 Task: Create new invoice with Date Opened :30-Apr-23, Select Customer: Hard Eight BBQ, Terms: Payment Term 2. Make invoice entry for item-1 with Date: 30-Apr-23, Description: Sour Patch Kids Gummies, Action: Material, Income Account: Income:Sales, Quantity: 1, Unit Price: 6.25, Discount $: 0.55. Make entry for item-2 with Date: 30-Apr-23, Description: Talenti Confetti Cookie Gelato Layers_x000D_
, Action: Material, Income Account: Income:Sales, Quantity: 3, Unit Price: 9.5, Discount $: 1.55. Make entry for item-3 with Date: 30-Apr-23, Description: Gold Emblem 100% Arabica Premium Ground Coffee Colombian, Action: Material, Income Account: Income:Sales, Quantity: 2, Unit Price: 10.5, Discount $: 2.05. Write Notes: 'Looking forward to serving you again.'. Post Invoice with Post Date: 30-Apr-23, Post to Accounts: Assets:Accounts Receivable. Pay / Process Payment with Transaction Date: 15-May-23, Amount: 51.6, Transfer Account: Checking Account. Print Invoice, display notes by going to Option, then go to Display Tab and check 'Invoice Notes'.
Action: Mouse moved to (315, 29)
Screenshot: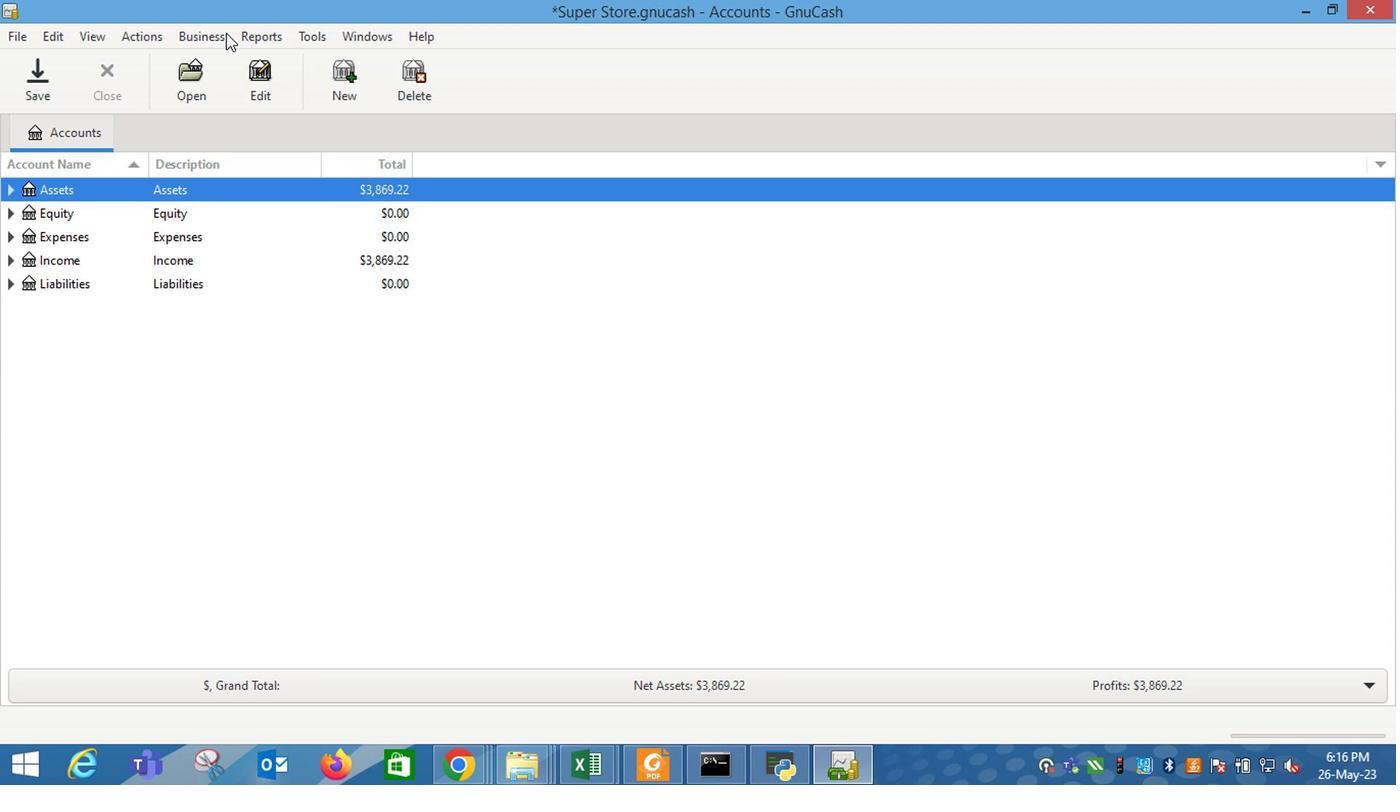 
Action: Mouse pressed left at (315, 29)
Screenshot: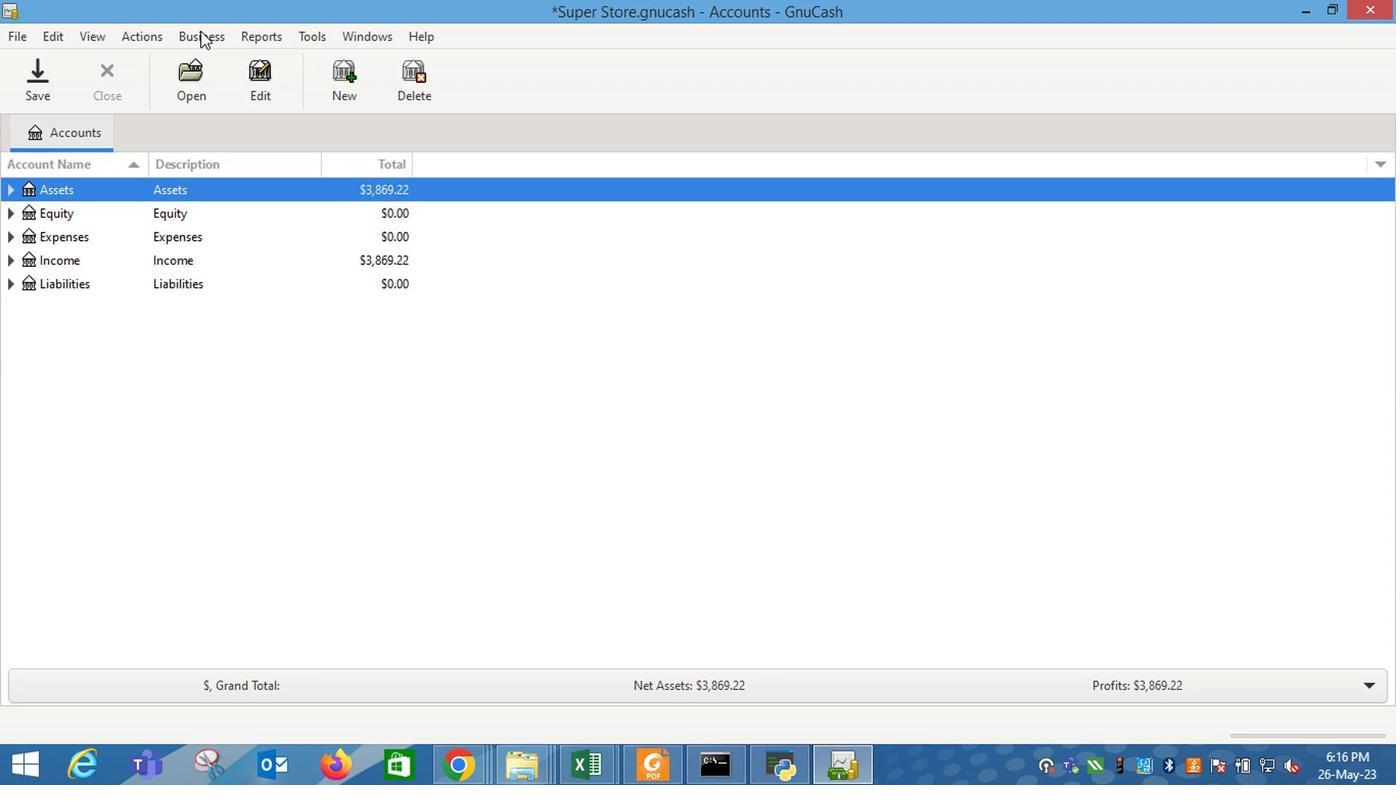 
Action: Mouse moved to (526, 140)
Screenshot: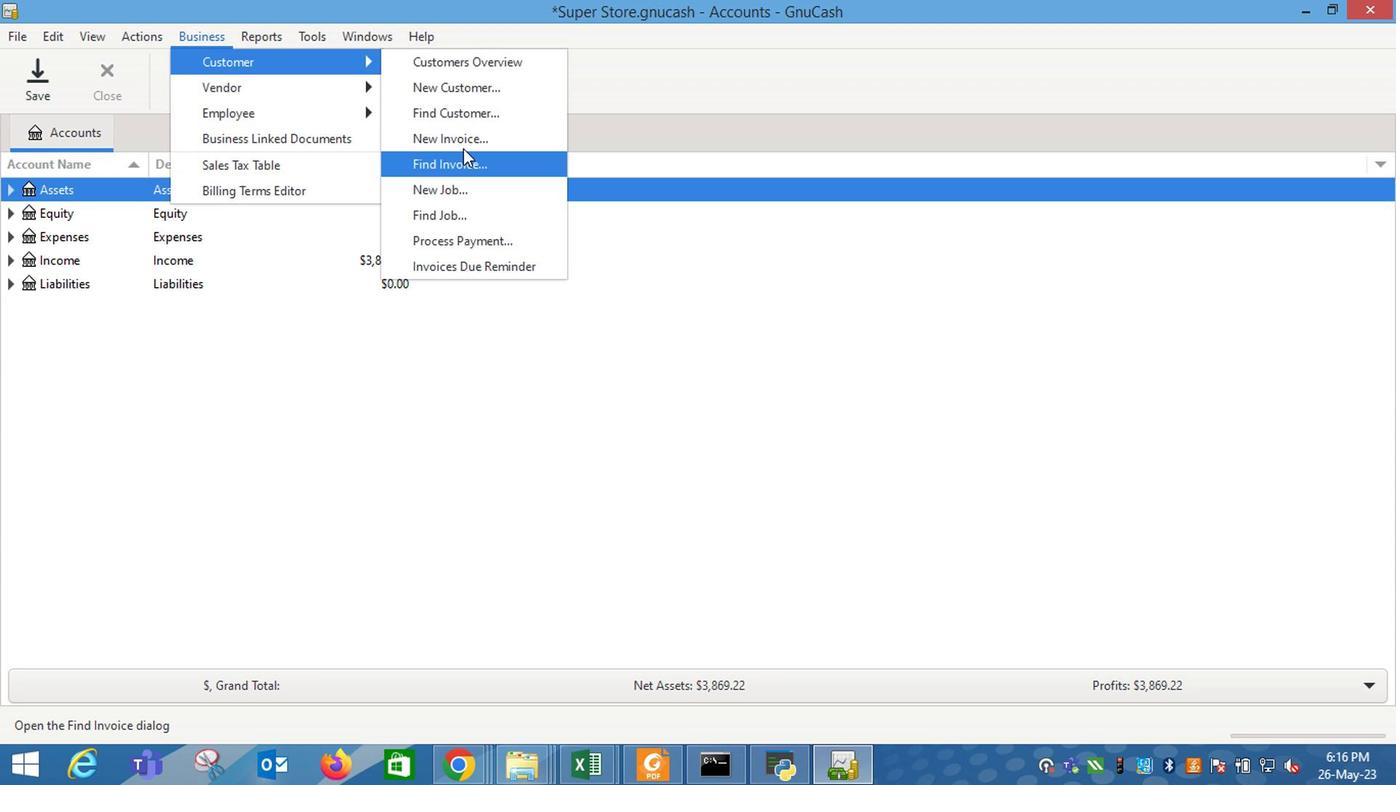 
Action: Mouse pressed left at (526, 140)
Screenshot: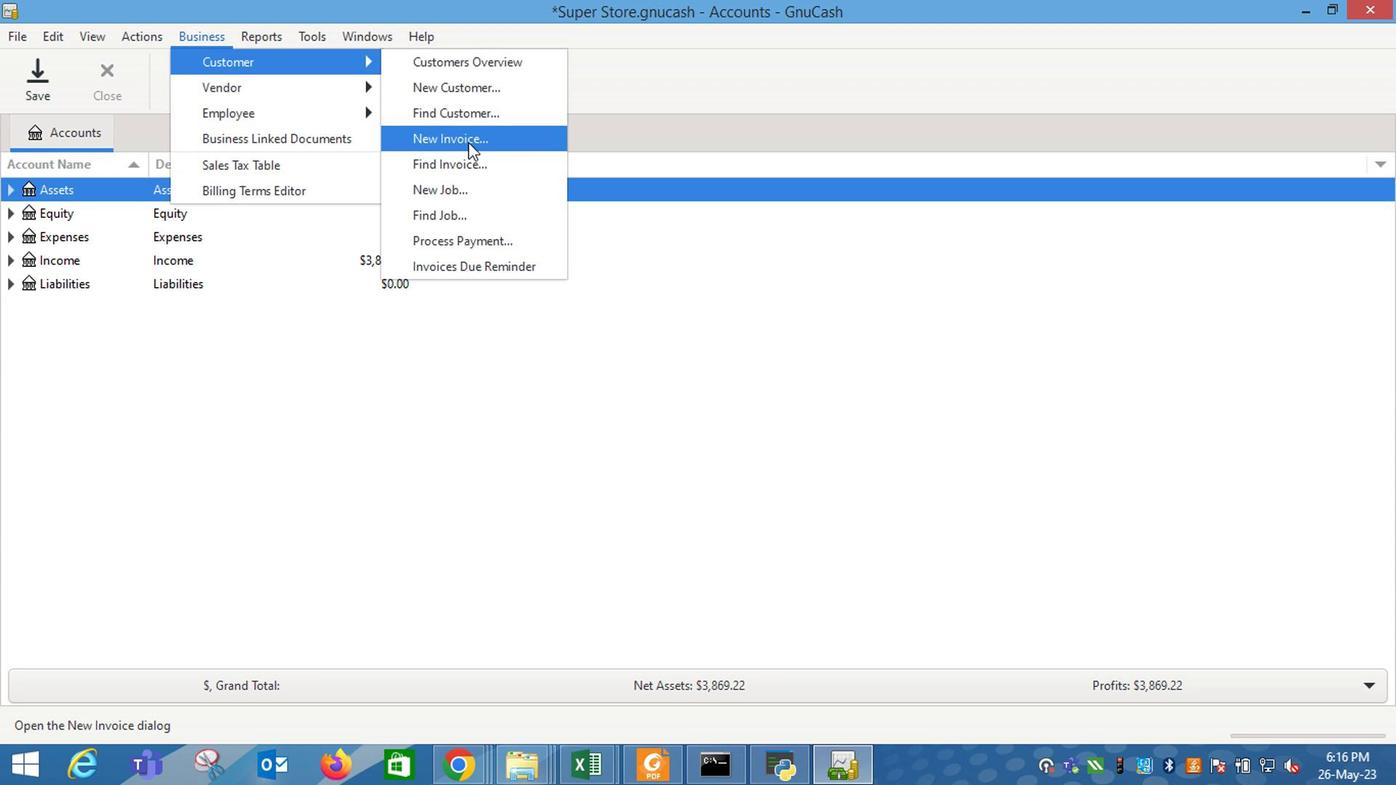 
Action: Mouse moved to (821, 310)
Screenshot: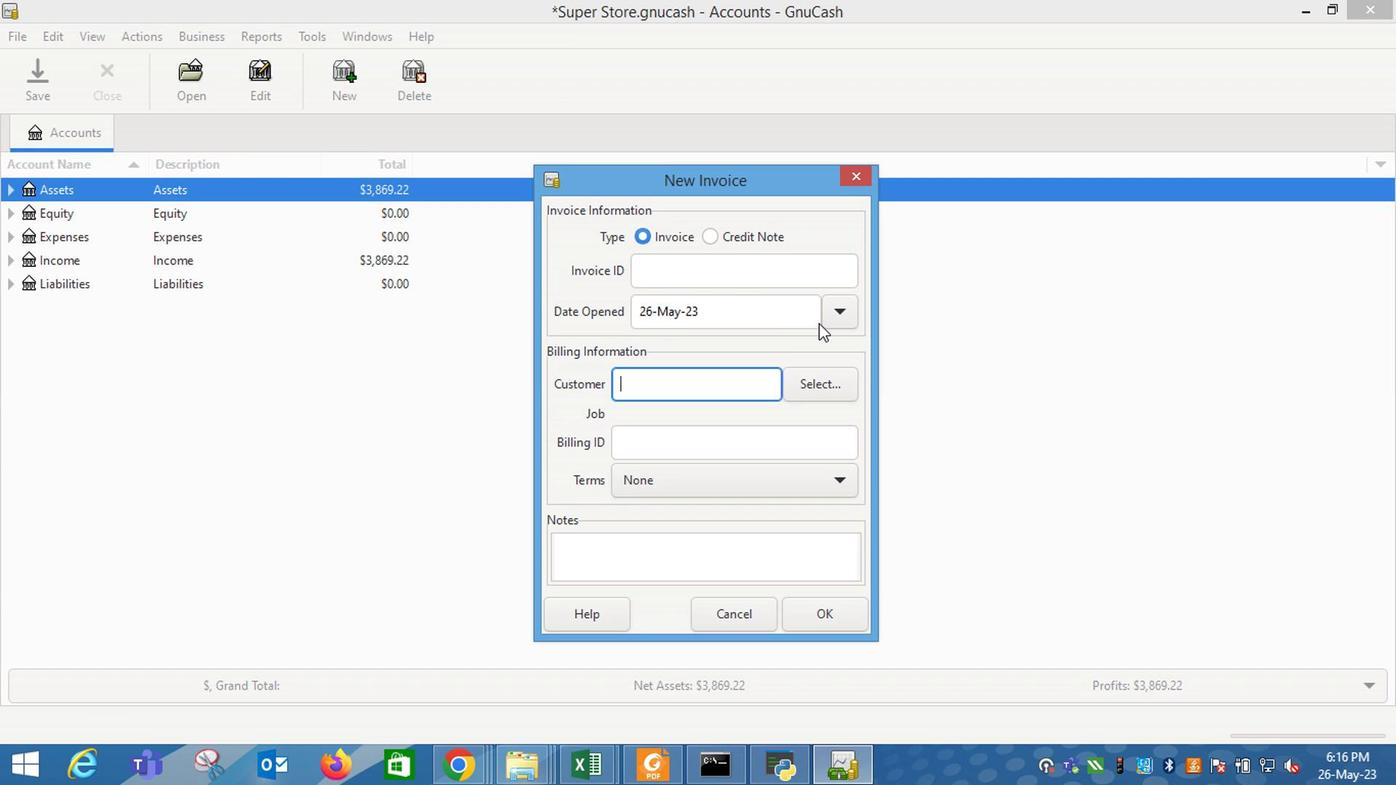 
Action: Mouse pressed left at (821, 310)
Screenshot: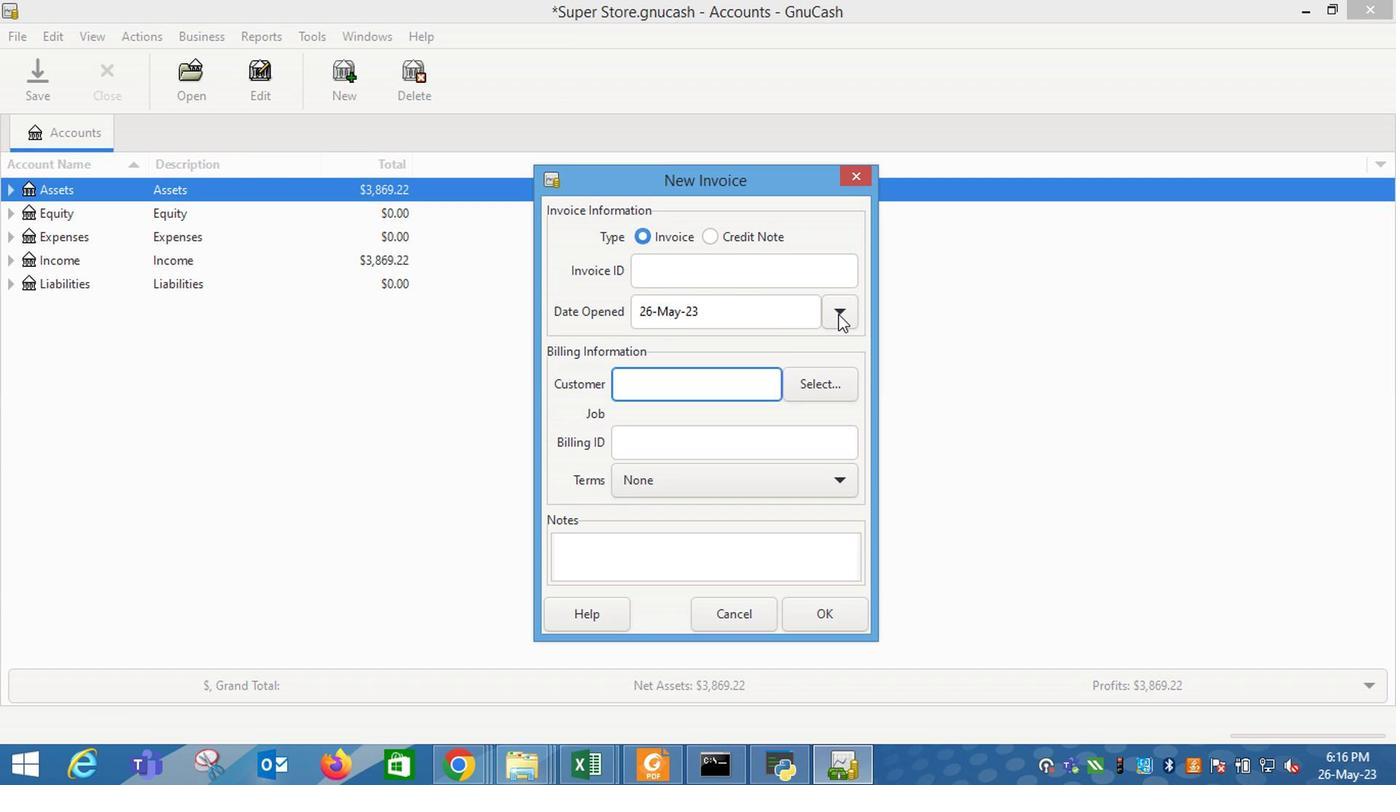 
Action: Mouse moved to (695, 341)
Screenshot: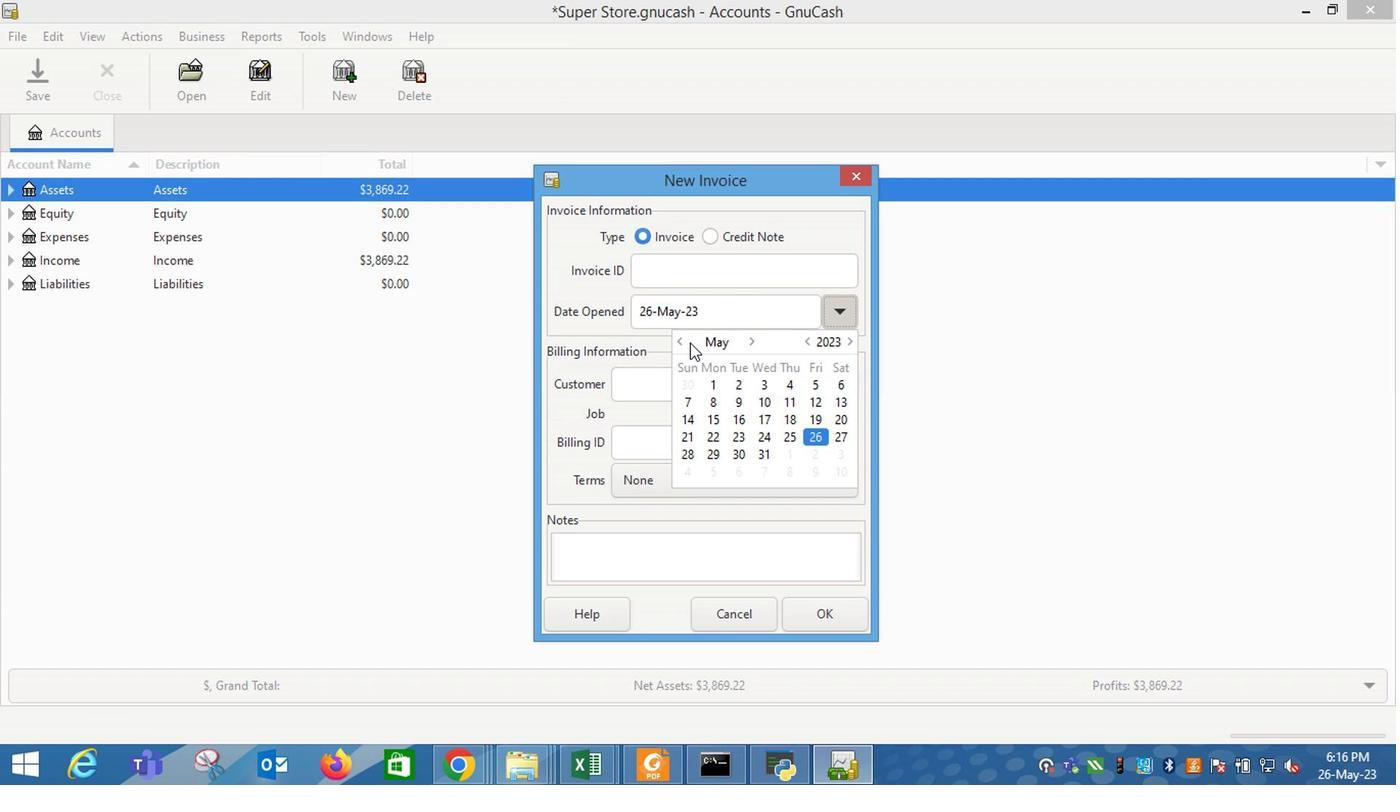 
Action: Mouse pressed left at (695, 341)
Screenshot: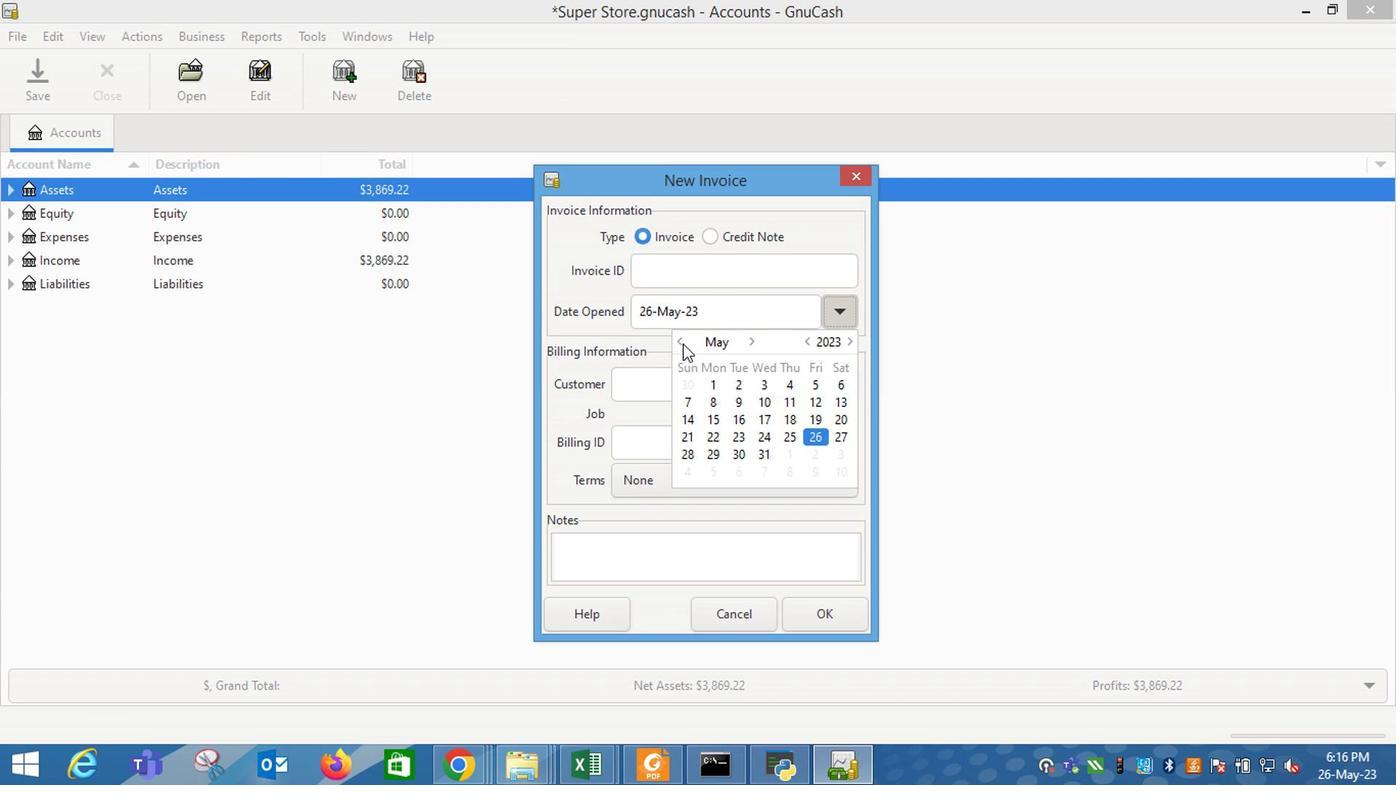 
Action: Mouse moved to (695, 466)
Screenshot: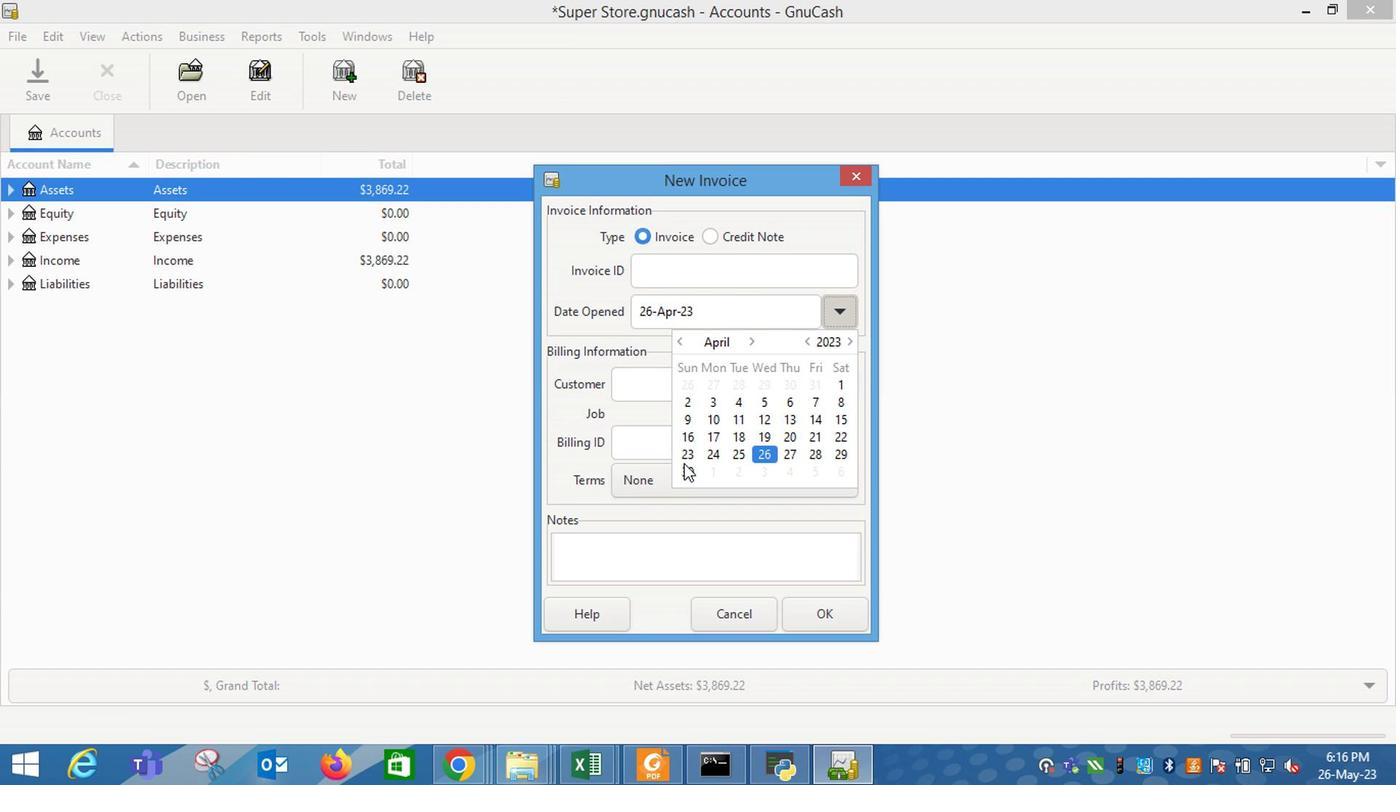 
Action: Mouse pressed left at (695, 466)
Screenshot: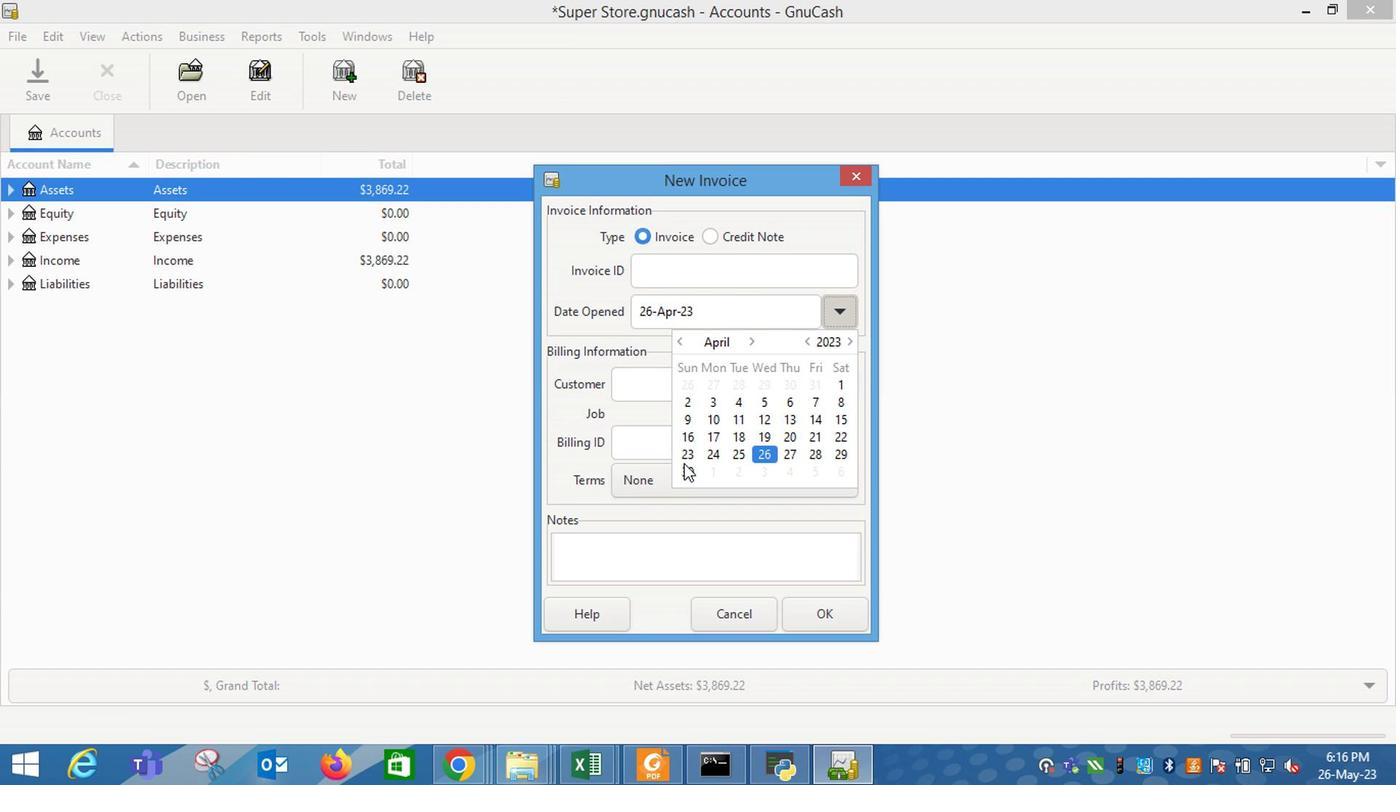
Action: Mouse moved to (652, 379)
Screenshot: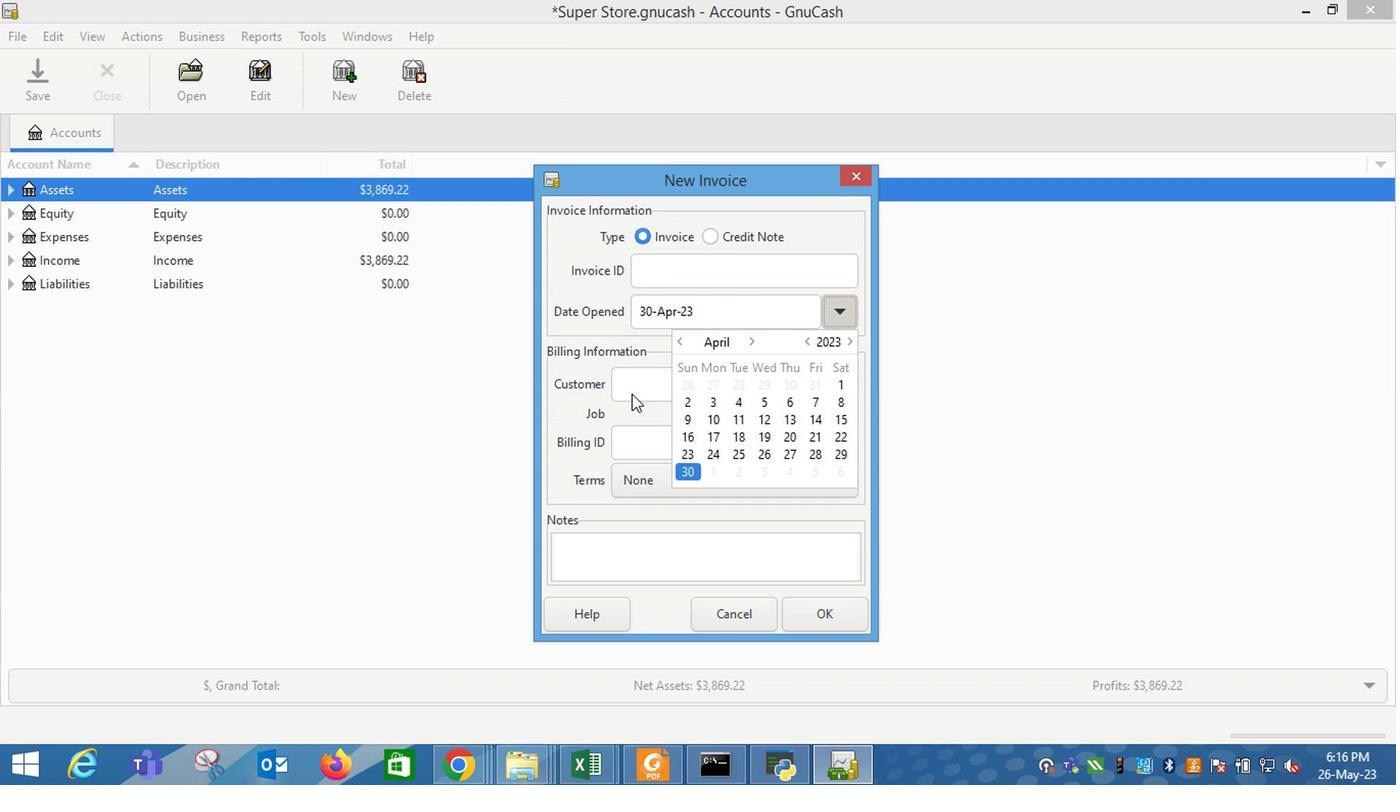 
Action: Mouse pressed left at (652, 379)
Screenshot: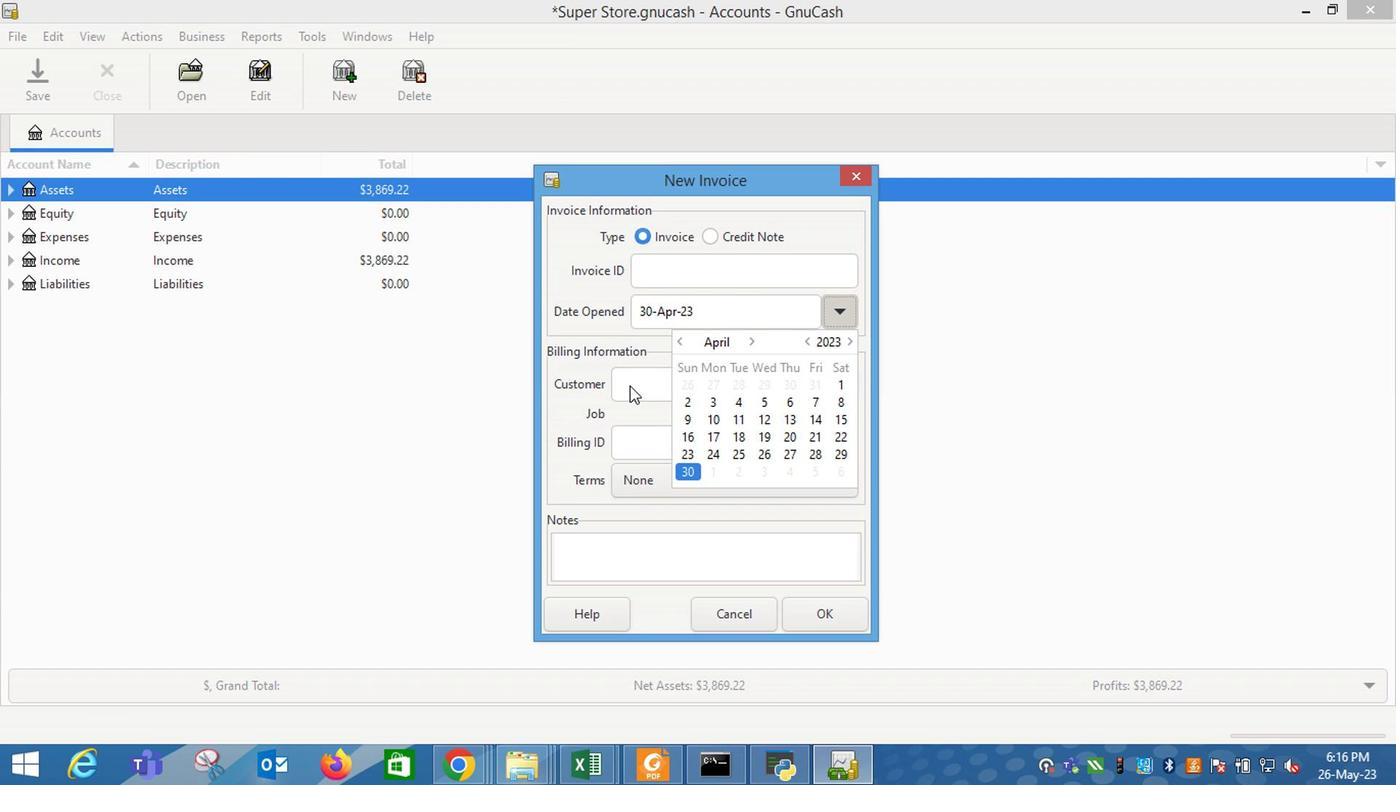 
Action: Mouse moved to (692, 389)
Screenshot: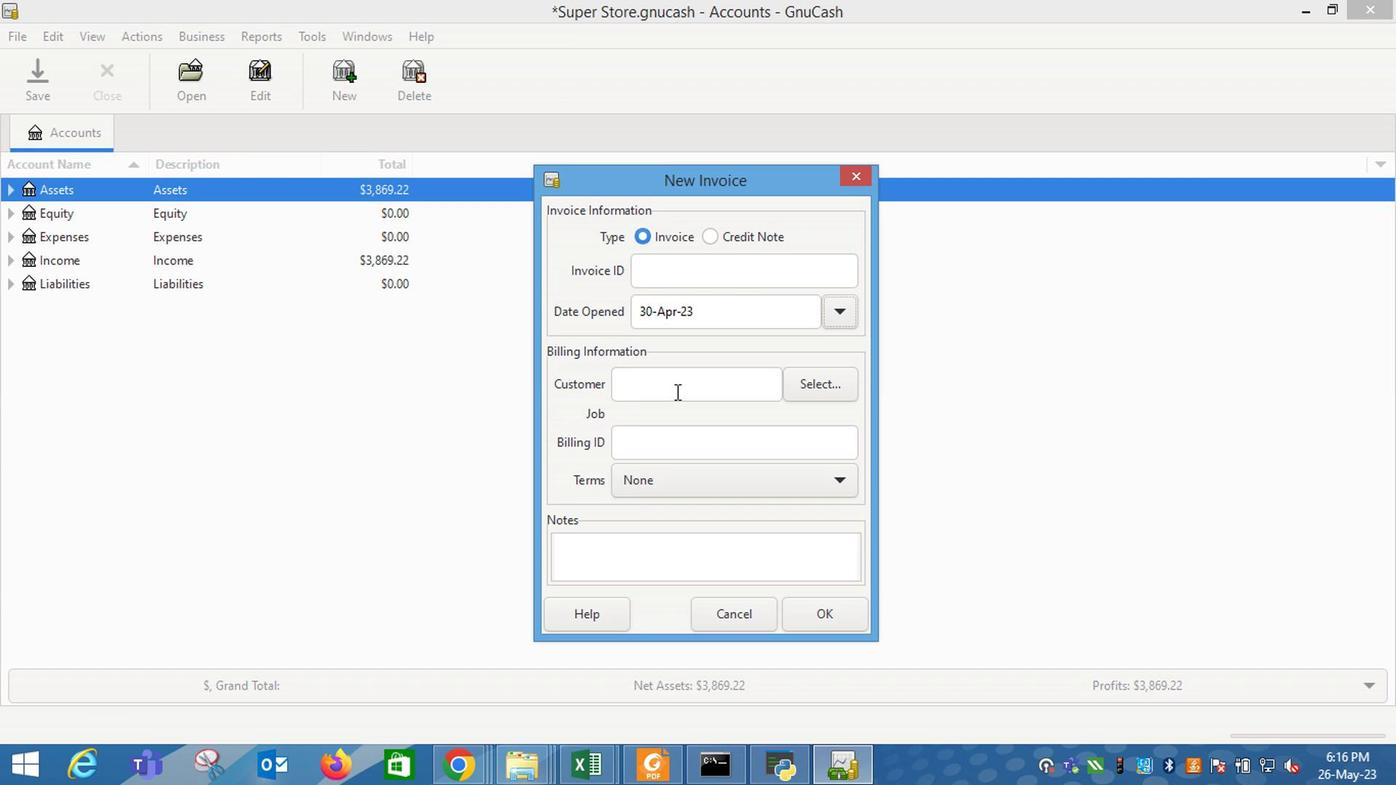 
Action: Mouse pressed left at (692, 389)
Screenshot: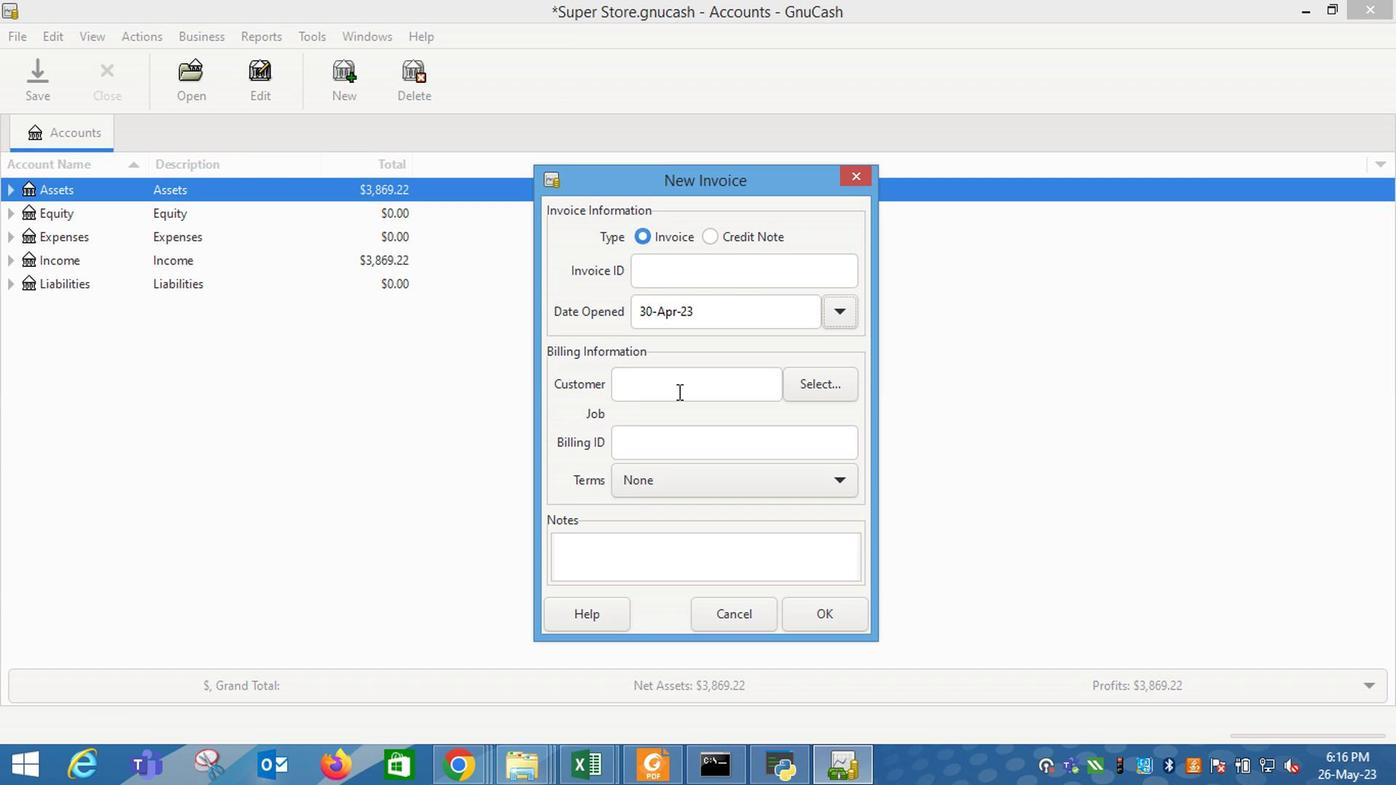 
Action: Mouse moved to (691, 388)
Screenshot: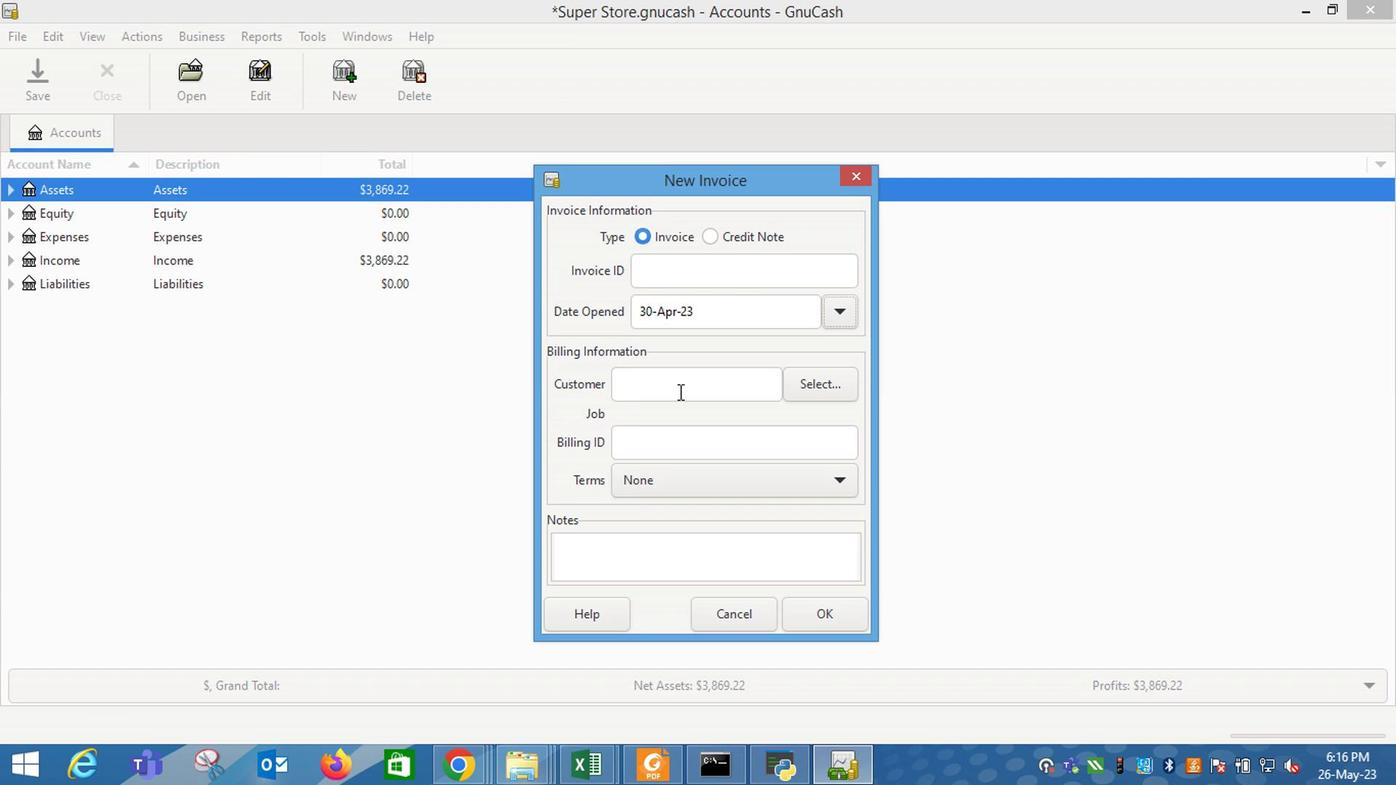 
Action: Key pressed <Key.shift_r>Hard
Screenshot: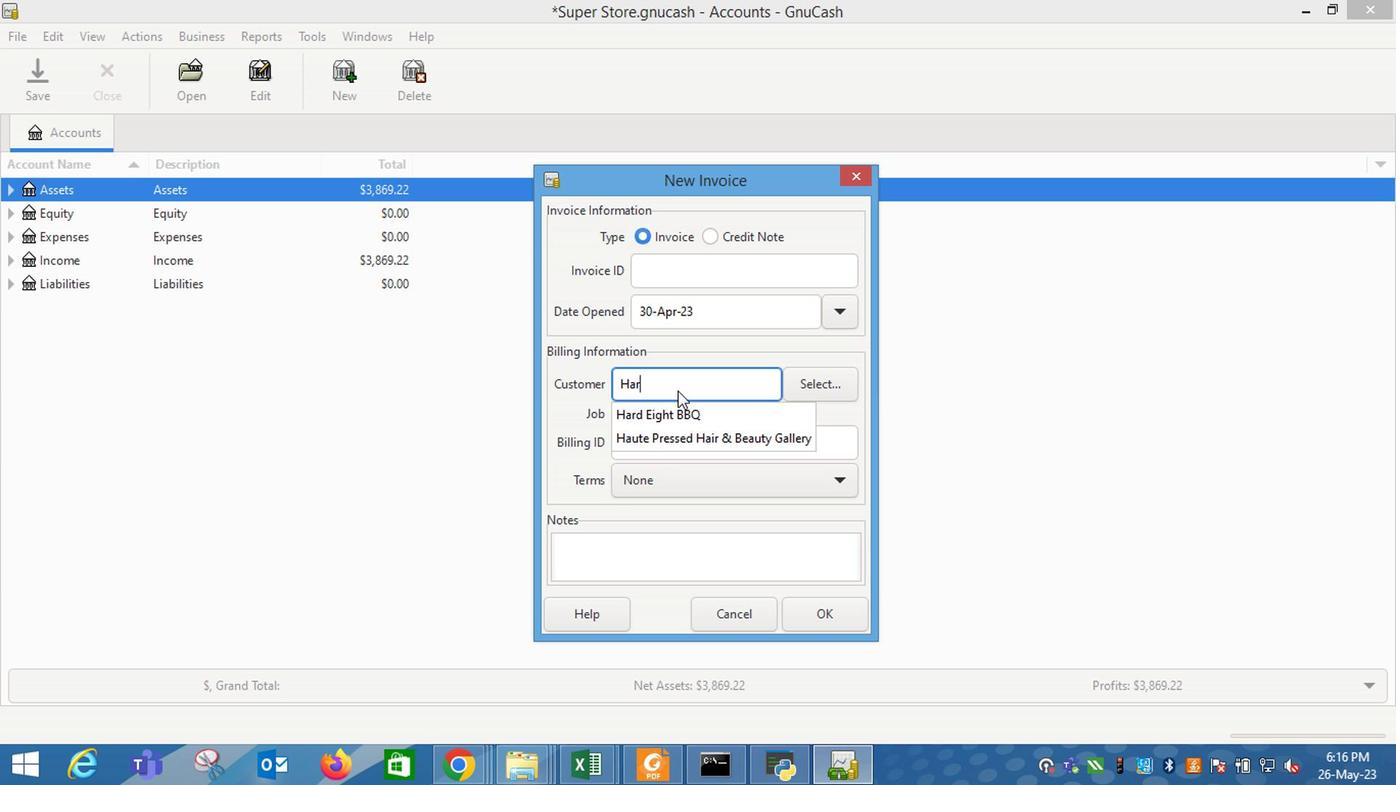 
Action: Mouse moved to (665, 406)
Screenshot: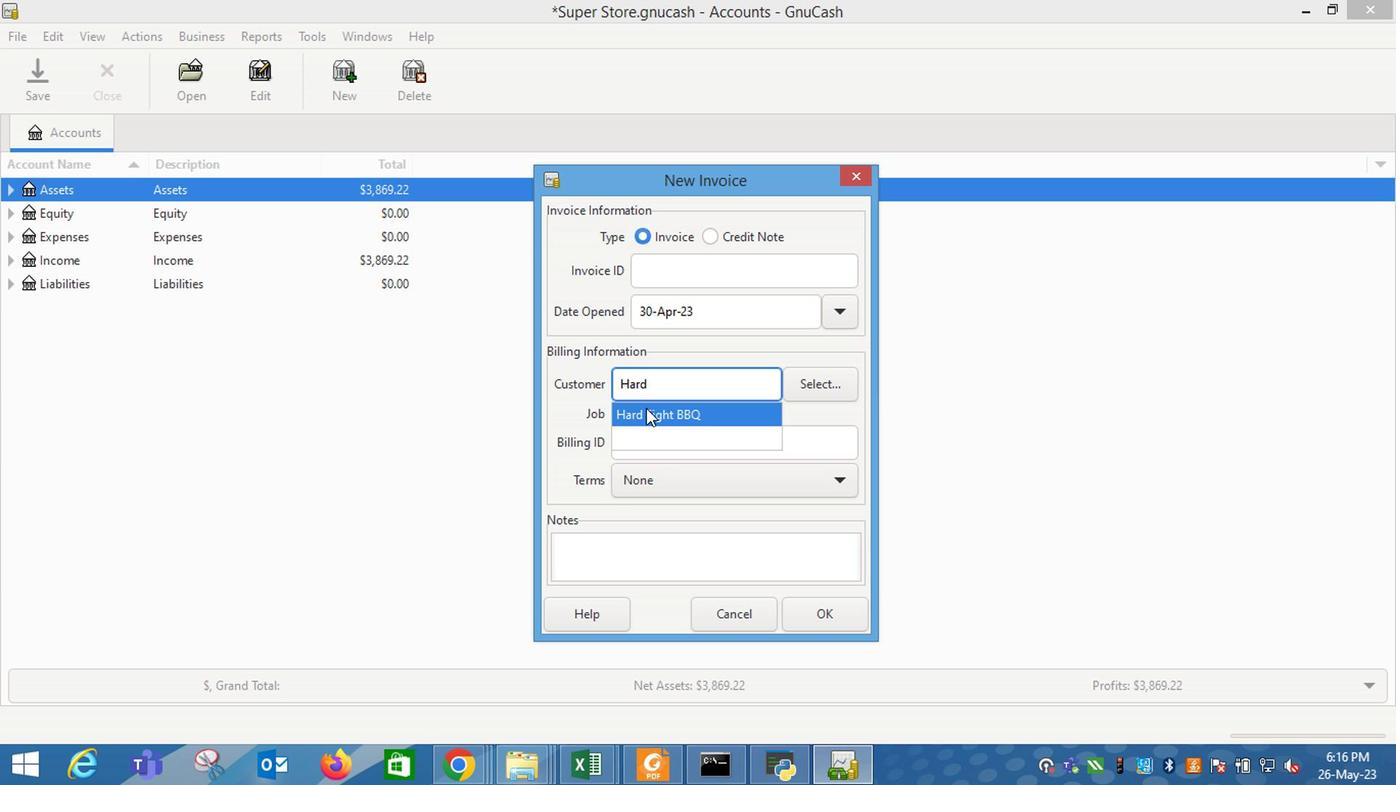 
Action: Mouse pressed left at (665, 406)
Screenshot: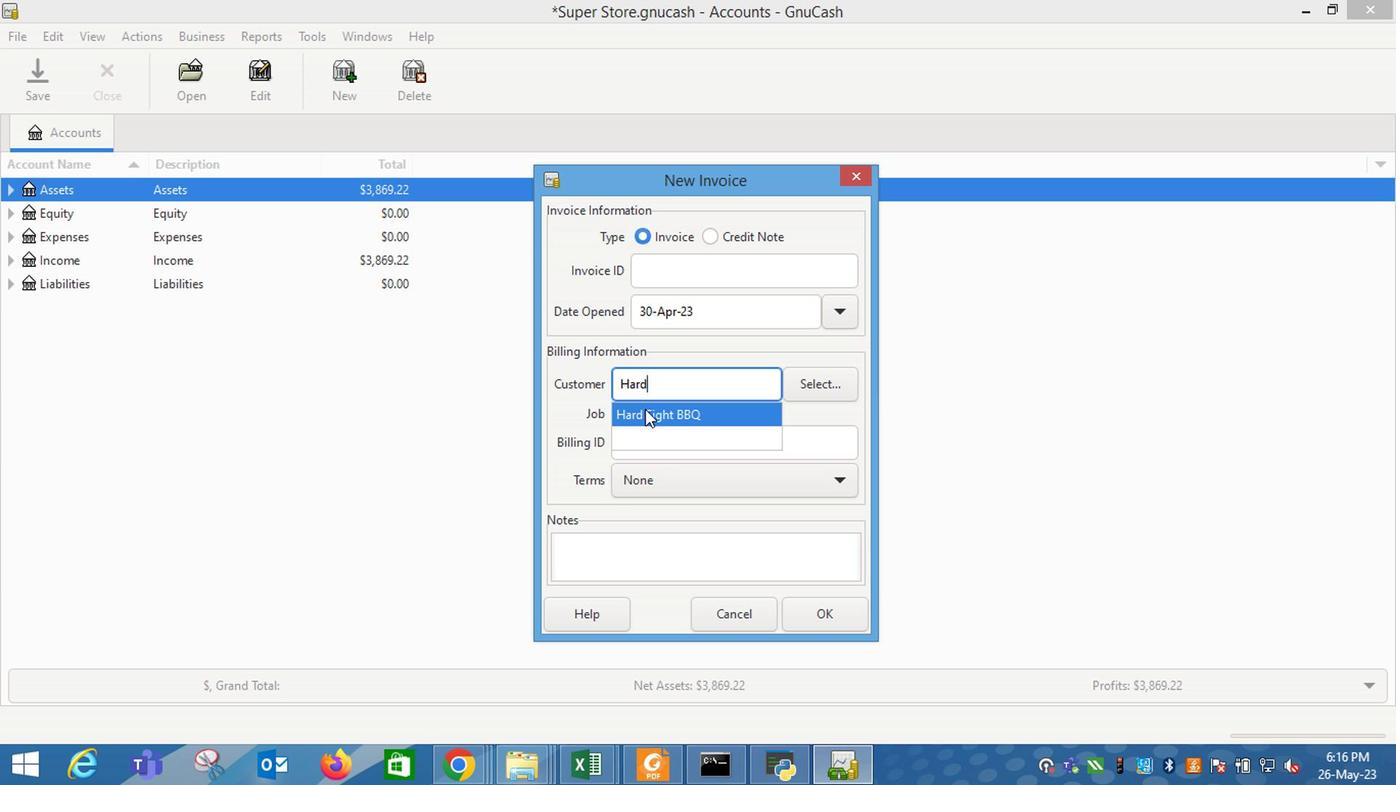 
Action: Mouse moved to (673, 504)
Screenshot: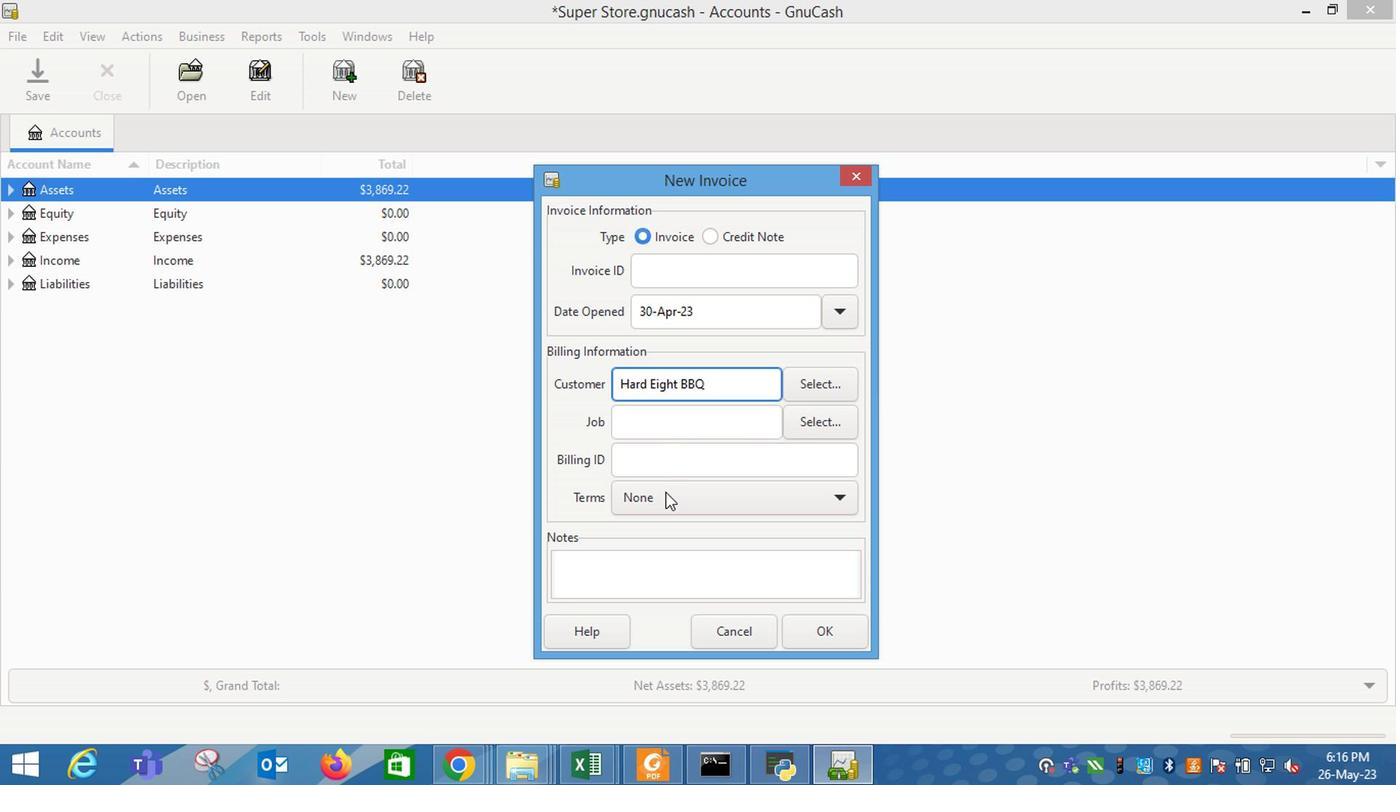 
Action: Mouse pressed left at (673, 504)
Screenshot: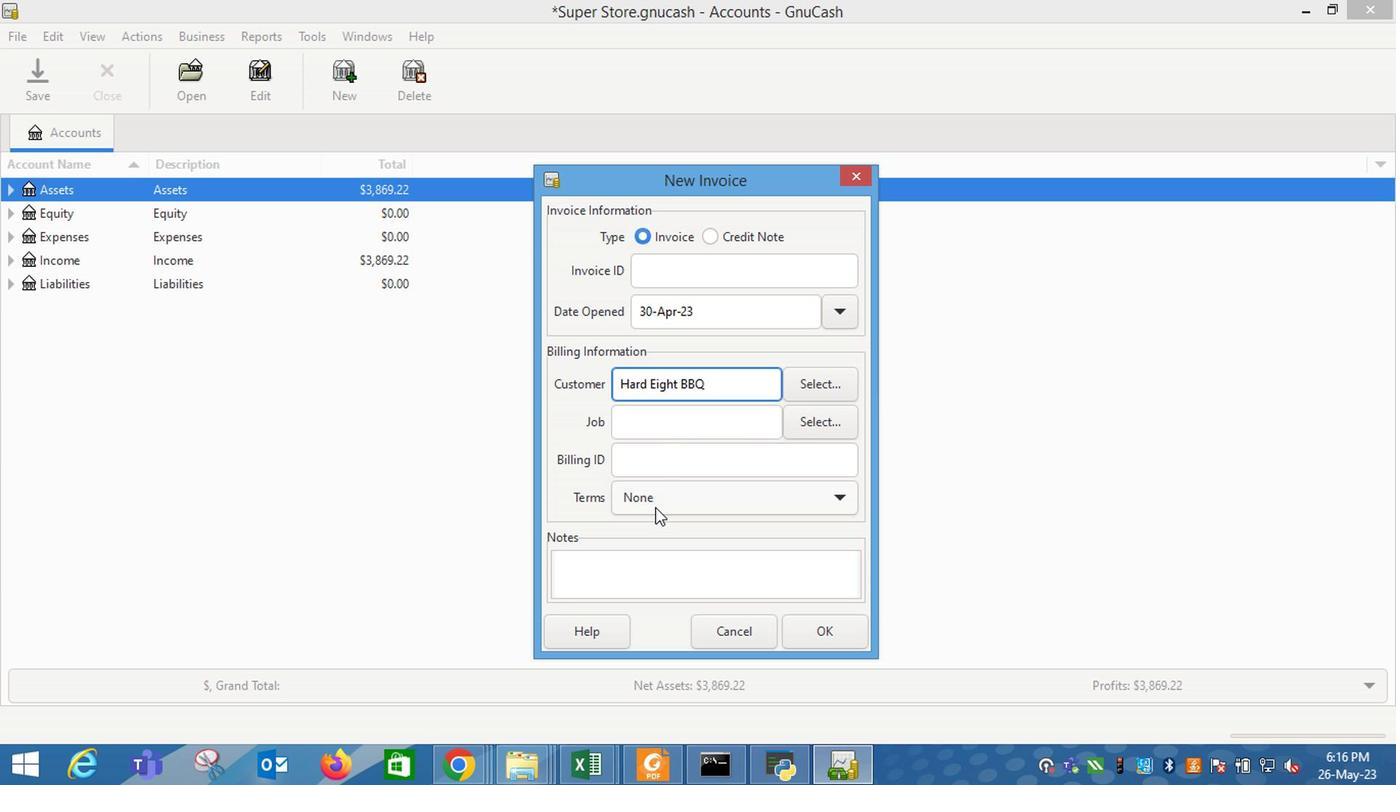 
Action: Mouse moved to (683, 552)
Screenshot: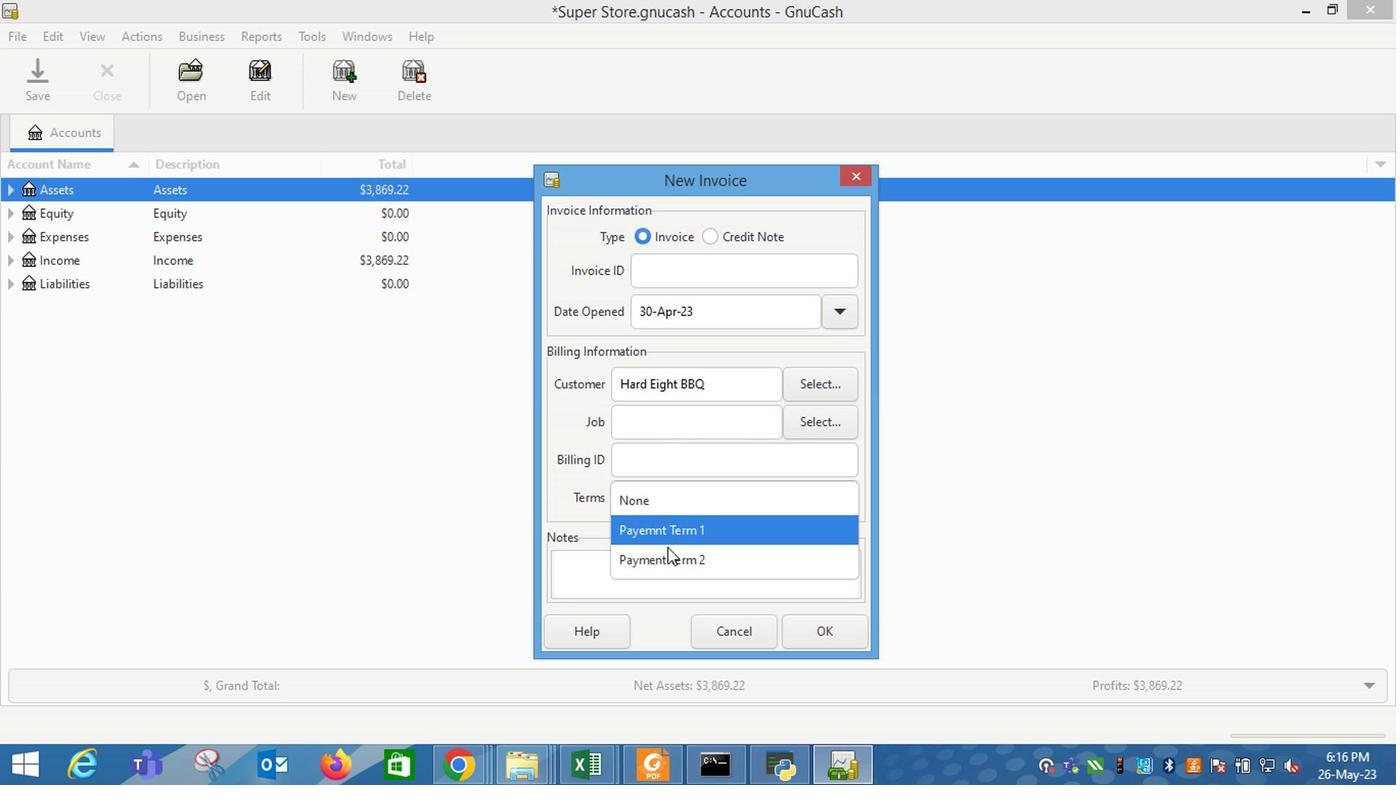 
Action: Mouse pressed left at (683, 552)
Screenshot: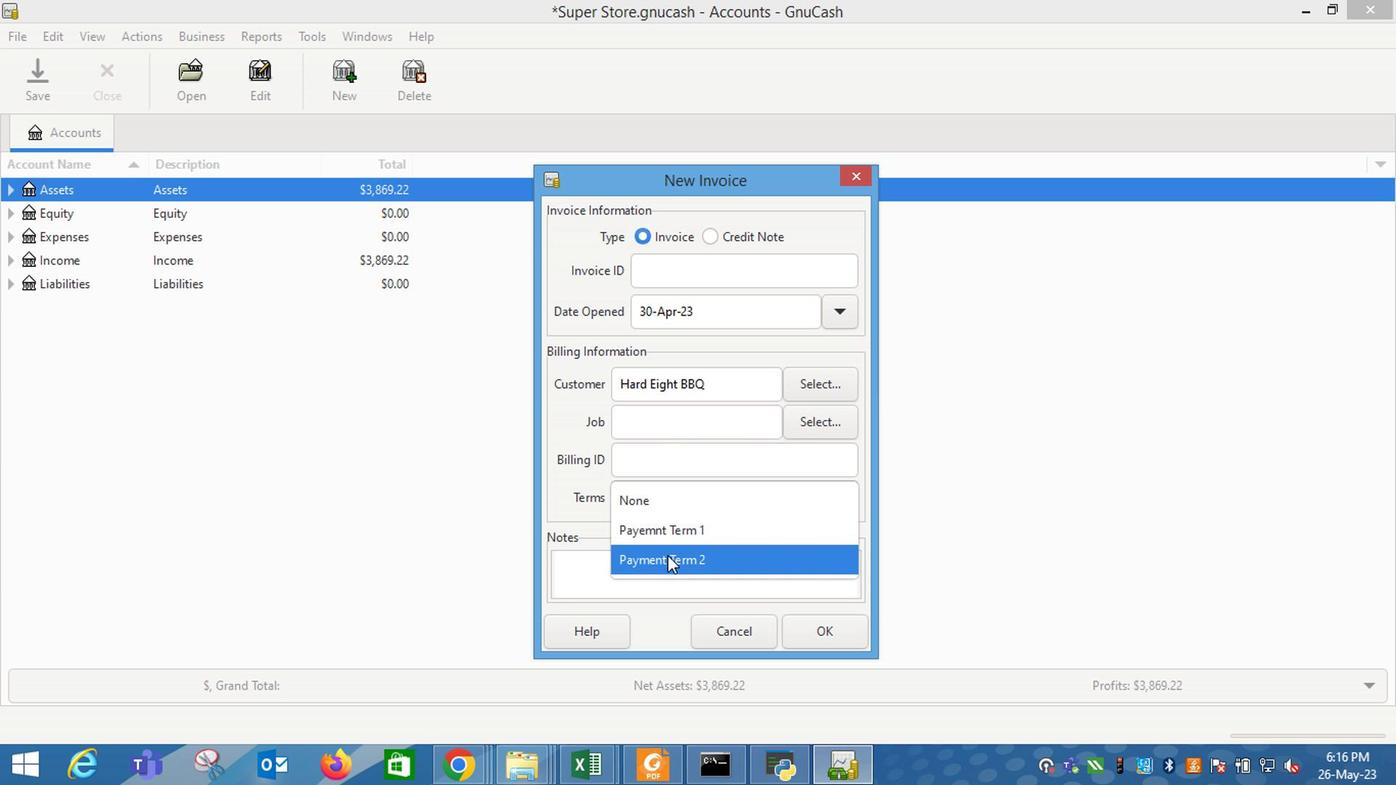 
Action: Mouse moved to (798, 627)
Screenshot: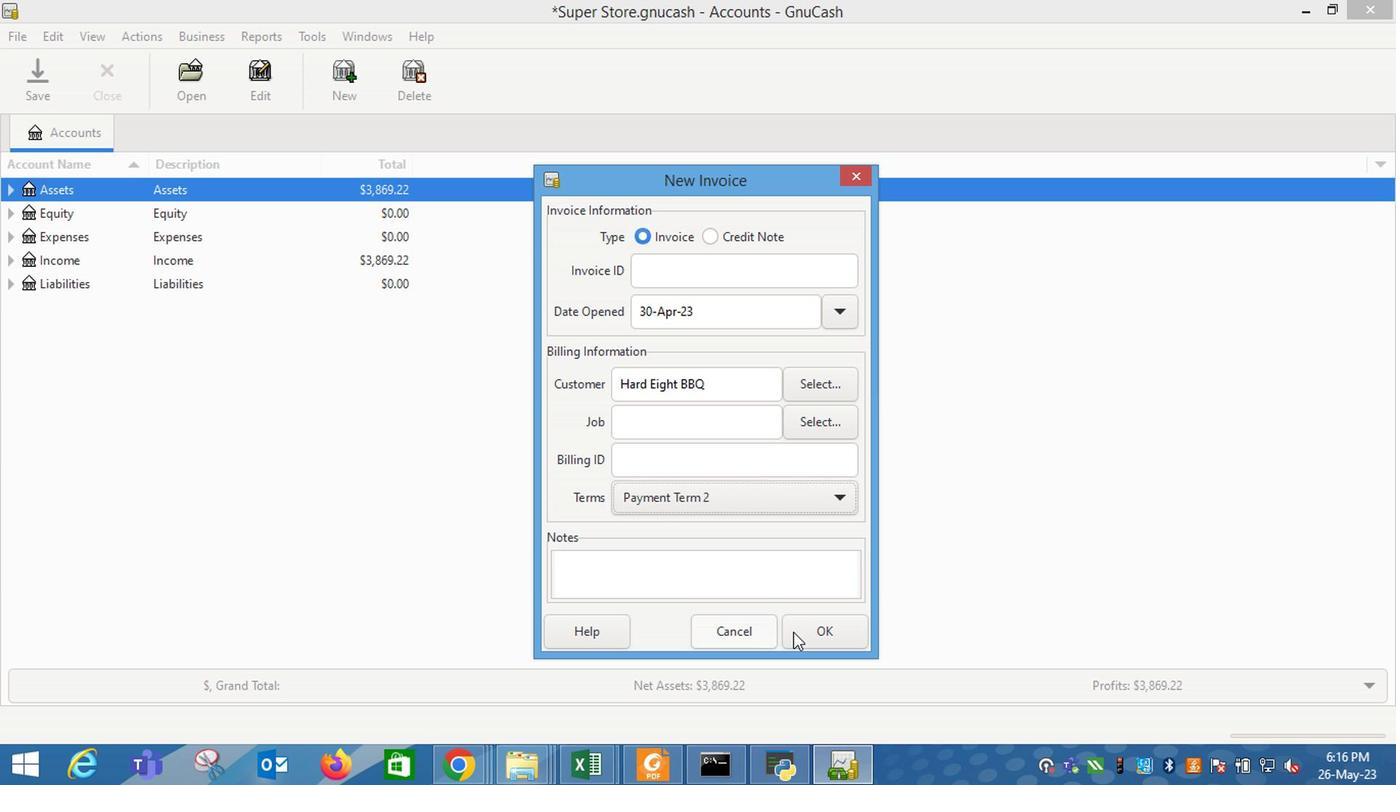 
Action: Mouse pressed left at (798, 627)
Screenshot: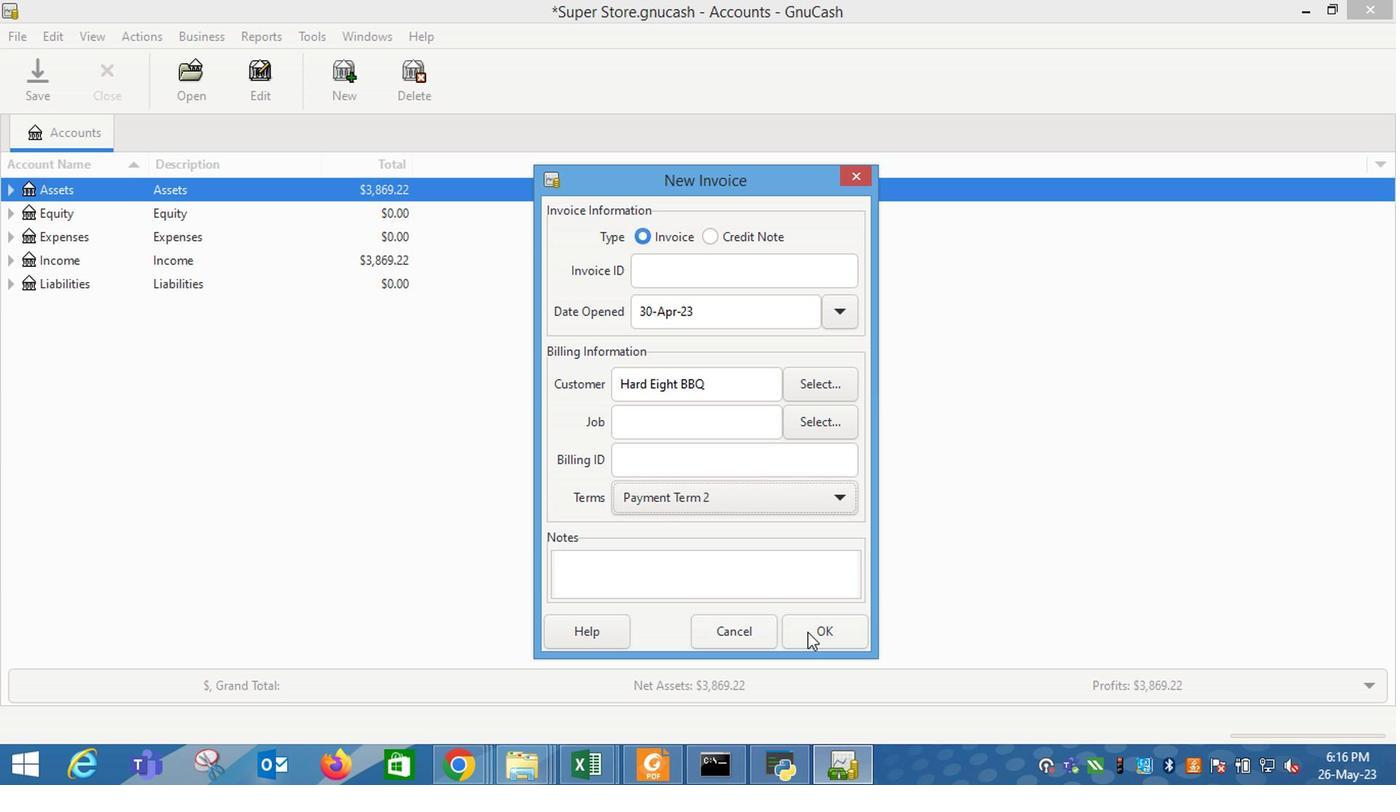 
Action: Mouse moved to (232, 393)
Screenshot: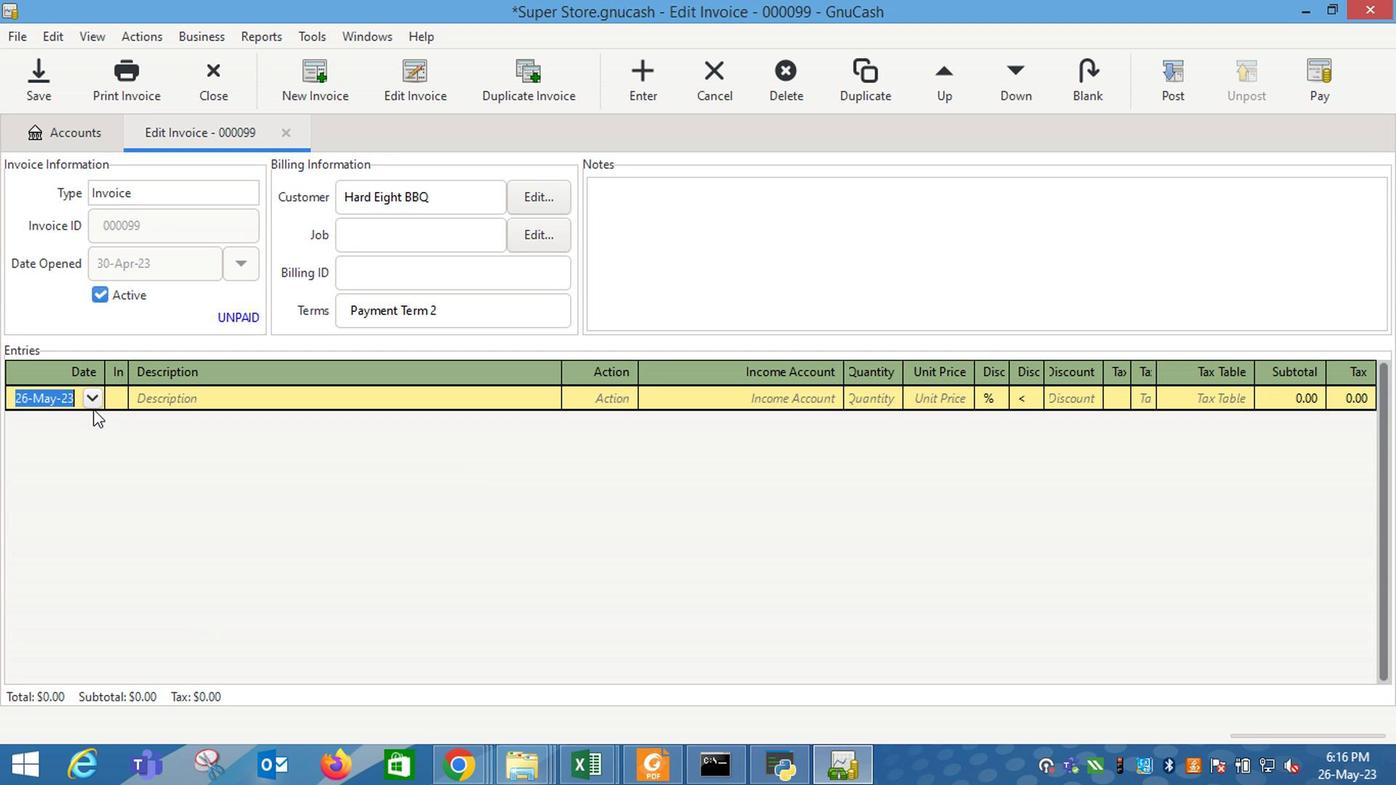 
Action: Mouse pressed left at (232, 393)
Screenshot: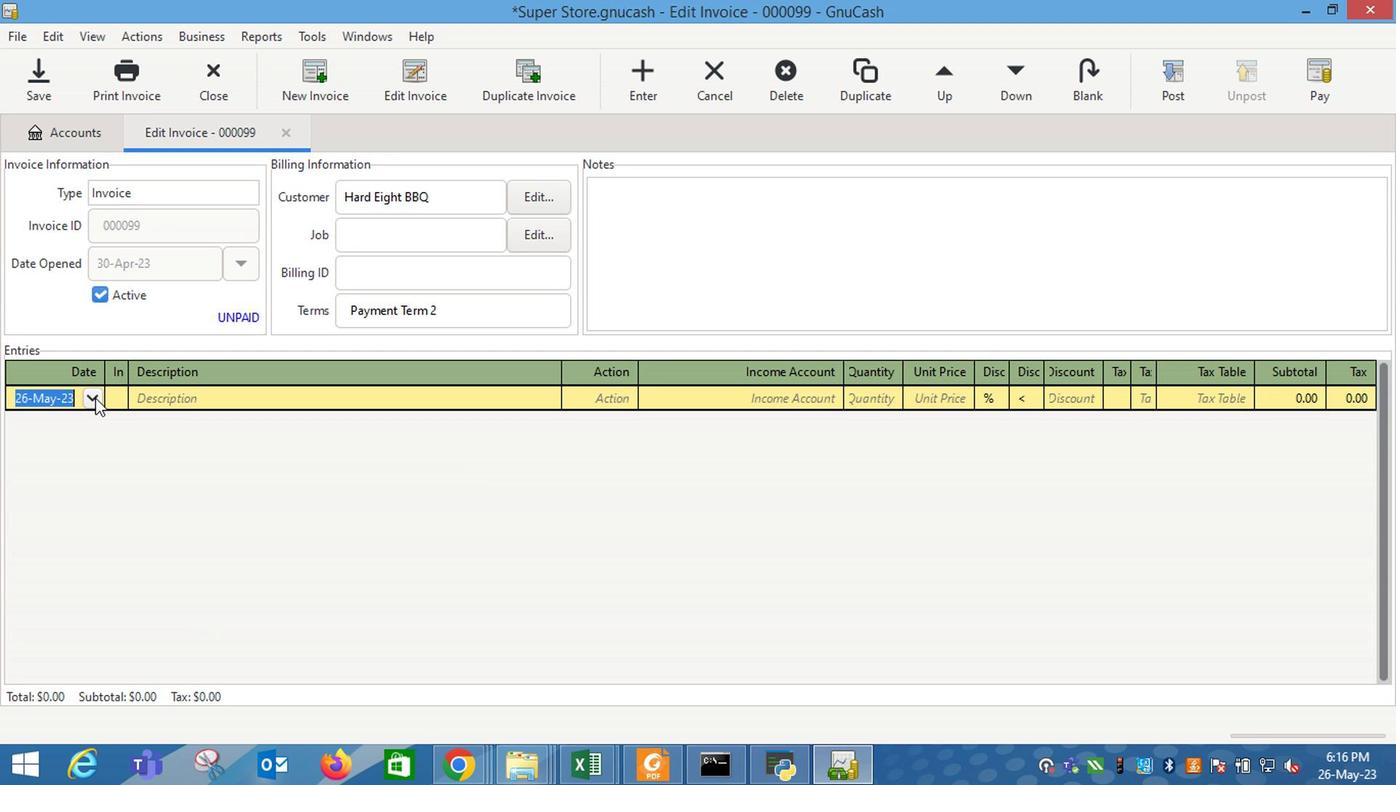 
Action: Mouse moved to (168, 420)
Screenshot: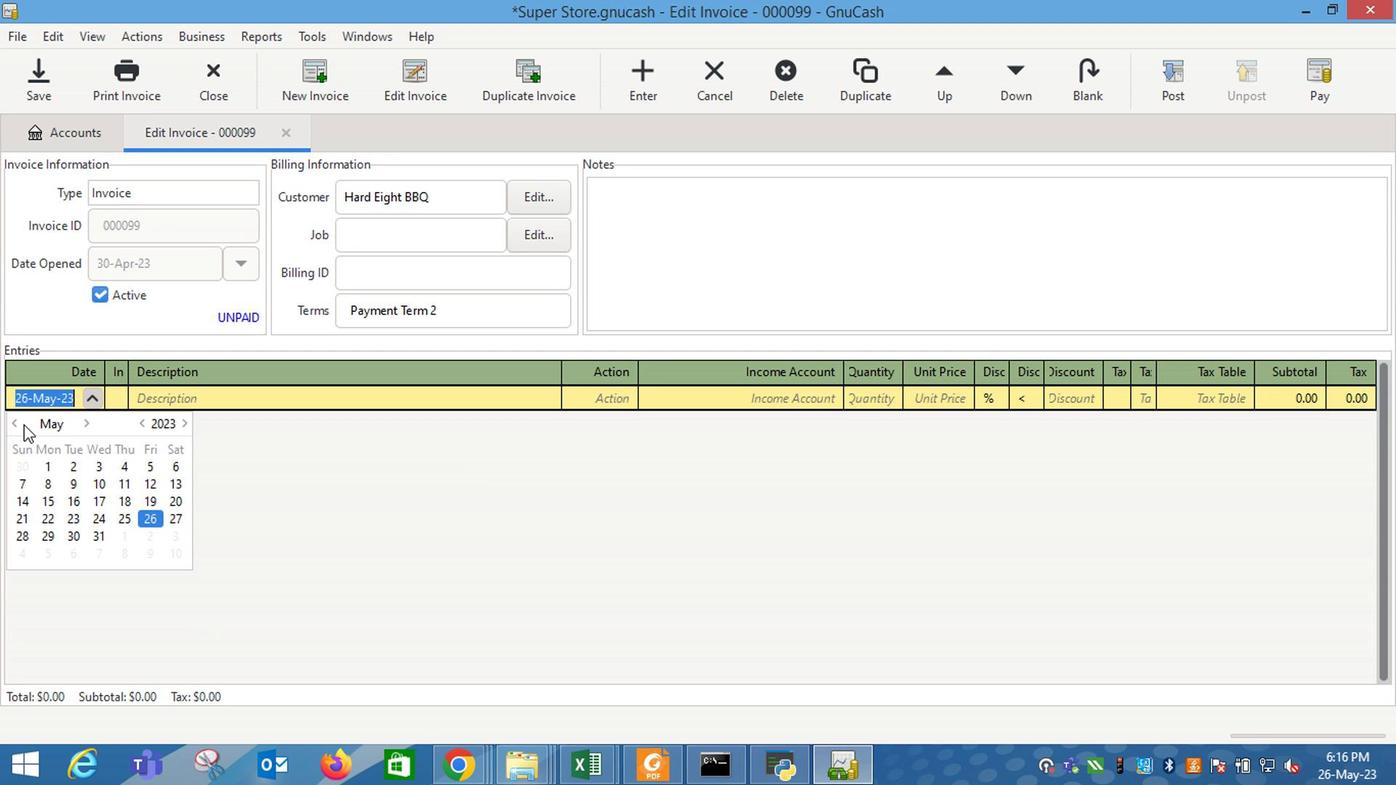 
Action: Mouse pressed left at (168, 420)
Screenshot: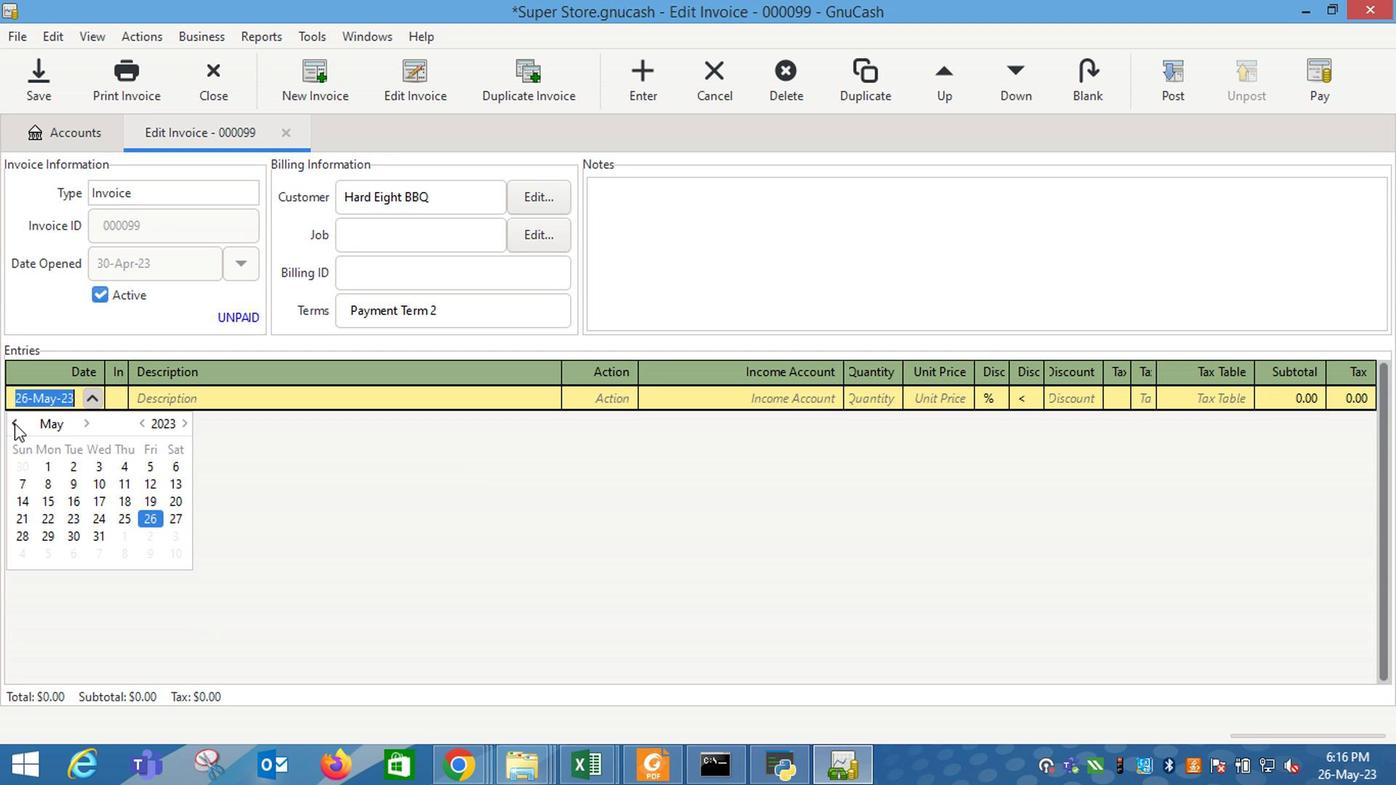 
Action: Mouse moved to (176, 555)
Screenshot: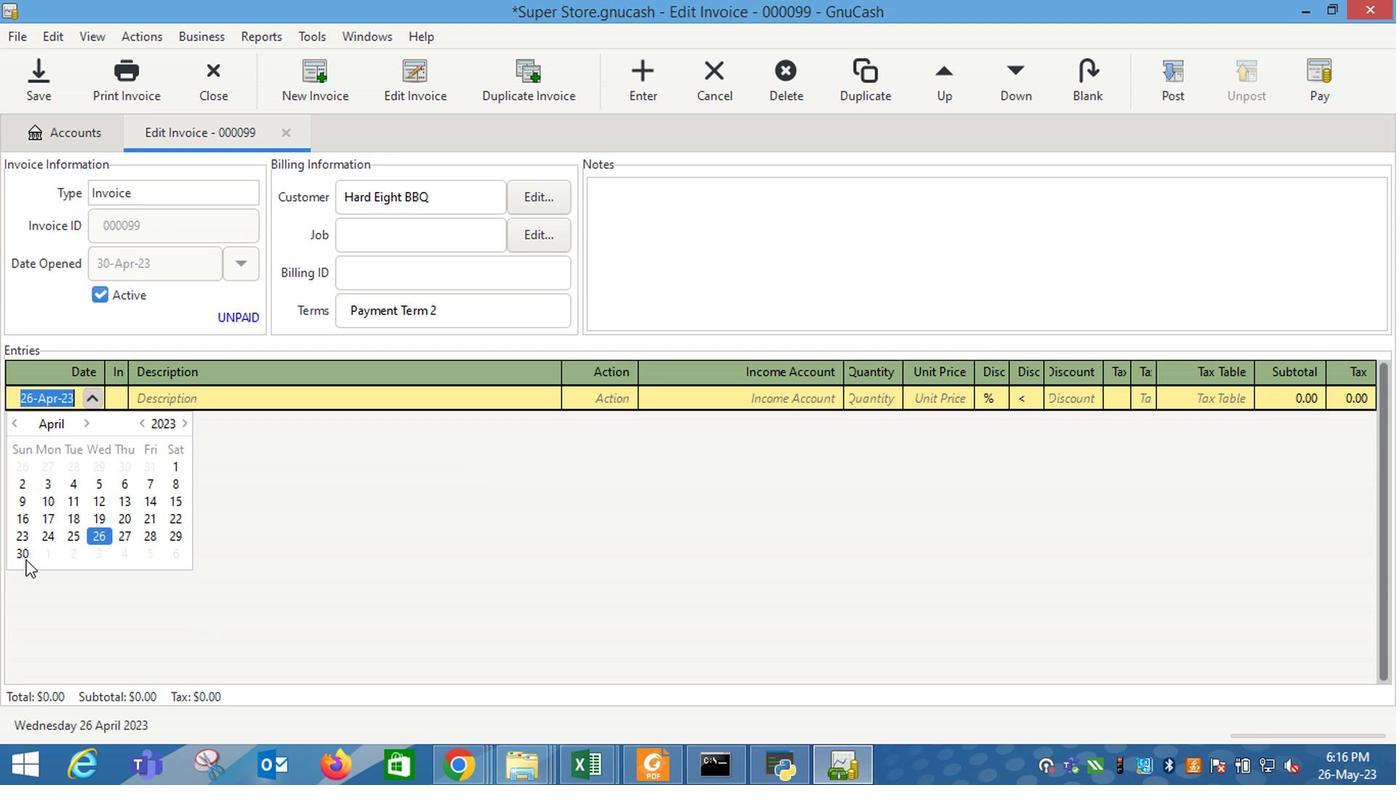 
Action: Mouse pressed left at (176, 555)
Screenshot: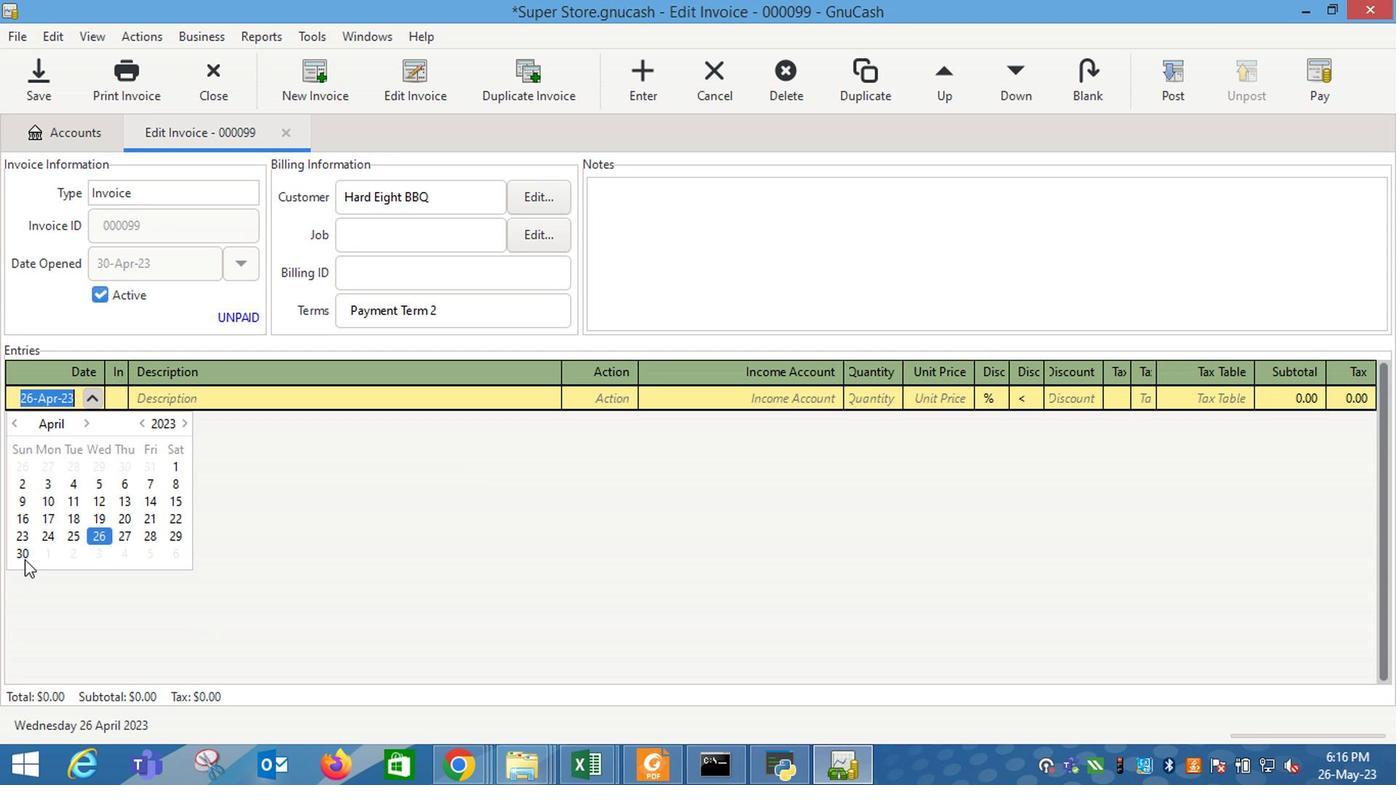 
Action: Mouse moved to (175, 555)
Screenshot: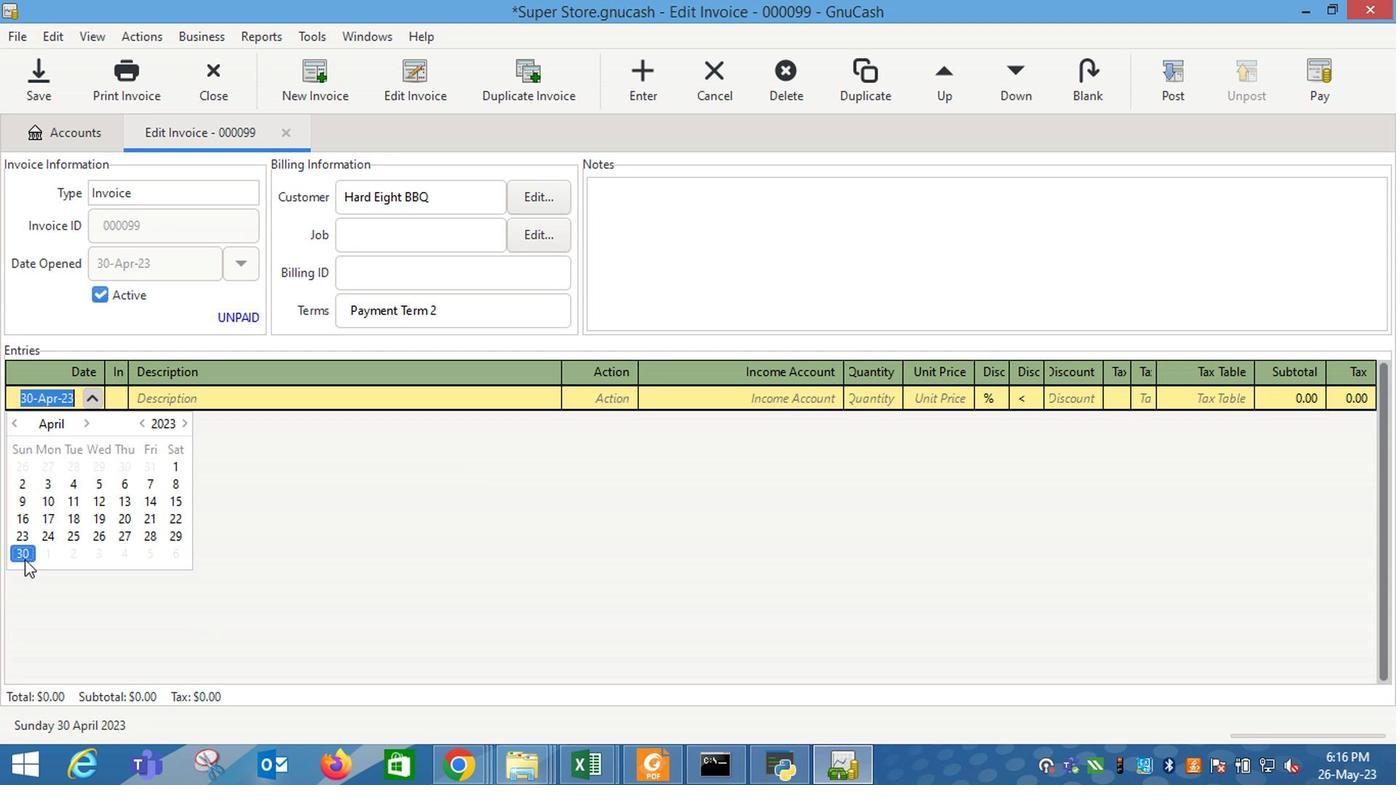 
Action: Key pressed <Key.tab><Key.shift_r>Sour<Key.space><Key.shift_r>Patch<Key.space><Key.shift_r>Kids<Key.space><Key.shift_r>Gummies<Key.tab>m<Key.tab>i<Key.down><Key.down><Key.down><Key.tab>1<Key.tab>6.25<Key.tab>0.55
Screenshot: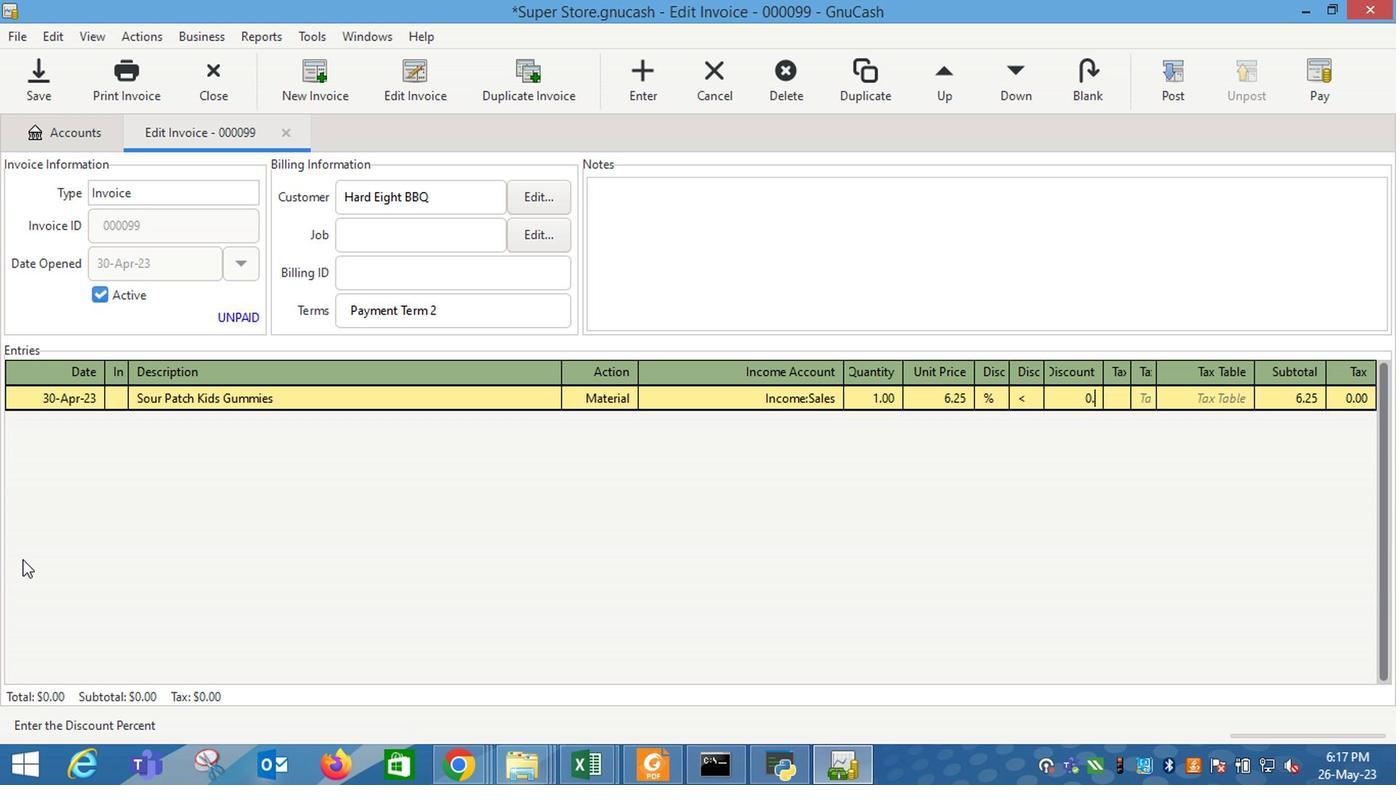 
Action: Mouse moved to (933, 400)
Screenshot: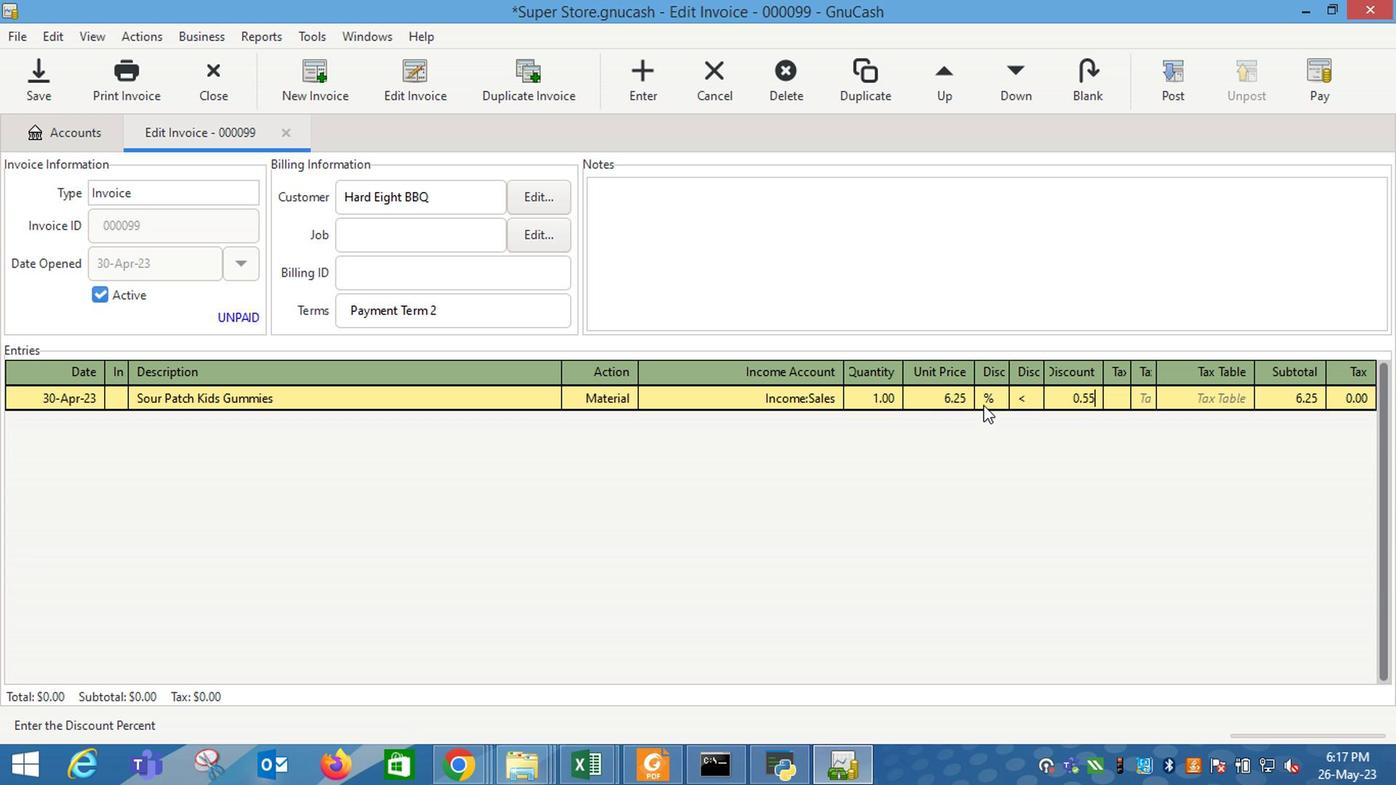 
Action: Mouse pressed left at (933, 400)
Screenshot: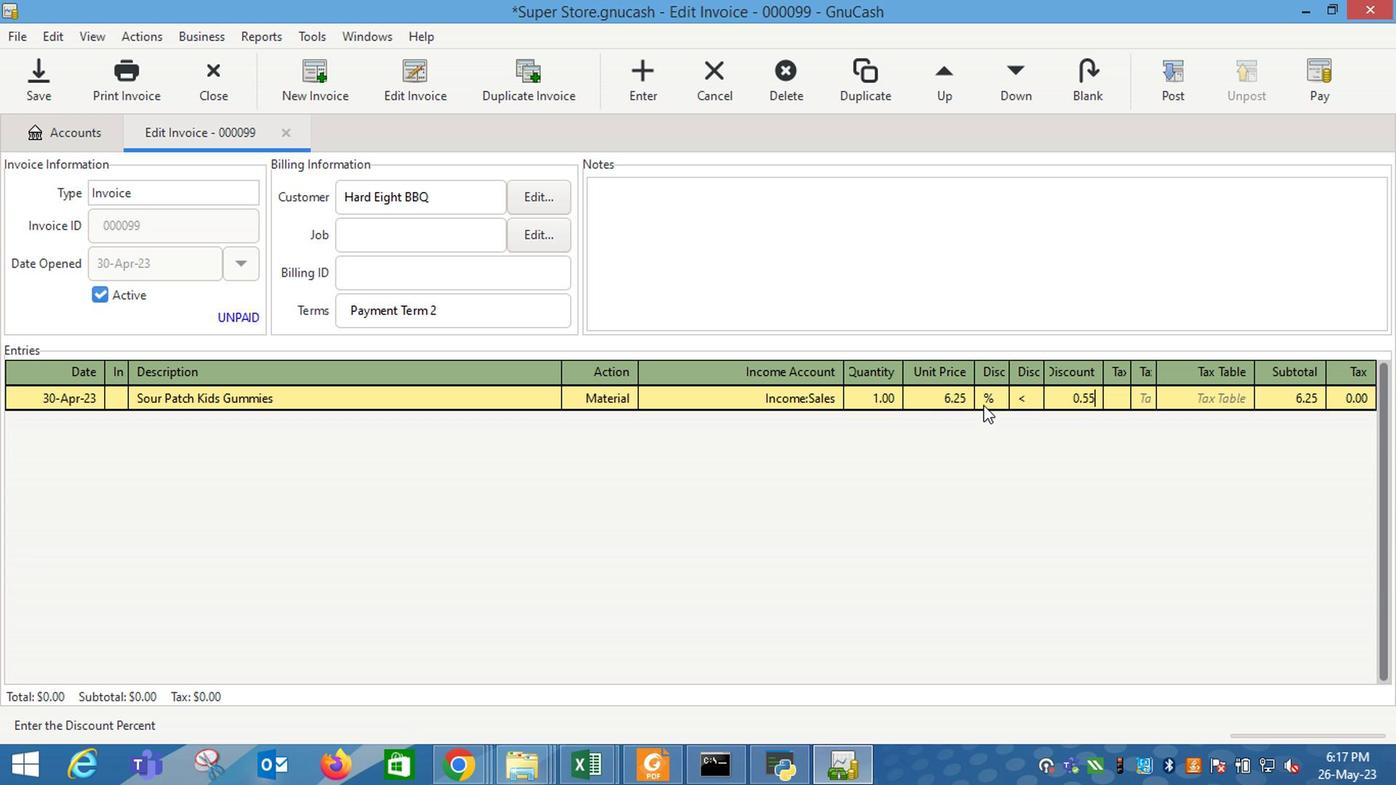 
Action: Mouse moved to (956, 393)
Screenshot: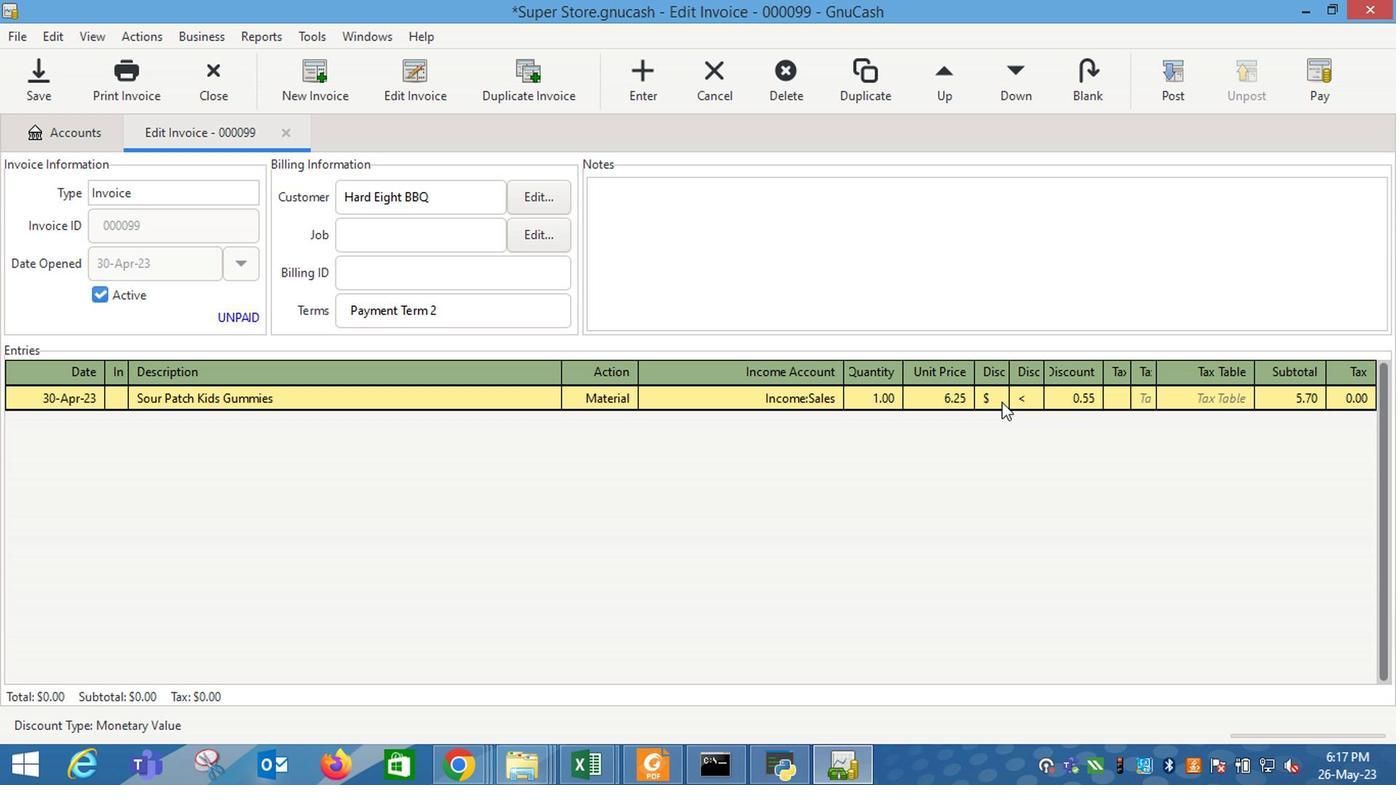 
Action: Mouse pressed left at (956, 393)
Screenshot: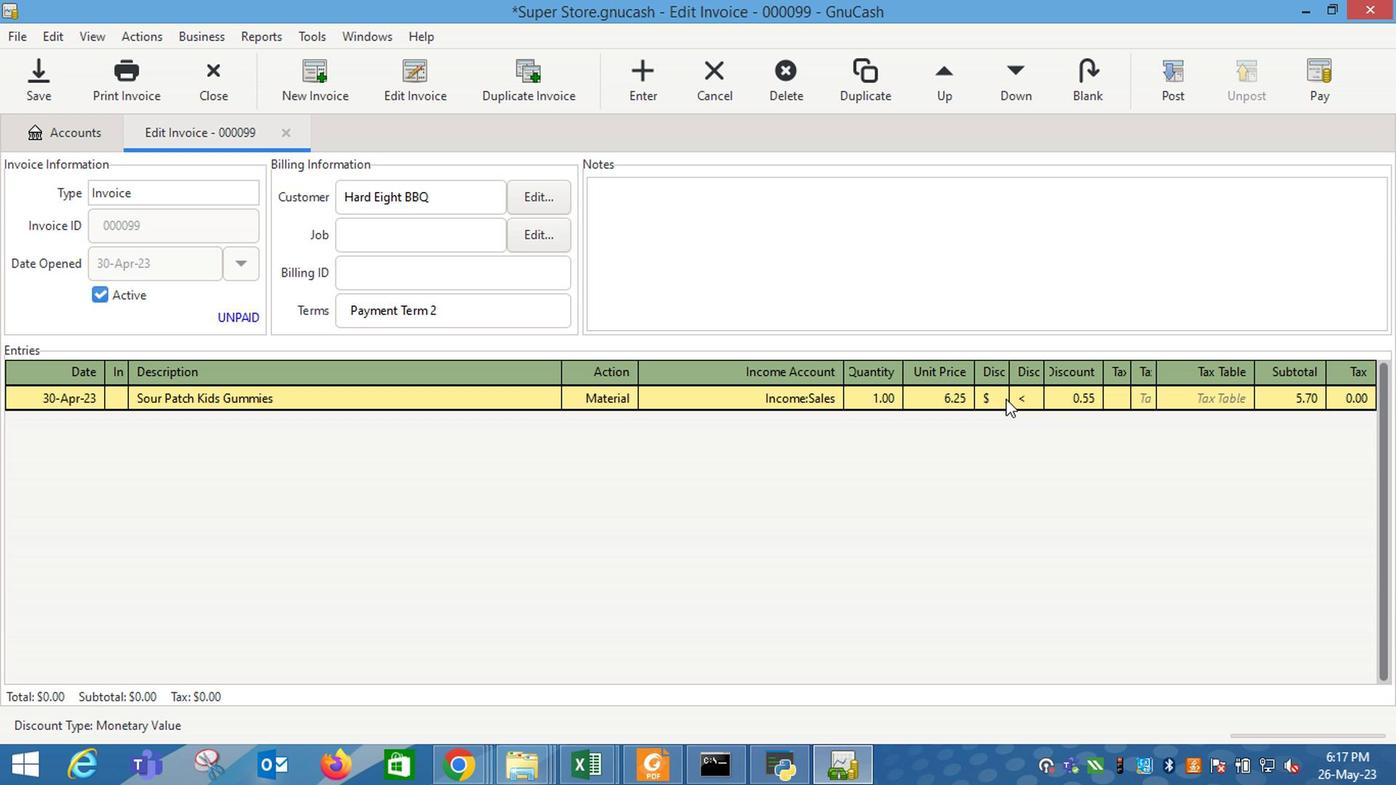 
Action: Mouse moved to (1023, 398)
Screenshot: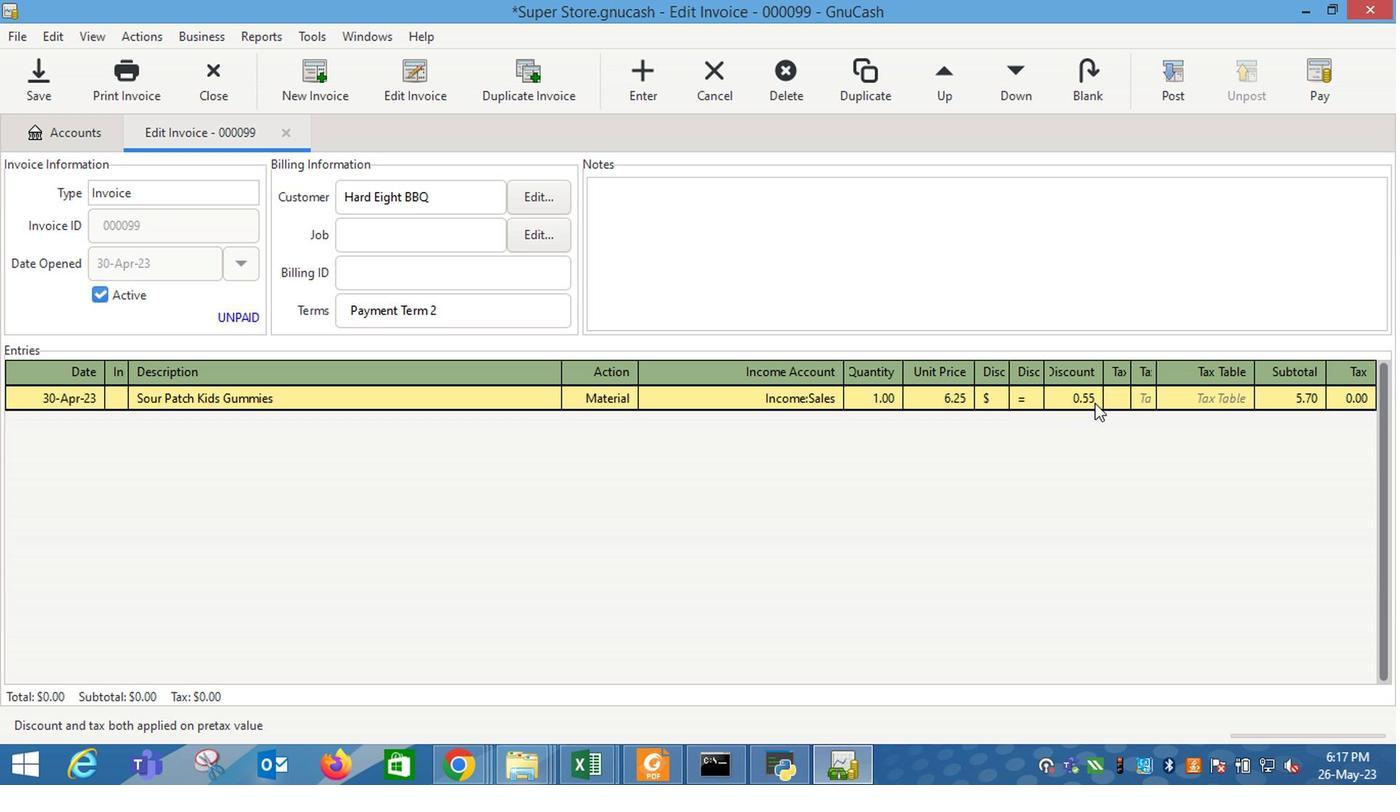 
Action: Mouse pressed left at (1023, 398)
Screenshot: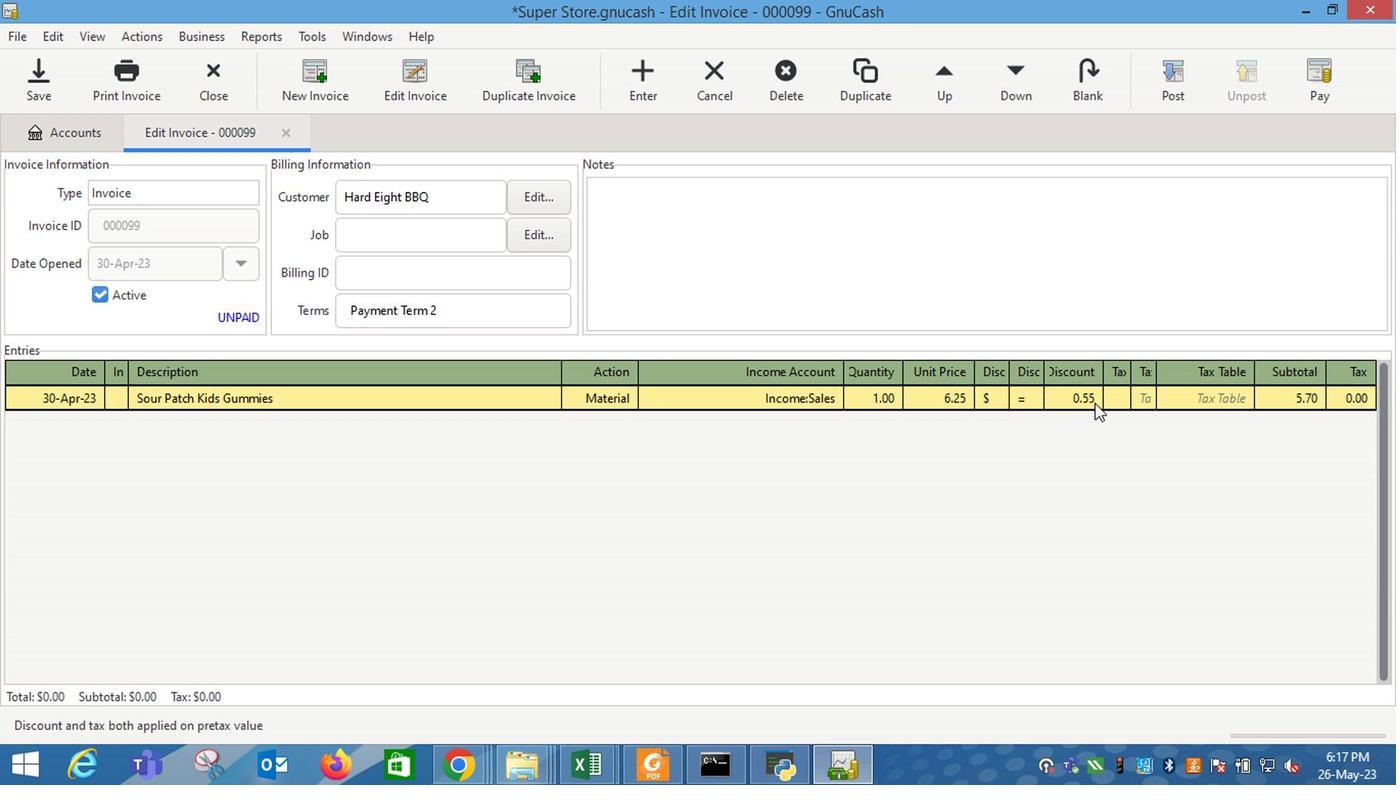 
Action: Mouse moved to (1036, 503)
Screenshot: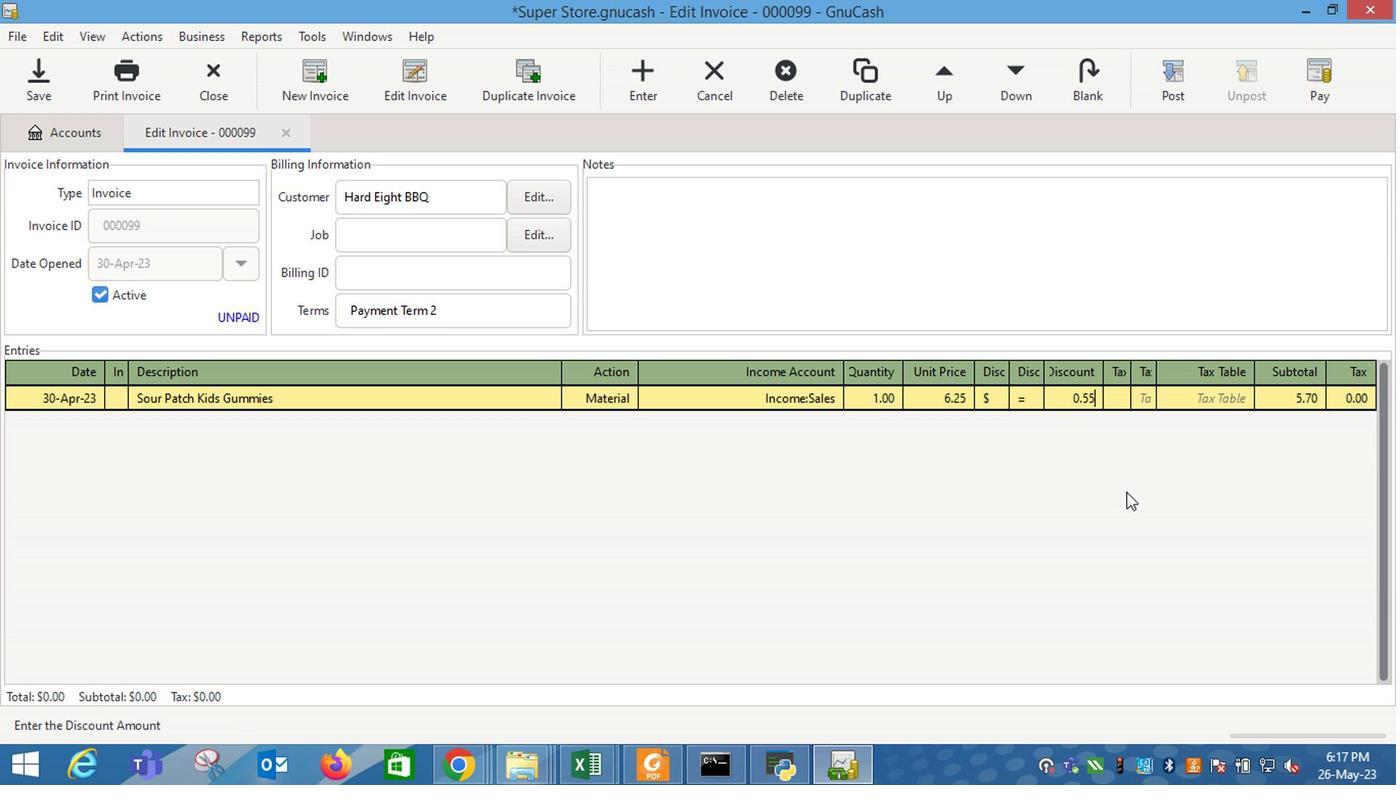 
Action: Key pressed <Key.enter><Key.tab><Key.shift_r>Talenti<Key.space><Key.shift_r>Confetti<Key.space><Key.shift_r>Cookie<Key.space><Key.shift_r>Gelato<Key.space><Key.shift_r>Layers<Key.tab>m<Key.tab>i<Key.down><Key.down><Key.down><Key.tab>3<Key.tab>9.5<Key.tab>
Screenshot: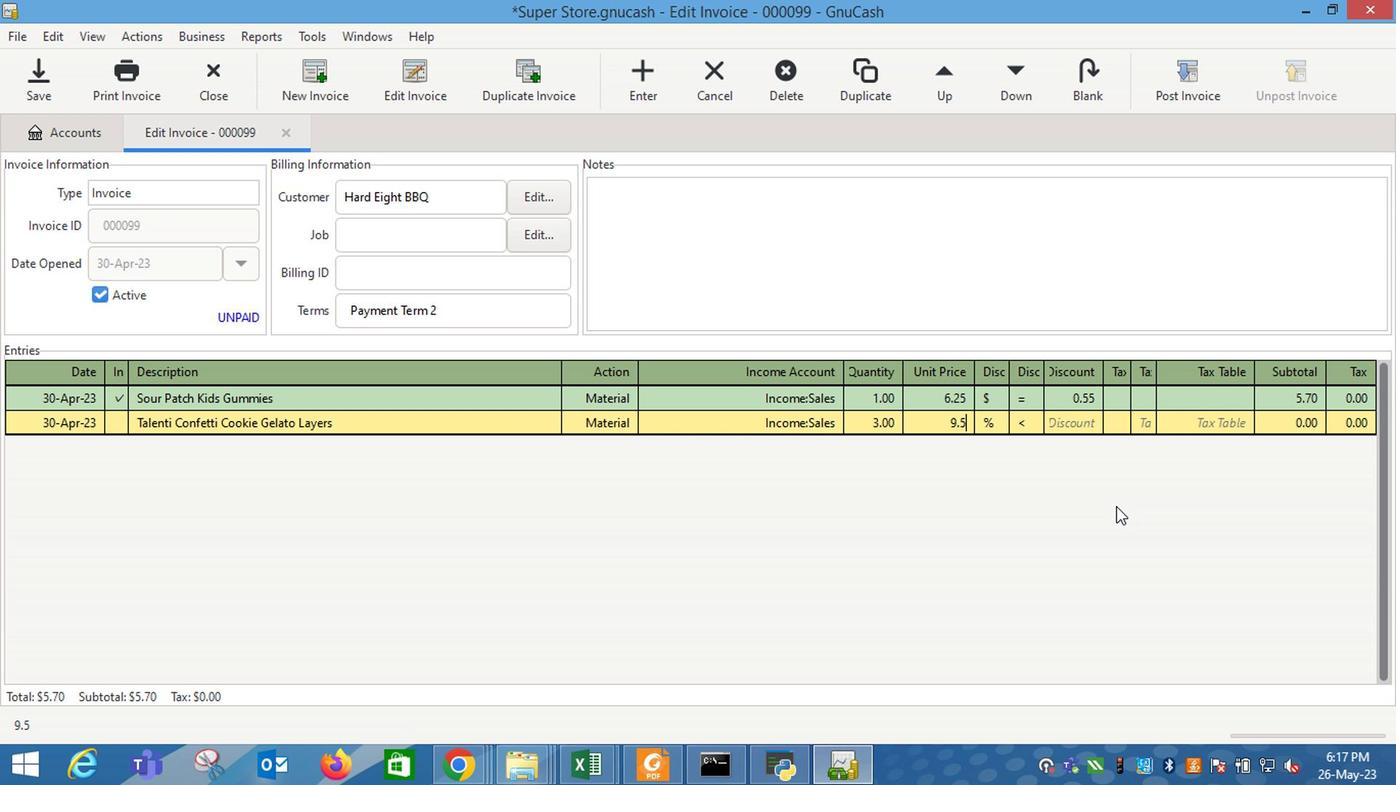 
Action: Mouse moved to (940, 422)
Screenshot: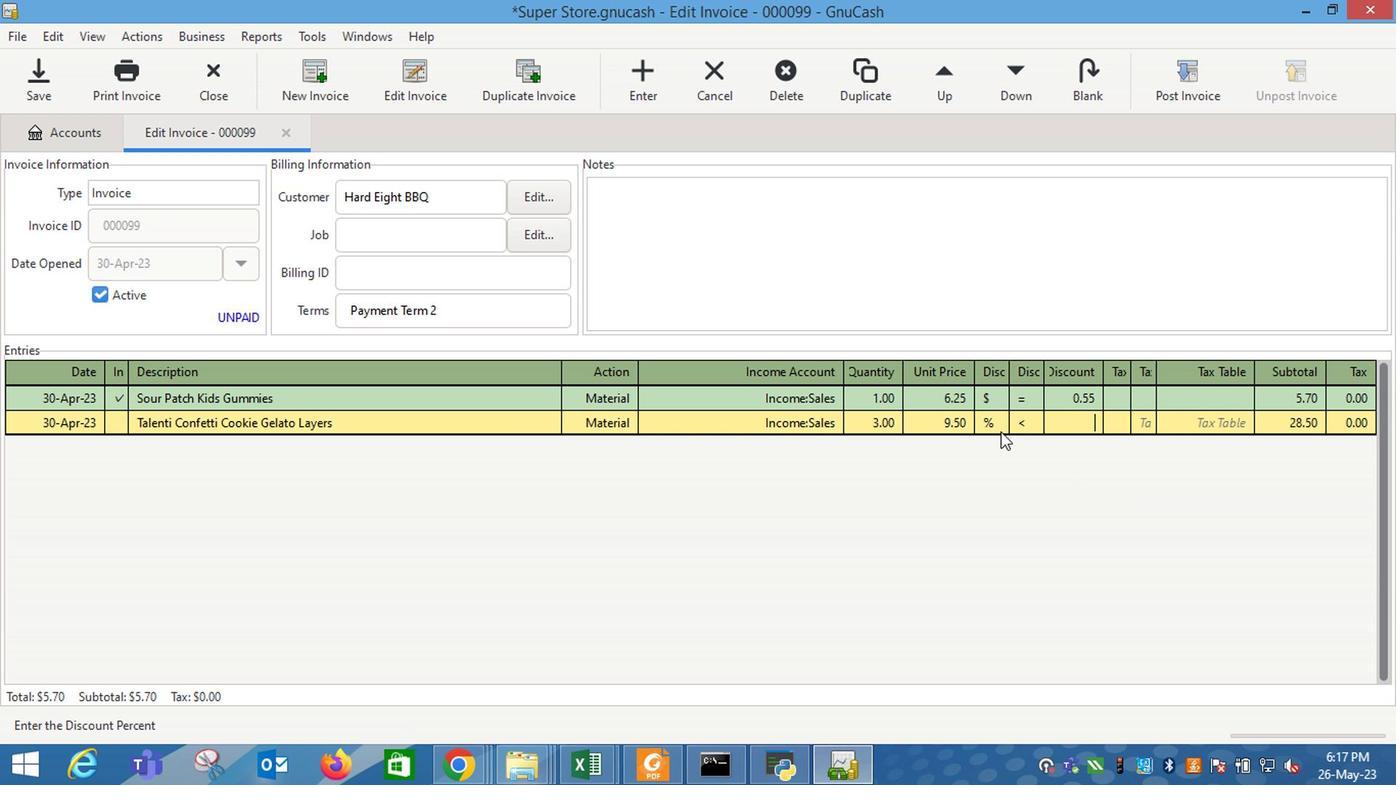 
Action: Mouse pressed left at (940, 422)
Screenshot: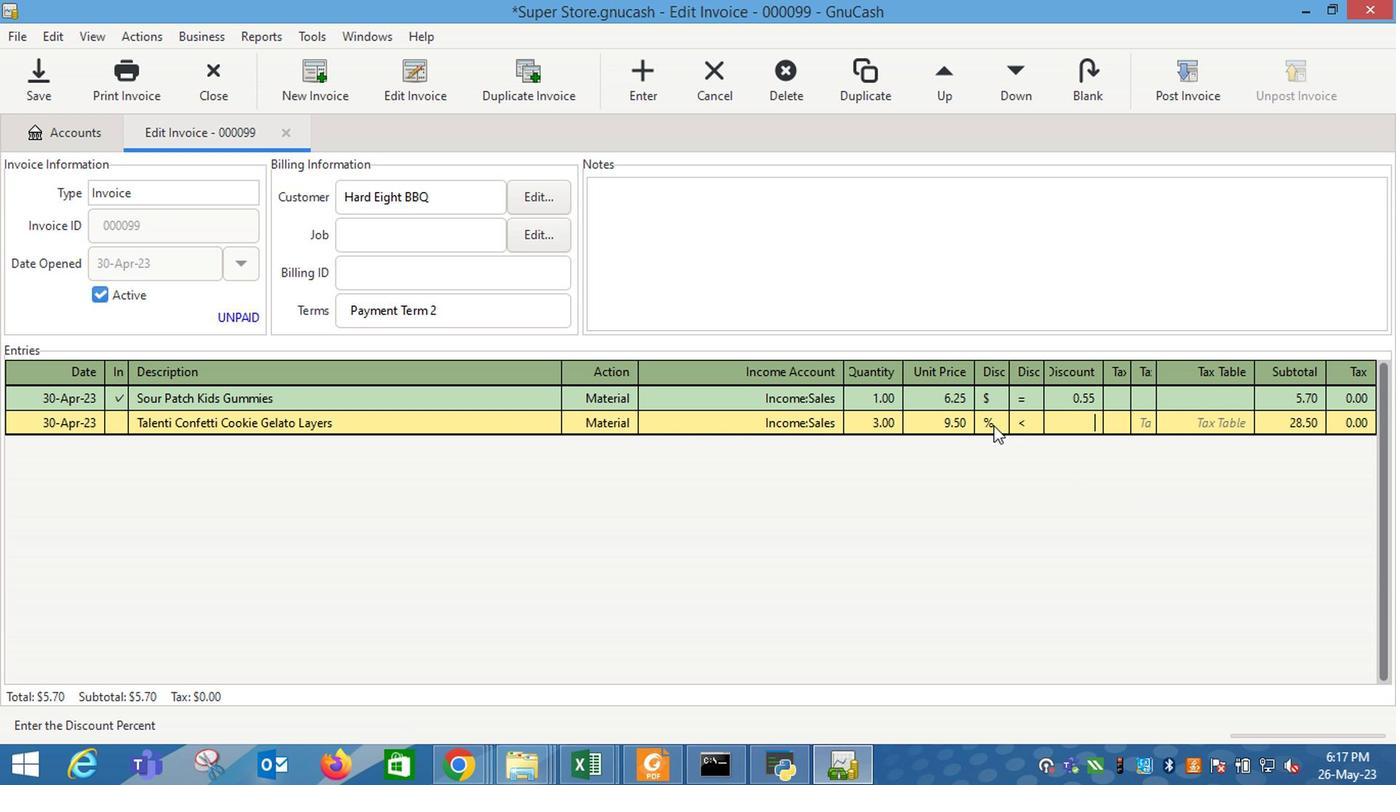 
Action: Mouse moved to (959, 420)
Screenshot: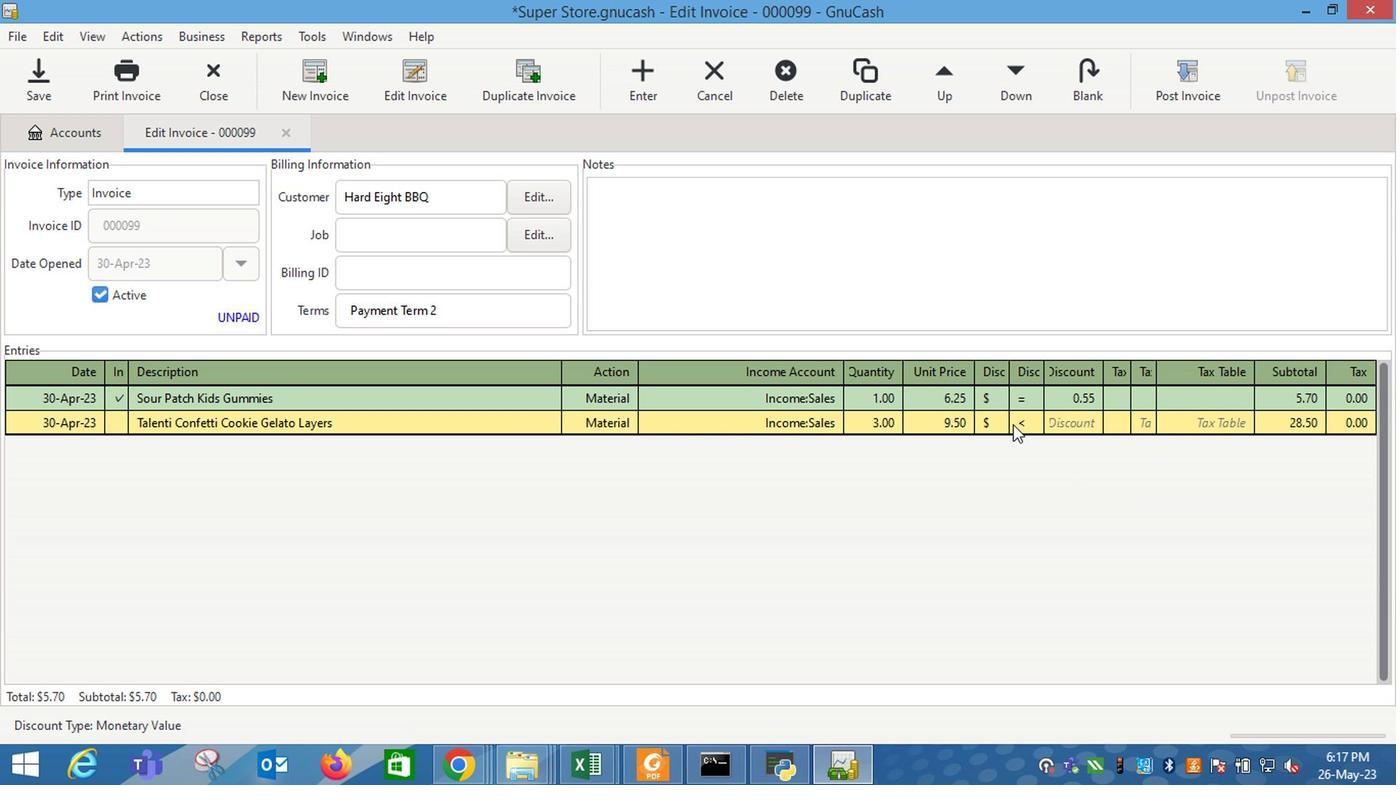 
Action: Mouse pressed left at (959, 420)
Screenshot: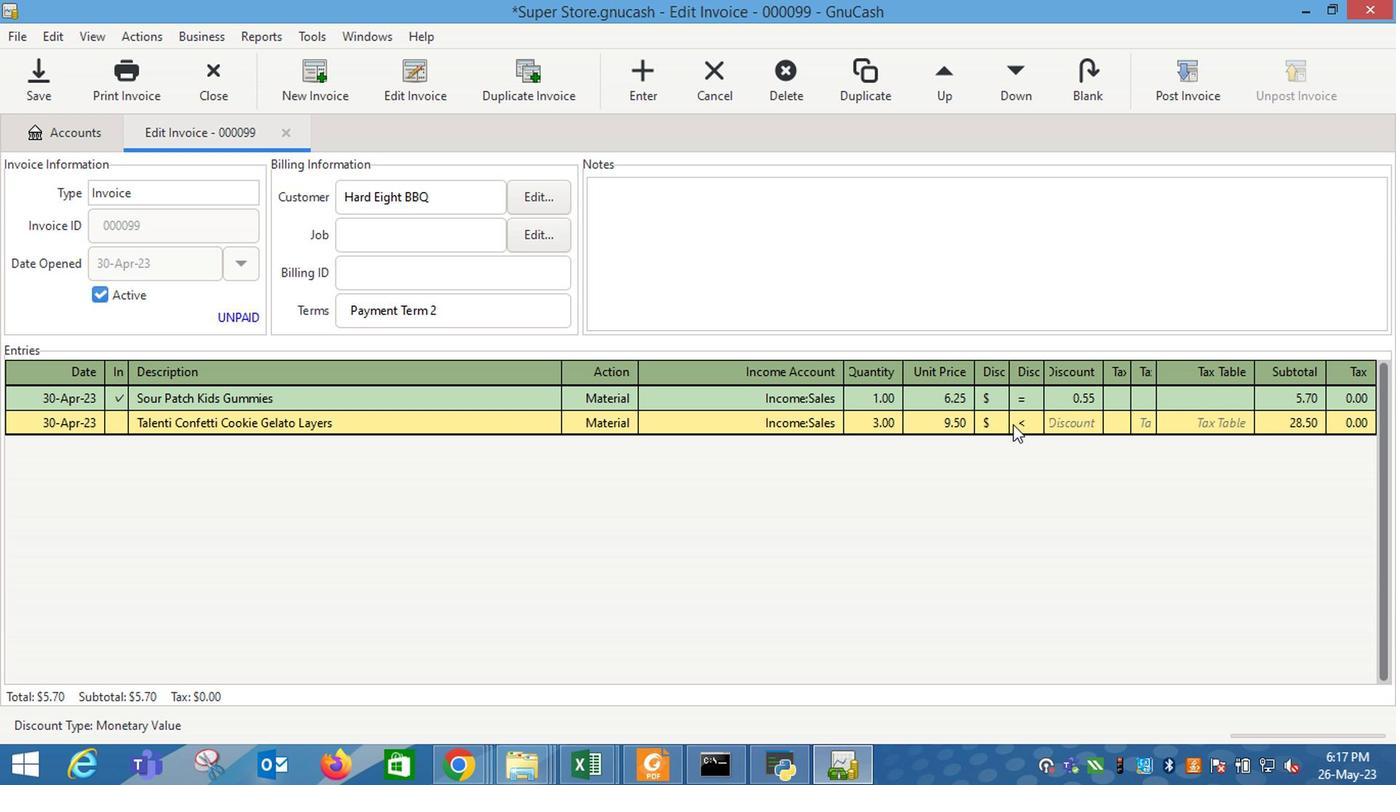
Action: Mouse moved to (997, 422)
Screenshot: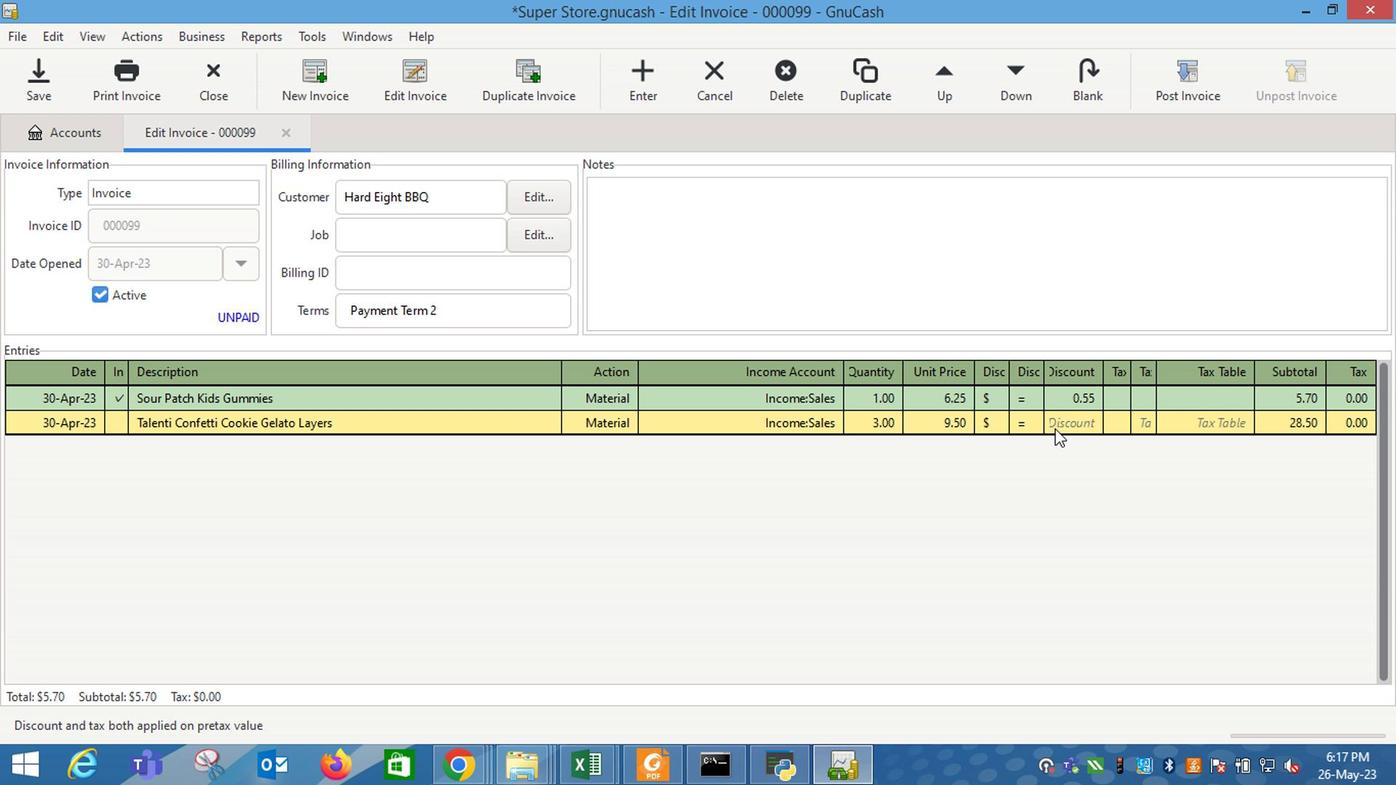 
Action: Mouse pressed left at (997, 422)
Screenshot: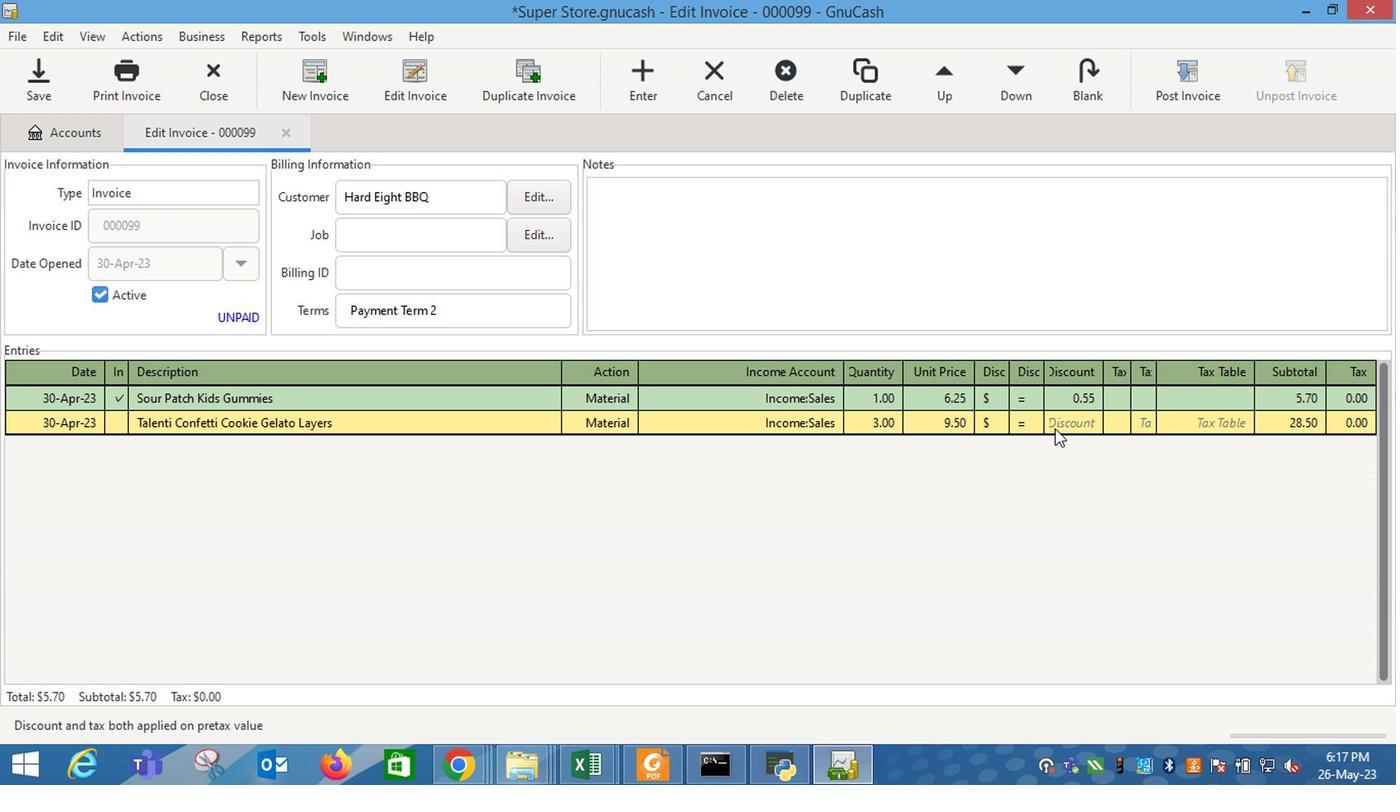 
Action: Key pressed 1.55<Key.enter><Key.tab><Key.shift_r>Gold<Key.space><Key.shift_r>Emblem<Key.space>100<Key.shift_r>%<Key.space><Key.shift_r>Arb<Key.backspace>abica<Key.space><Key.shift_r>Premium<Key.space><Key.shift_r>Ground<Key.space><Key.shift_r>Coffee<Key.space><Key.shift_r>Colombiam<Key.backspace>n<Key.tab>m<Key.tab>i<Key.down><Key.down><Key.down><Key.tab>2<Key.tab>10.5
Screenshot: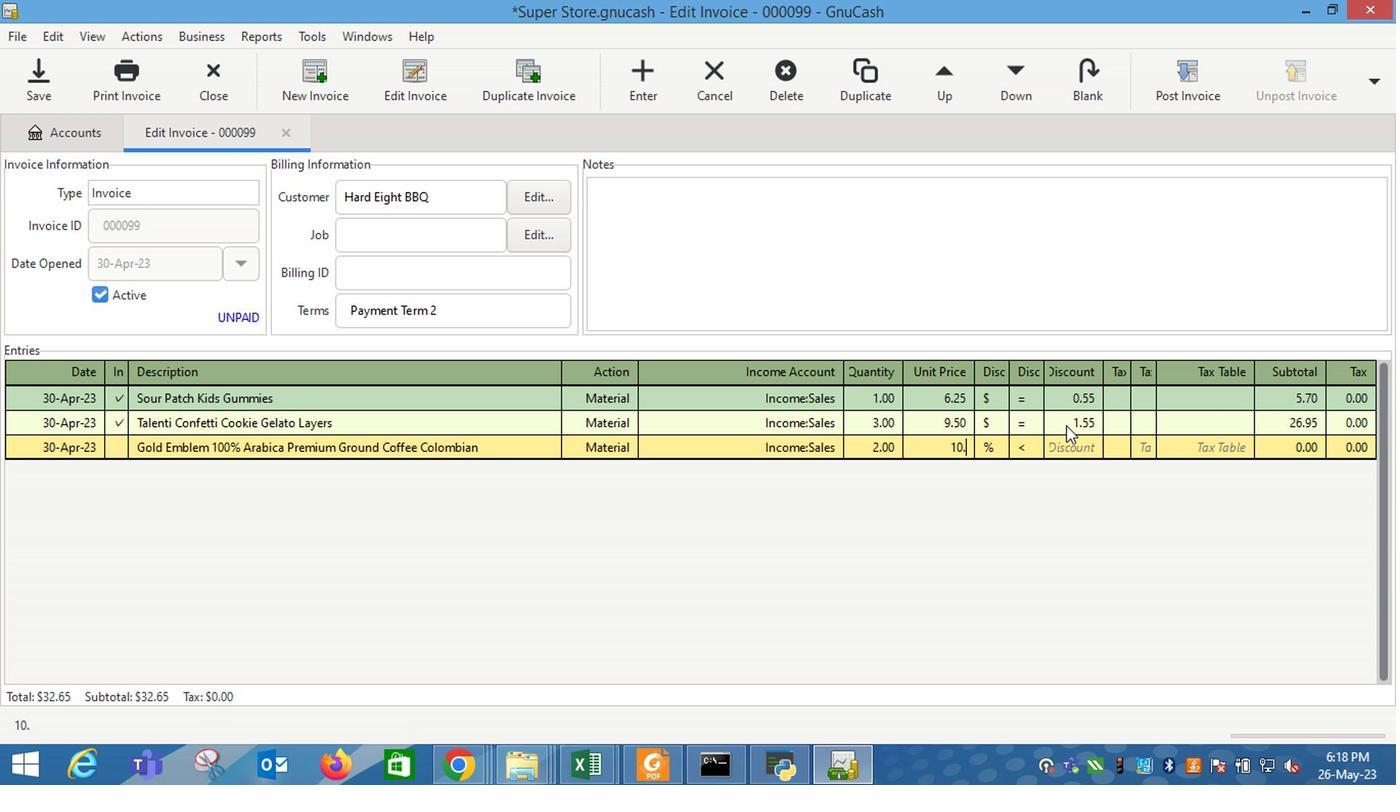 
Action: Mouse moved to (945, 445)
Screenshot: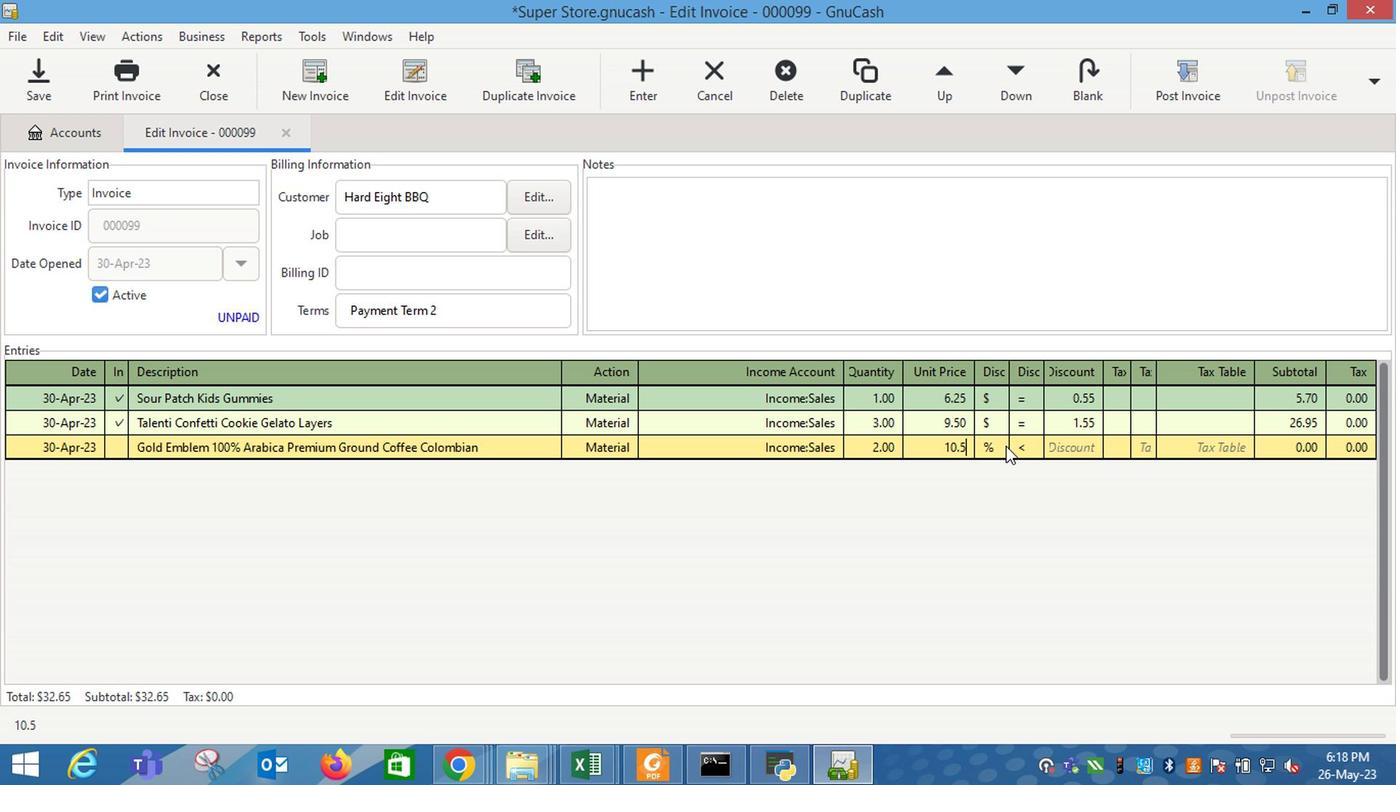 
Action: Mouse pressed left at (945, 445)
Screenshot: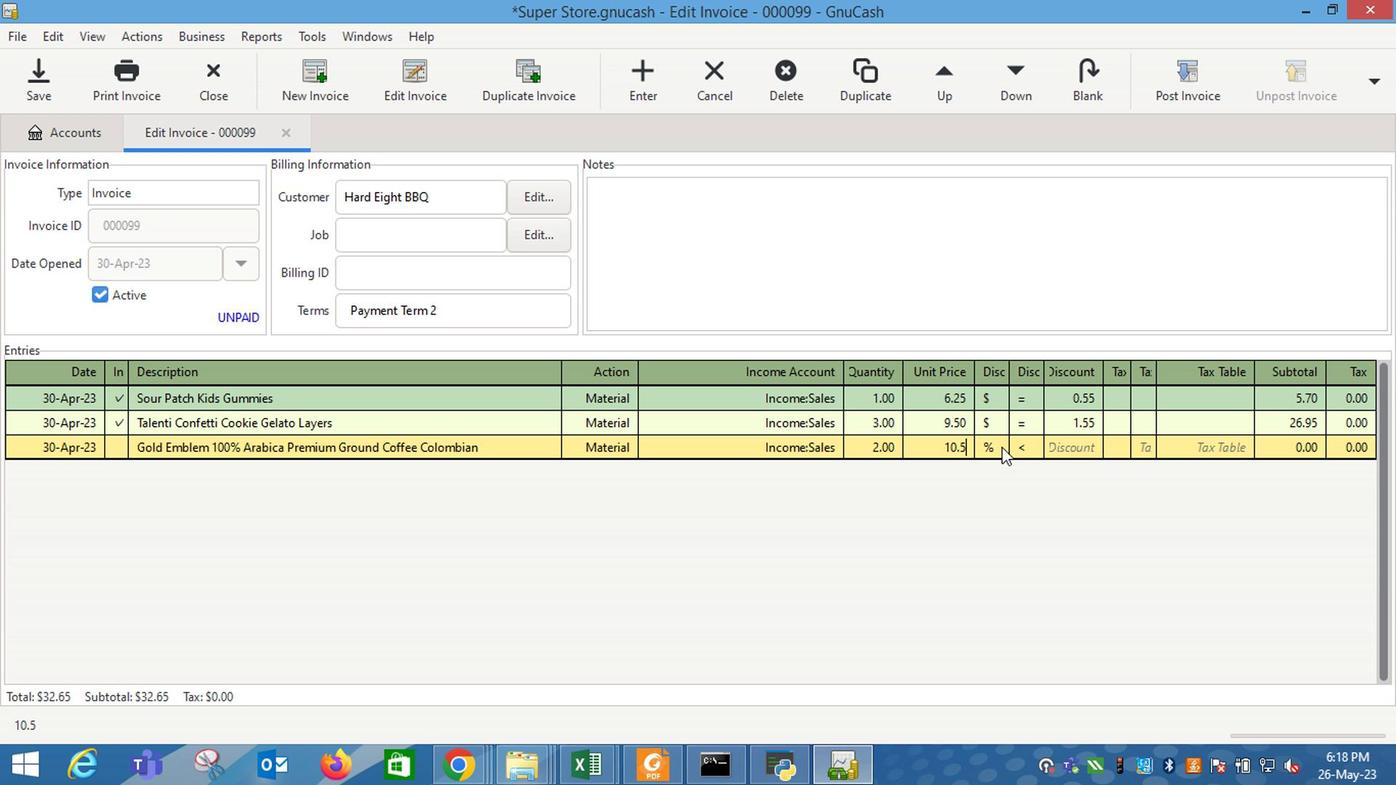 
Action: Mouse moved to (966, 447)
Screenshot: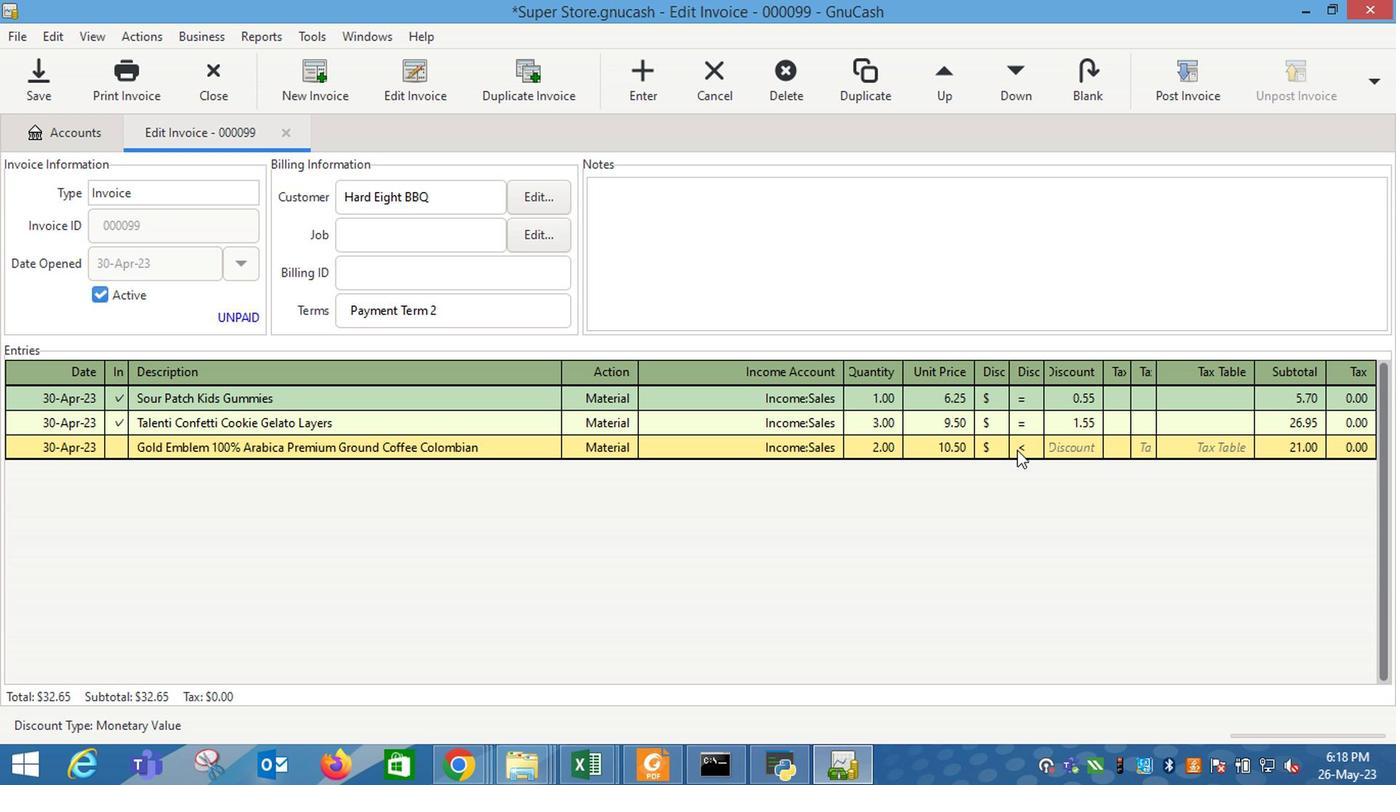 
Action: Mouse pressed left at (966, 447)
Screenshot: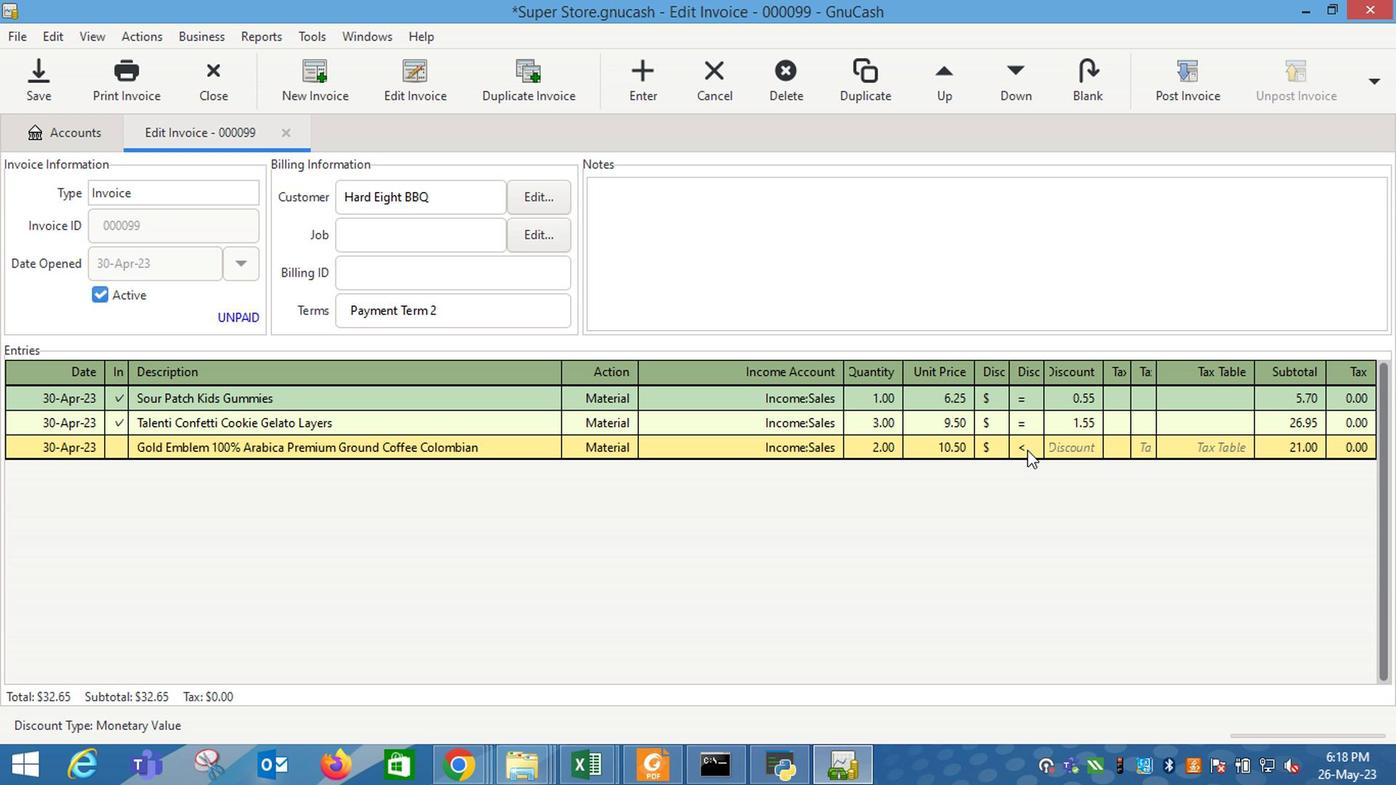 
Action: Mouse moved to (1009, 448)
Screenshot: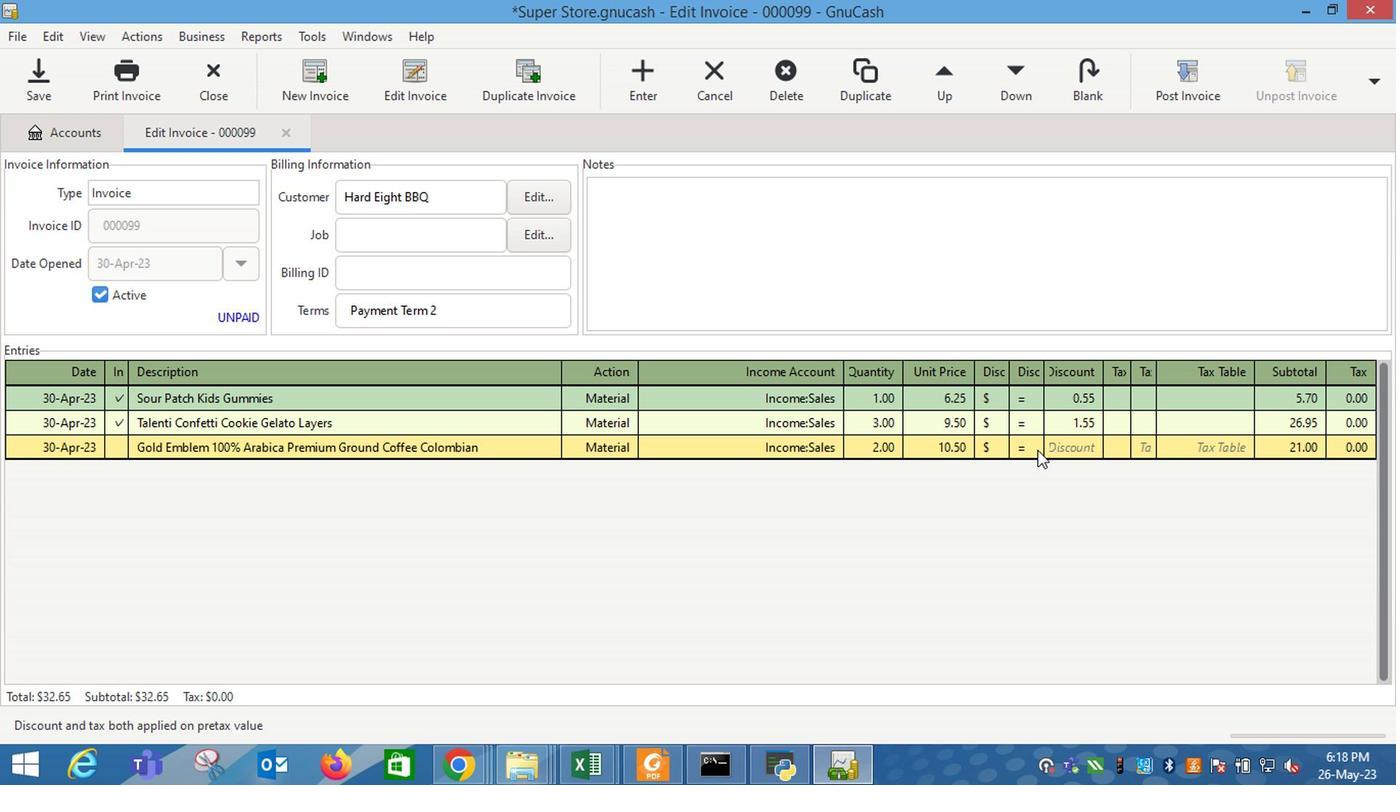 
Action: Mouse pressed left at (1009, 448)
Screenshot: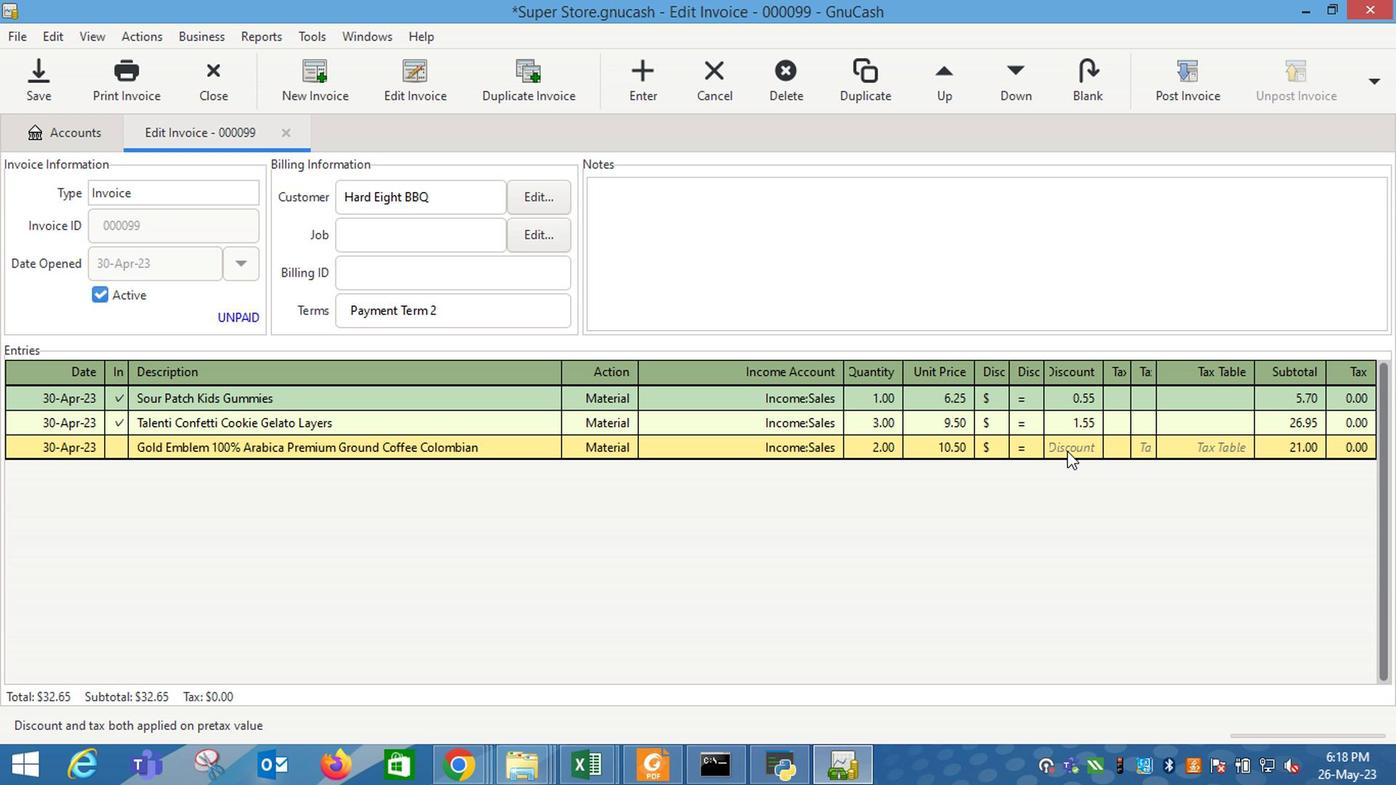 
Action: Key pressed 2.05<Key.enter>
Screenshot: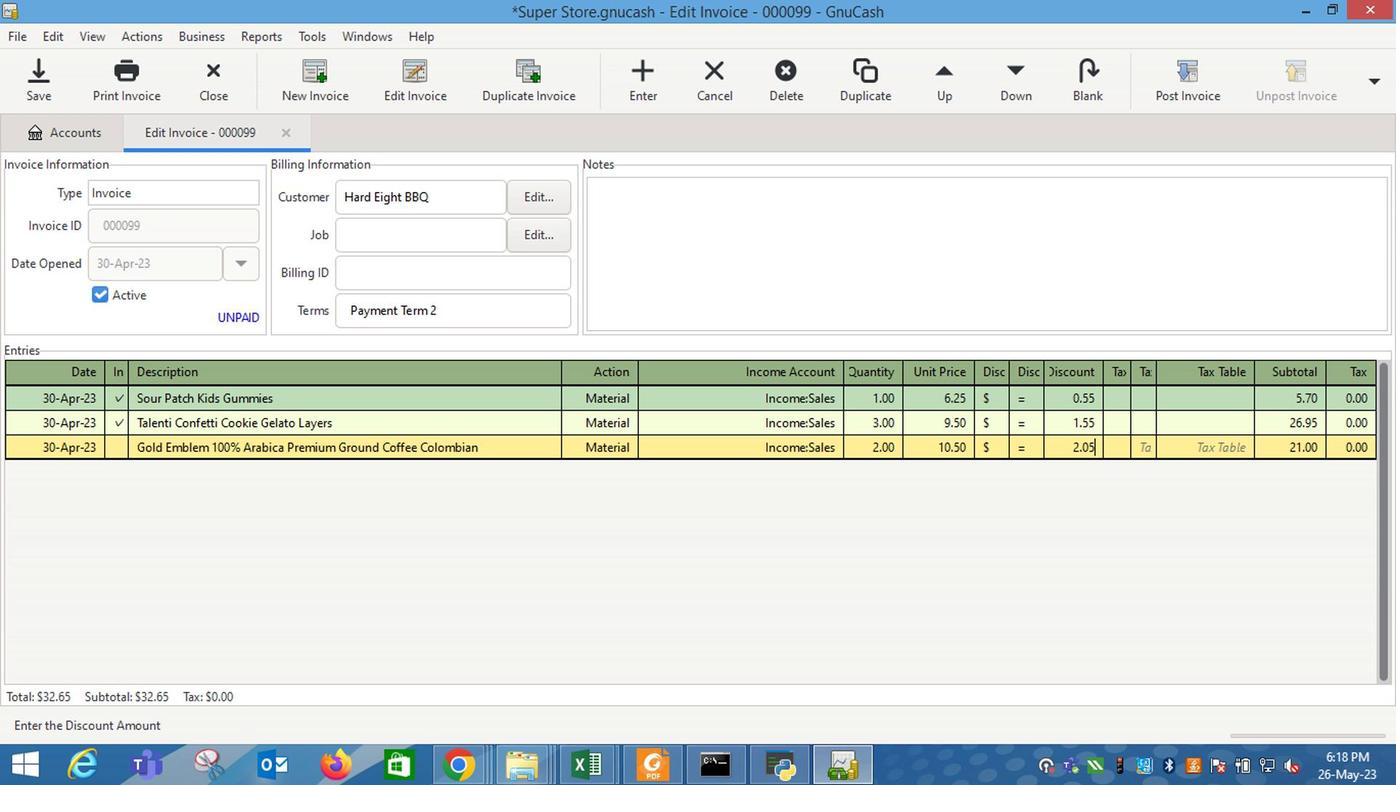 
Action: Mouse moved to (779, 245)
Screenshot: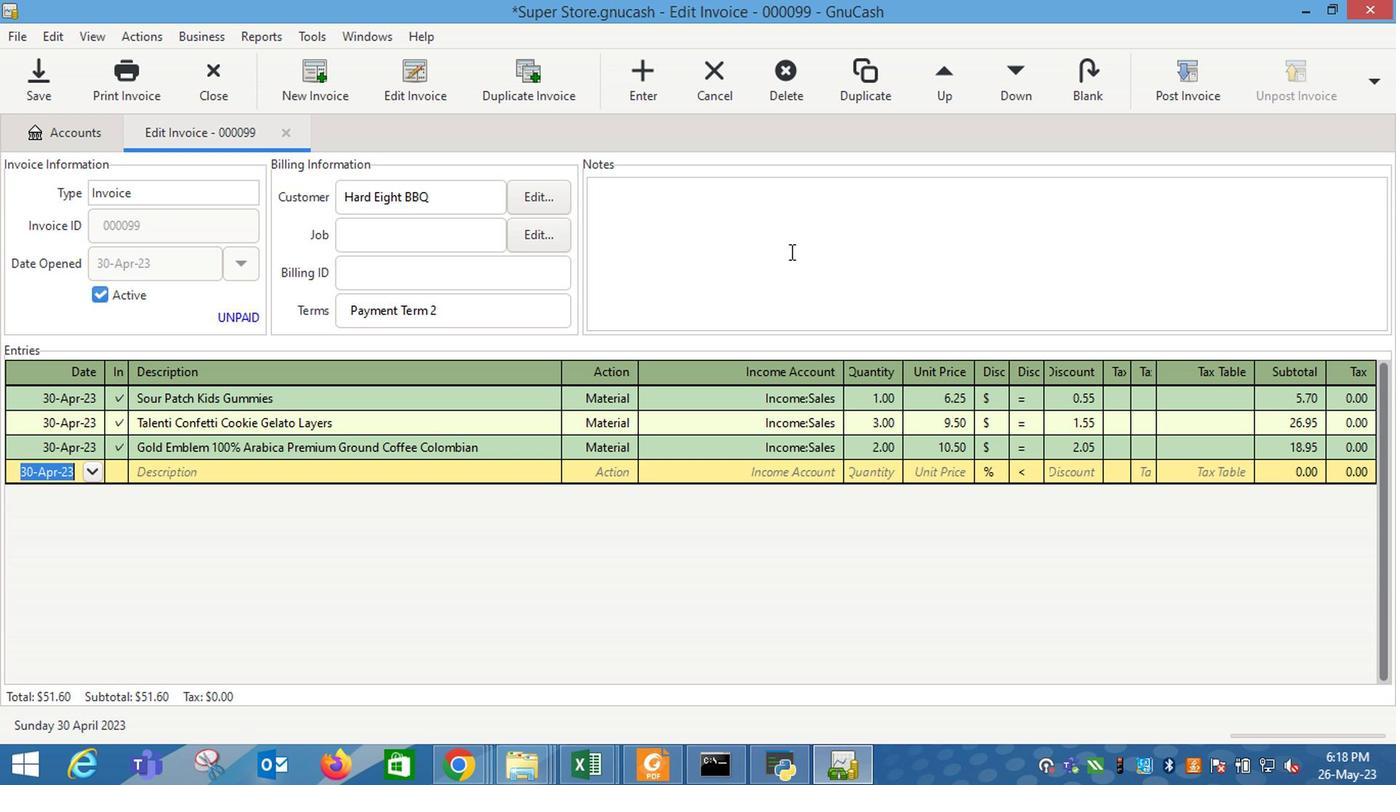 
Action: Mouse pressed left at (779, 245)
Screenshot: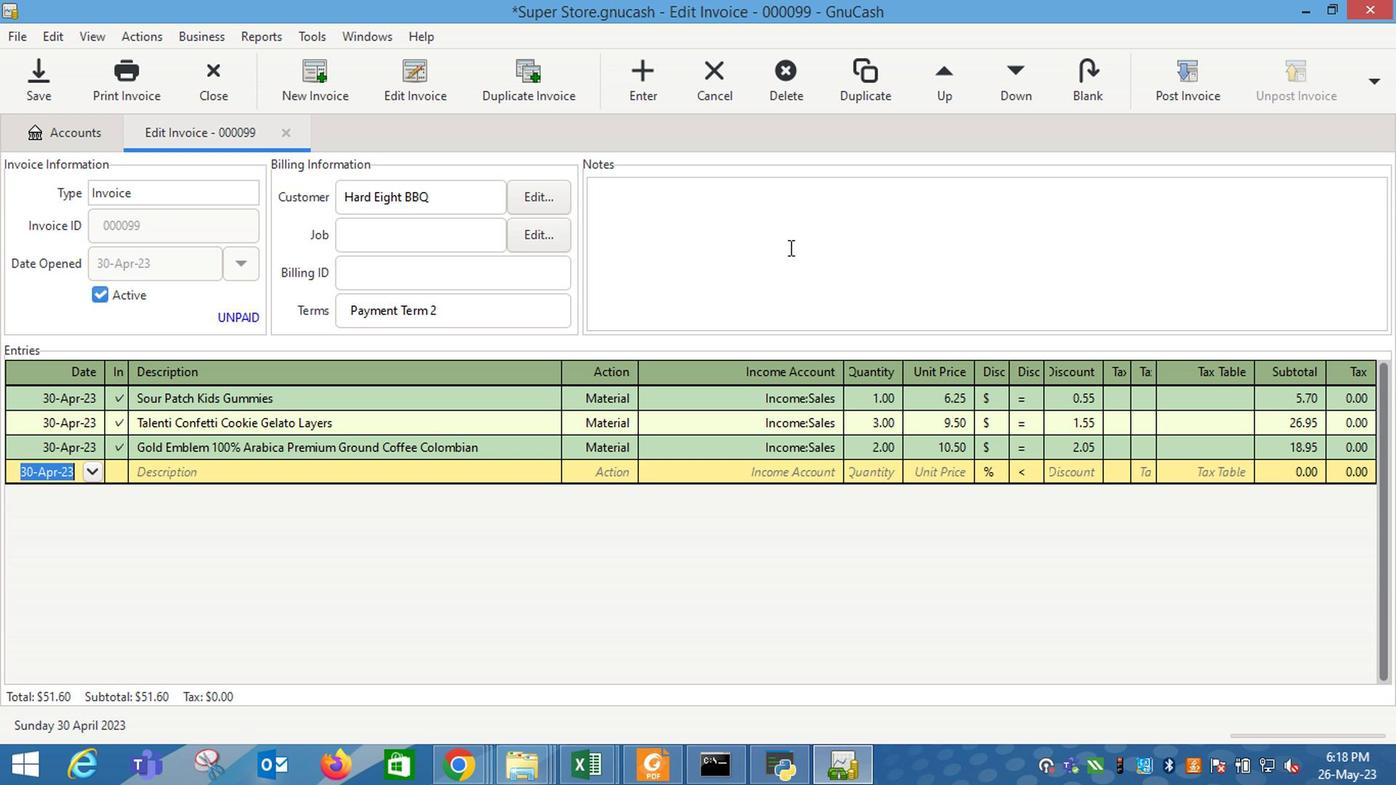 
Action: Key pressed <Key.shift_r>Looking<Key.space>forward<Key.space>to<Key.space>serving<Key.space>you<Key.space>again.
Screenshot: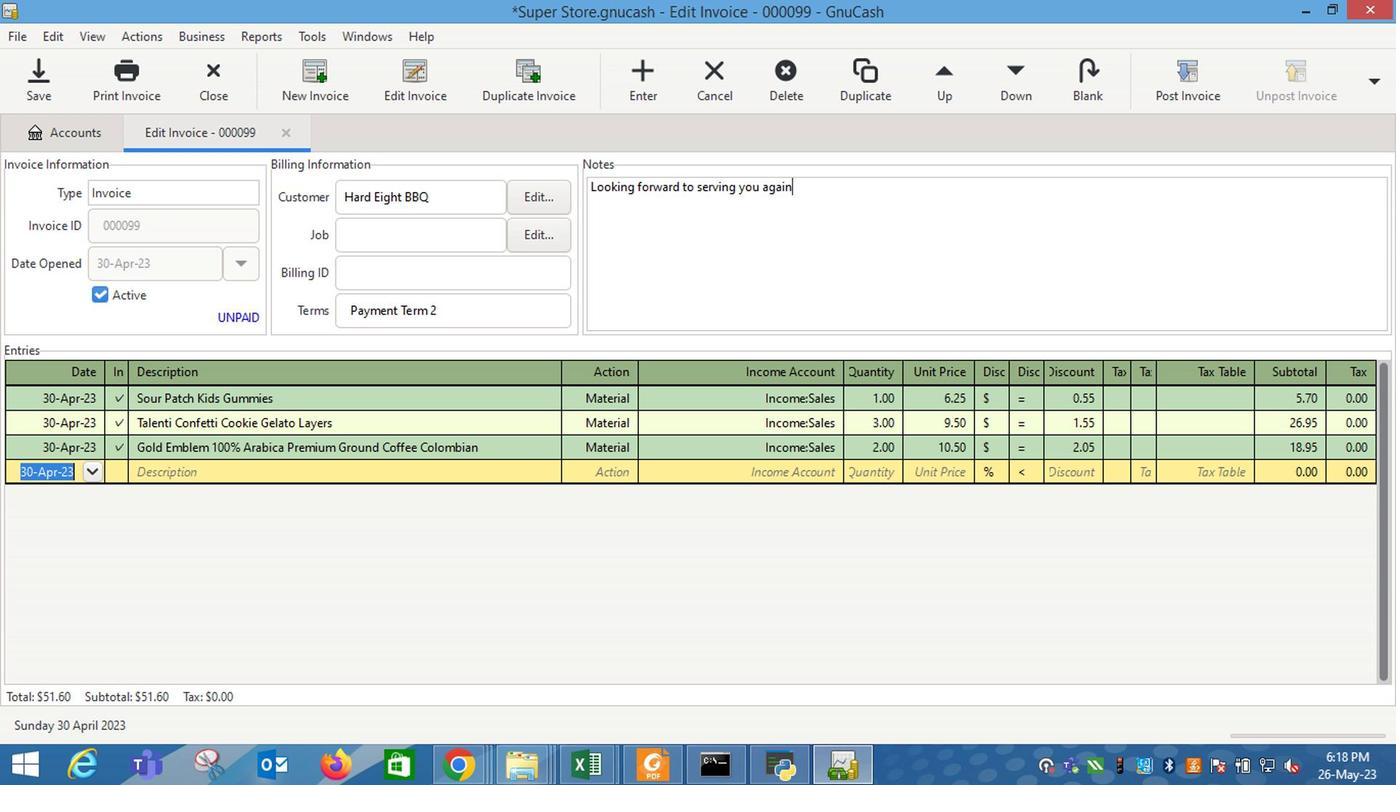 
Action: Mouse moved to (1094, 93)
Screenshot: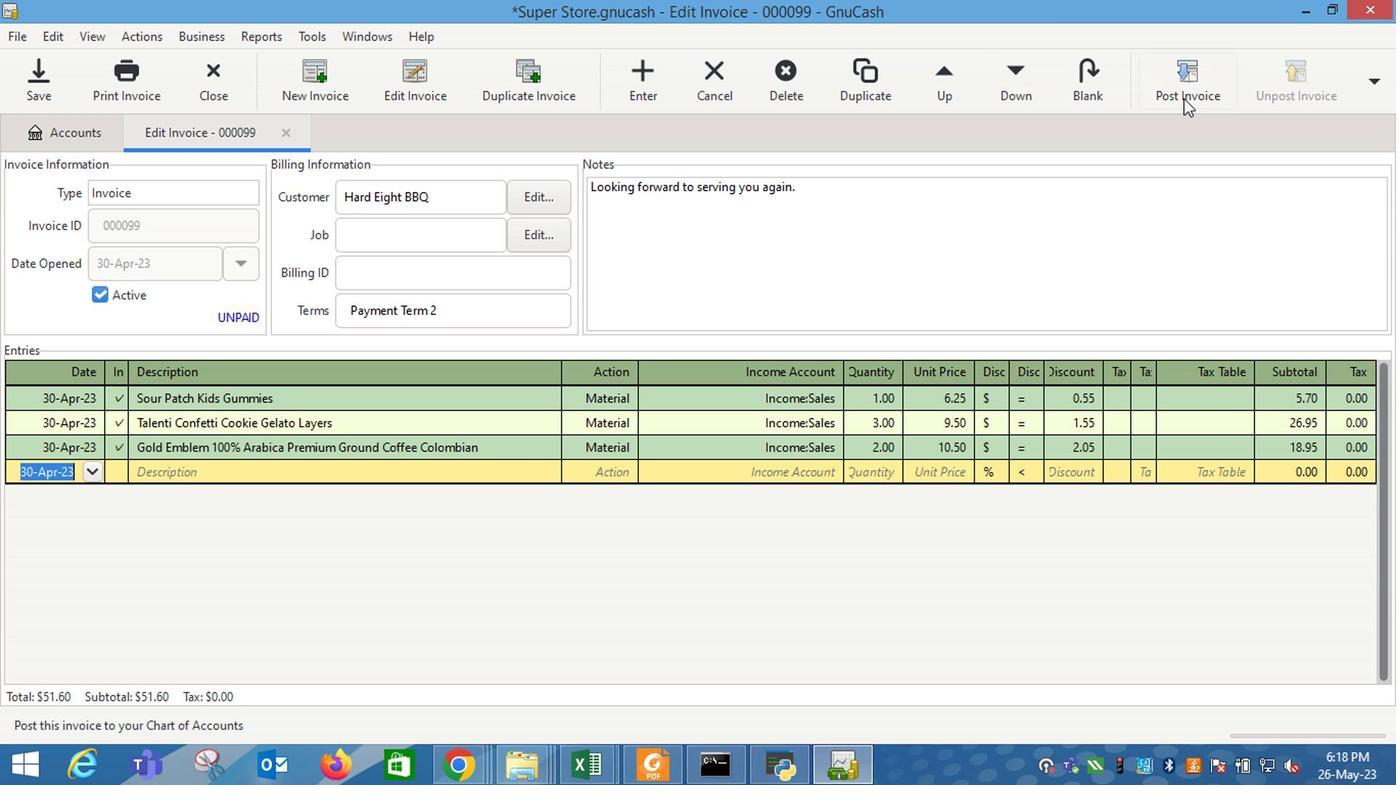 
Action: Mouse pressed left at (1094, 93)
Screenshot: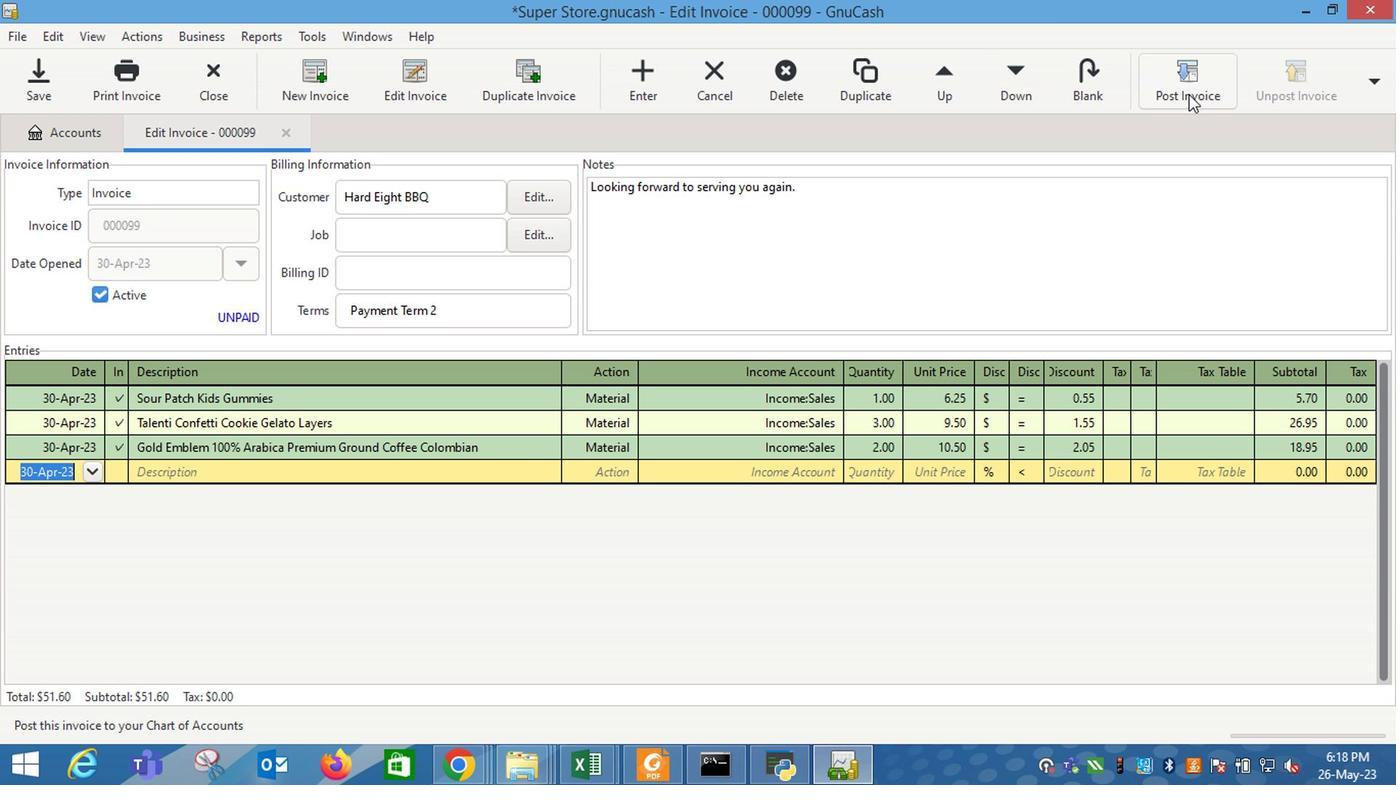 
Action: Mouse moved to (665, 272)
Screenshot: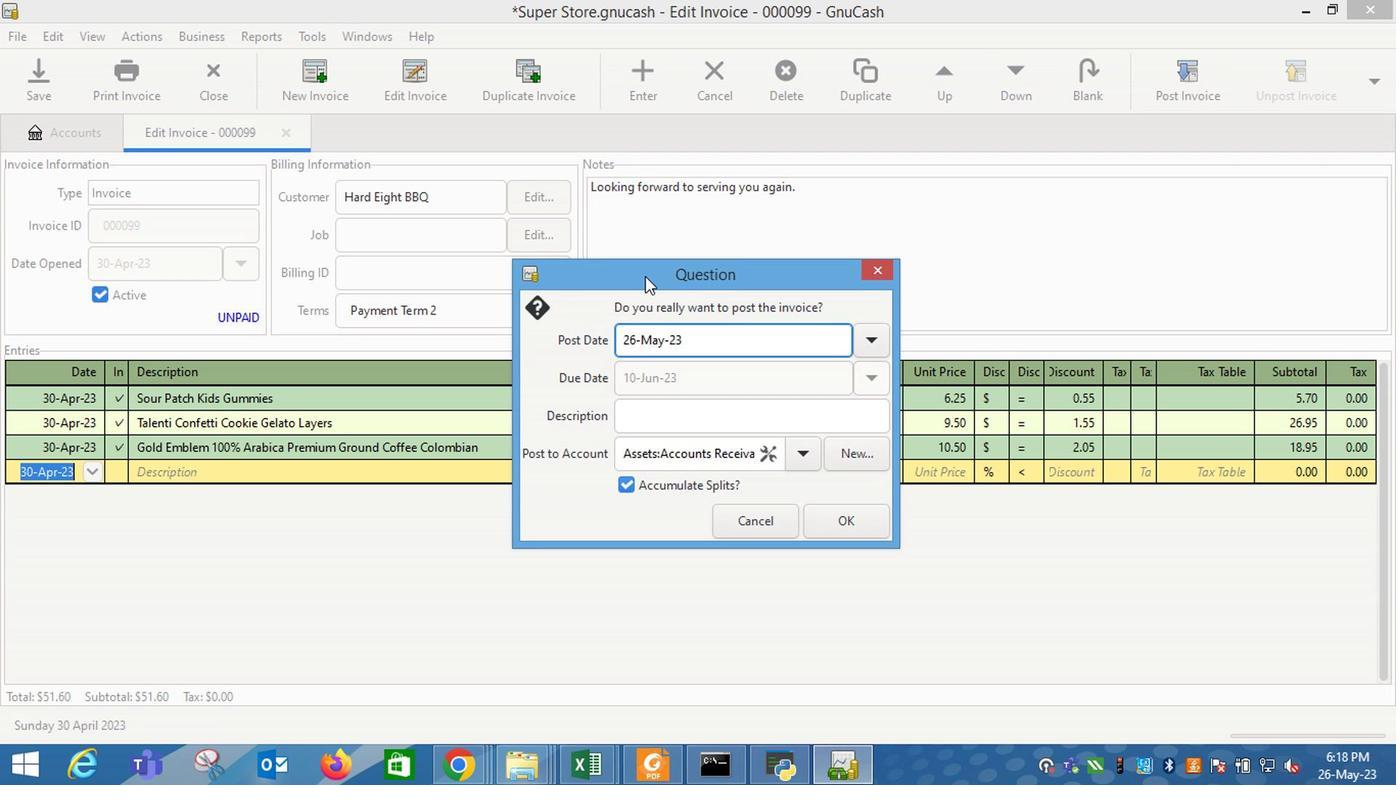 
Action: Mouse pressed left at (665, 272)
Screenshot: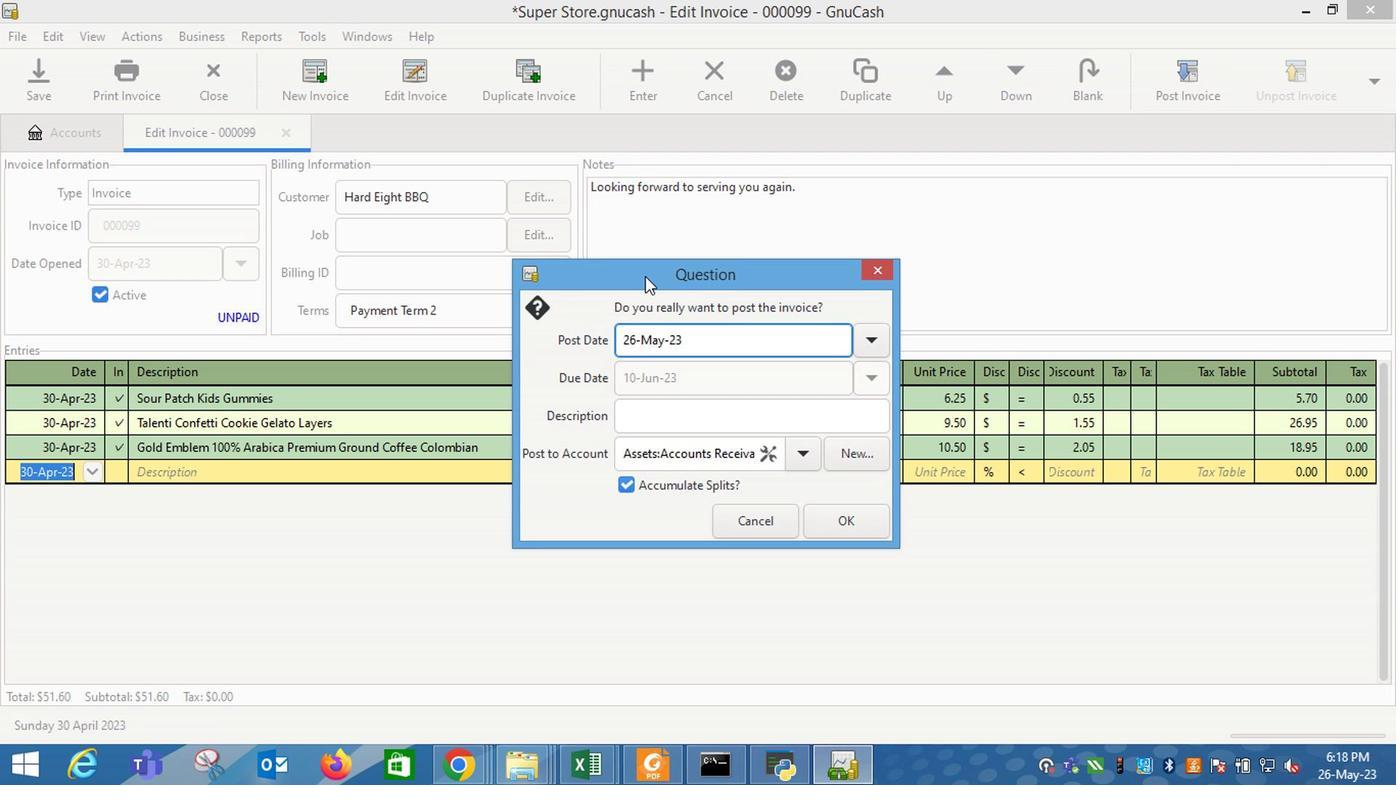 
Action: Mouse moved to (817, 277)
Screenshot: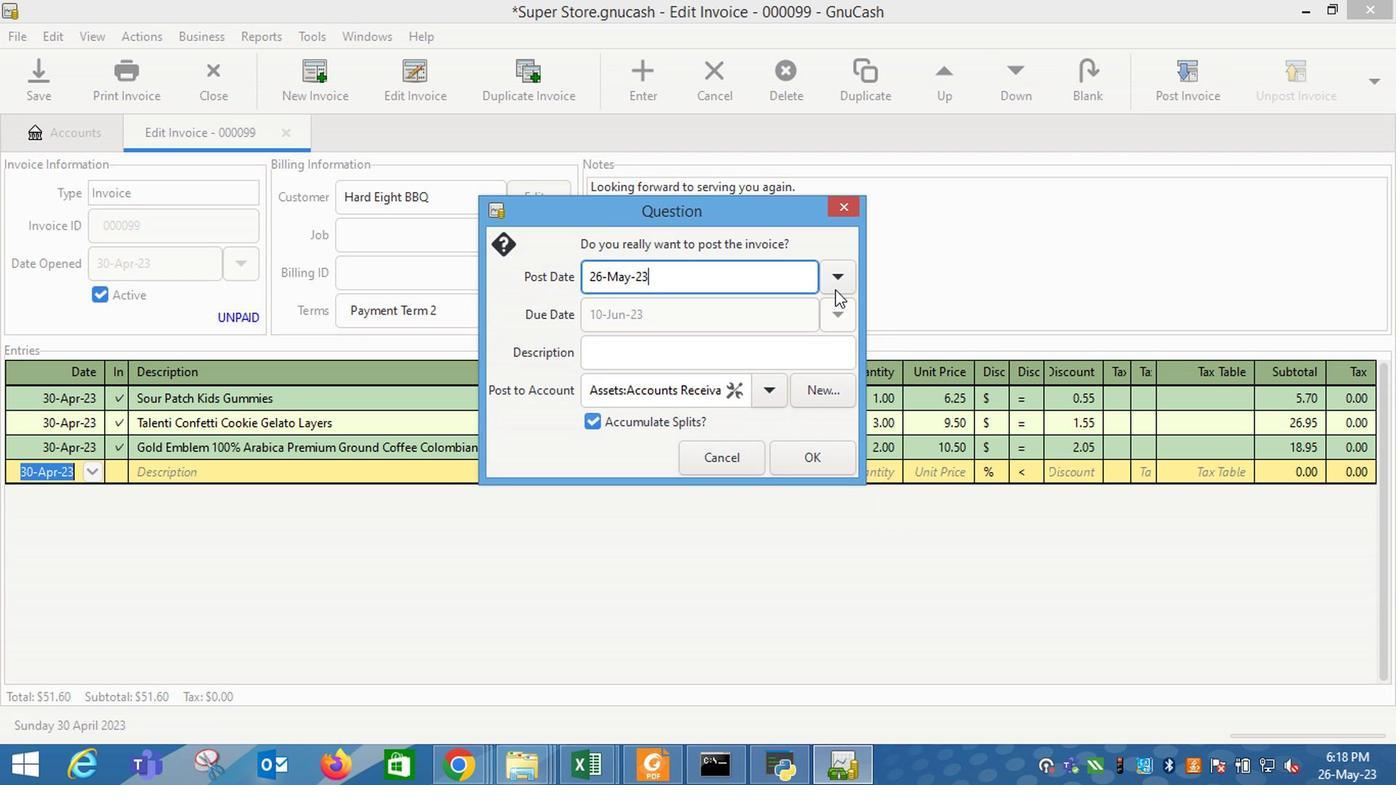 
Action: Mouse pressed left at (817, 277)
Screenshot: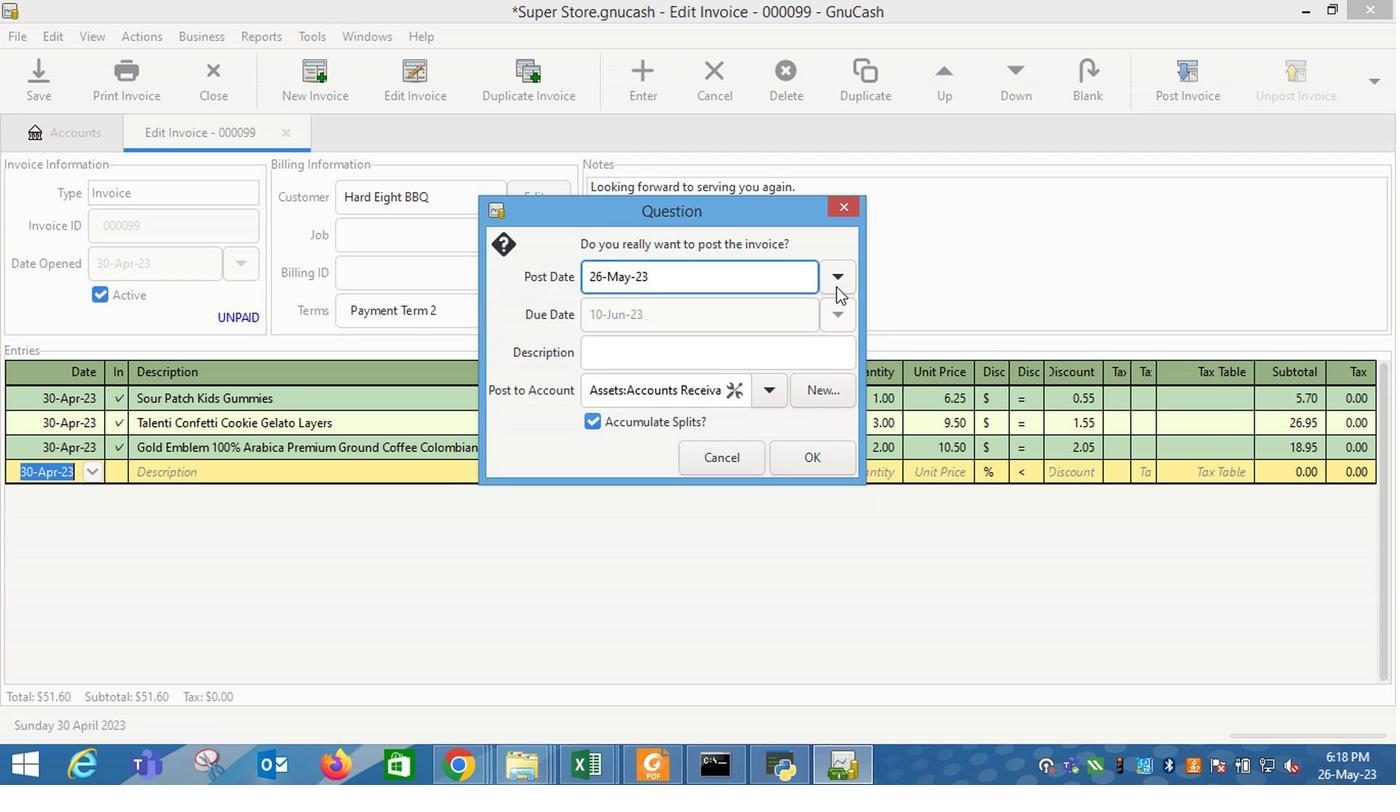 
Action: Mouse moved to (694, 307)
Screenshot: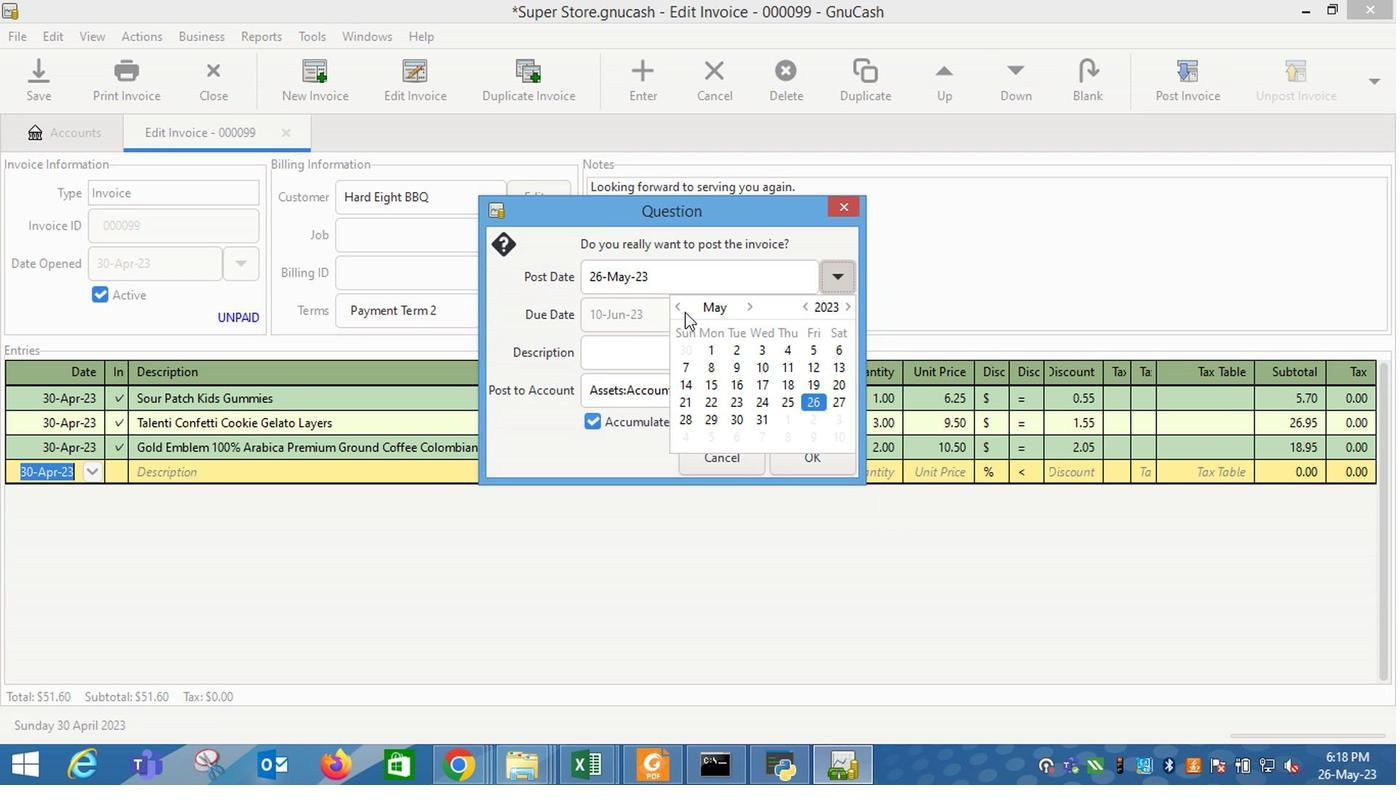 
Action: Mouse pressed left at (694, 307)
Screenshot: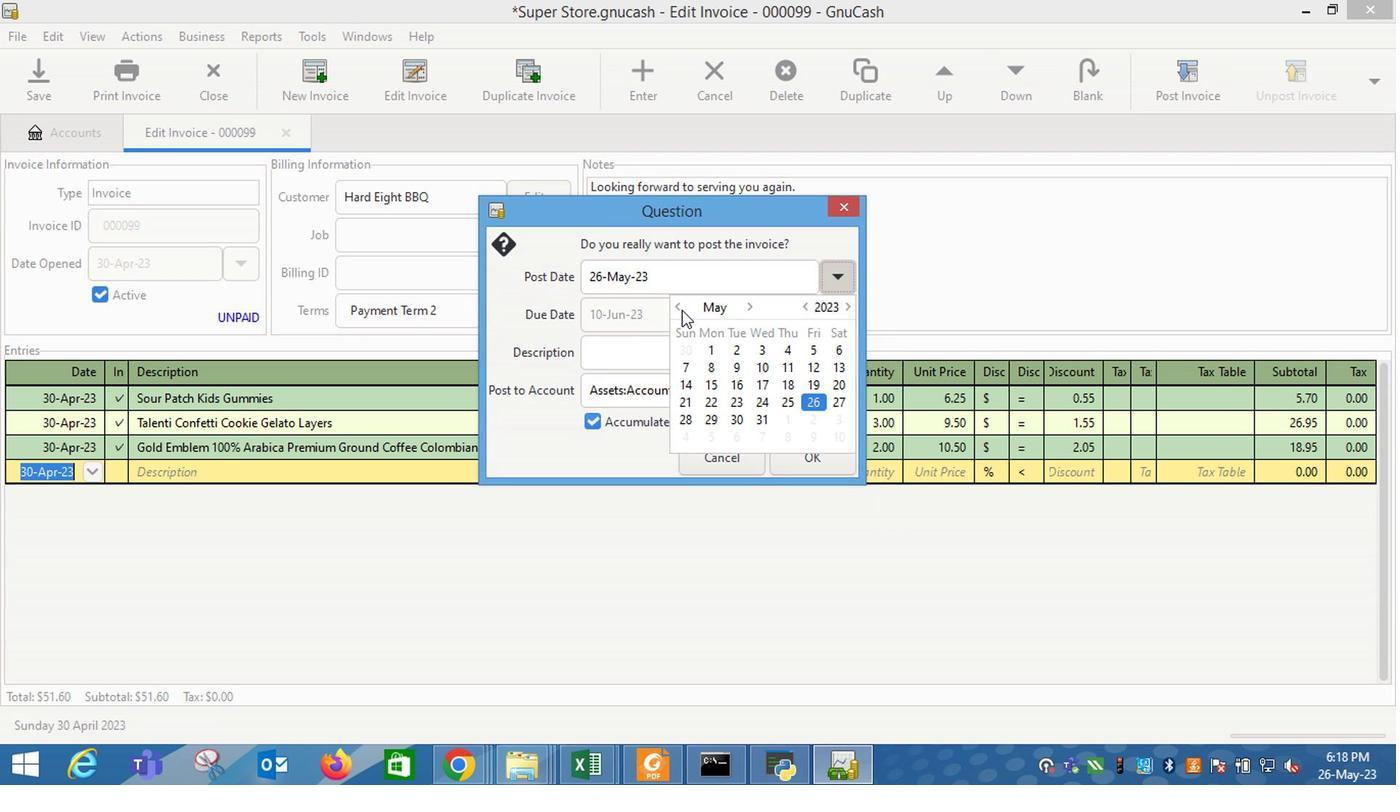 
Action: Mouse moved to (697, 432)
Screenshot: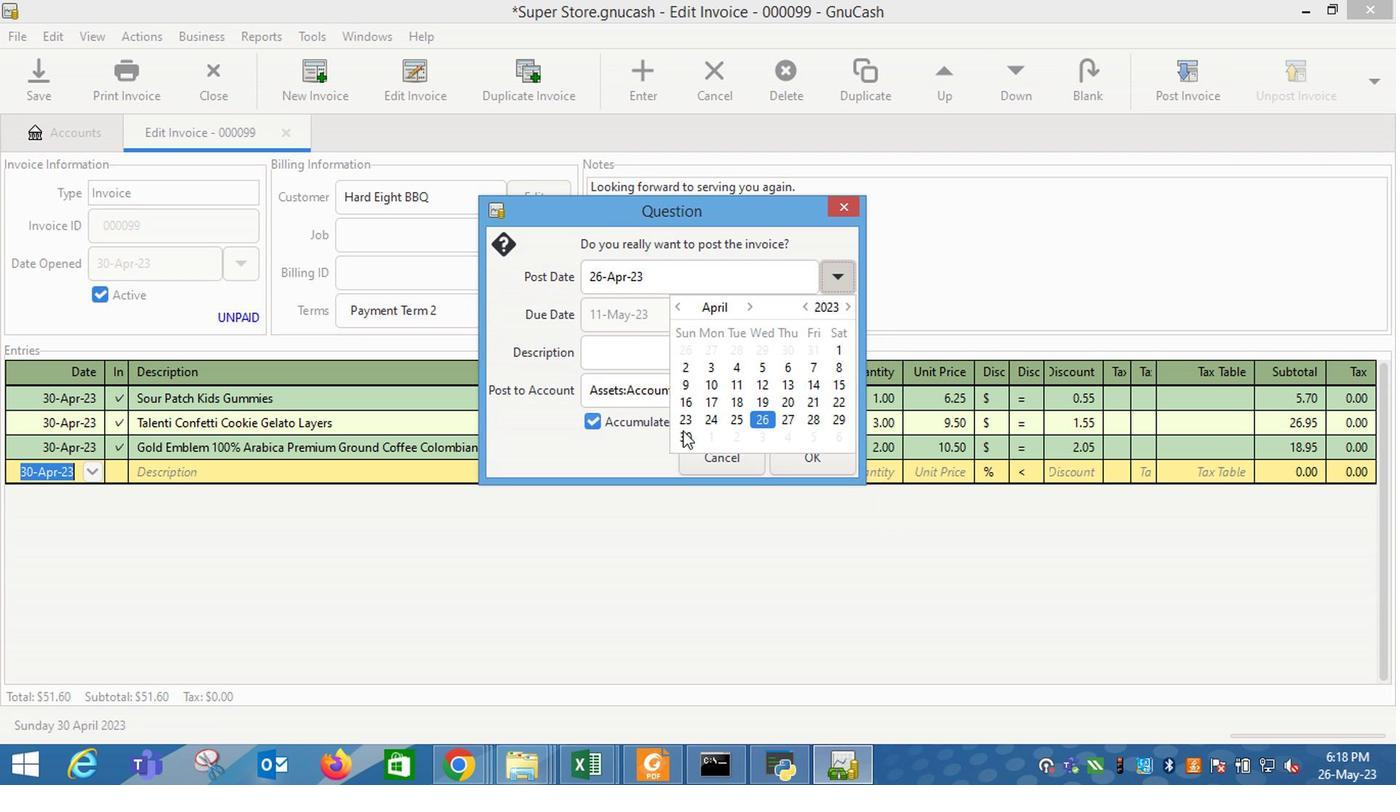 
Action: Mouse pressed left at (697, 432)
Screenshot: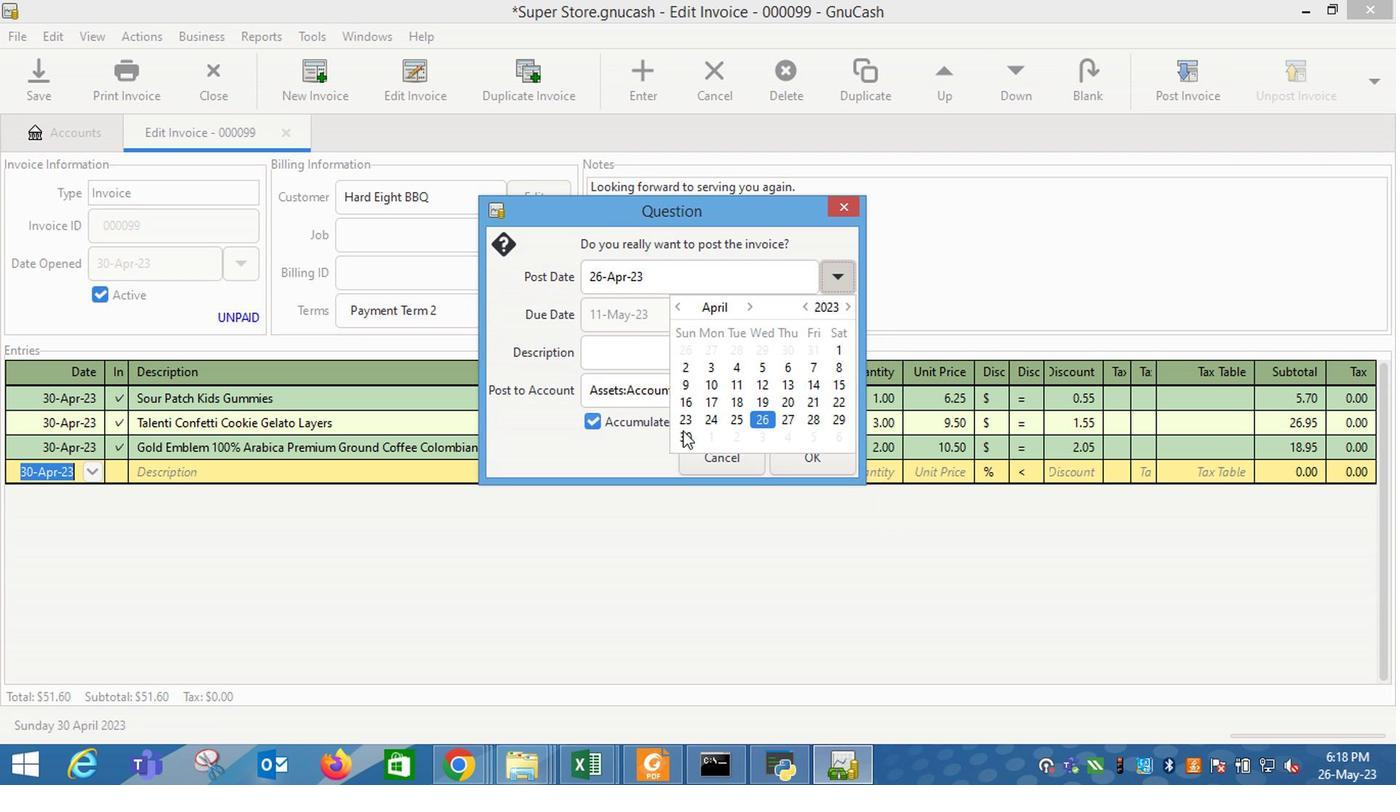 
Action: Mouse moved to (644, 338)
Screenshot: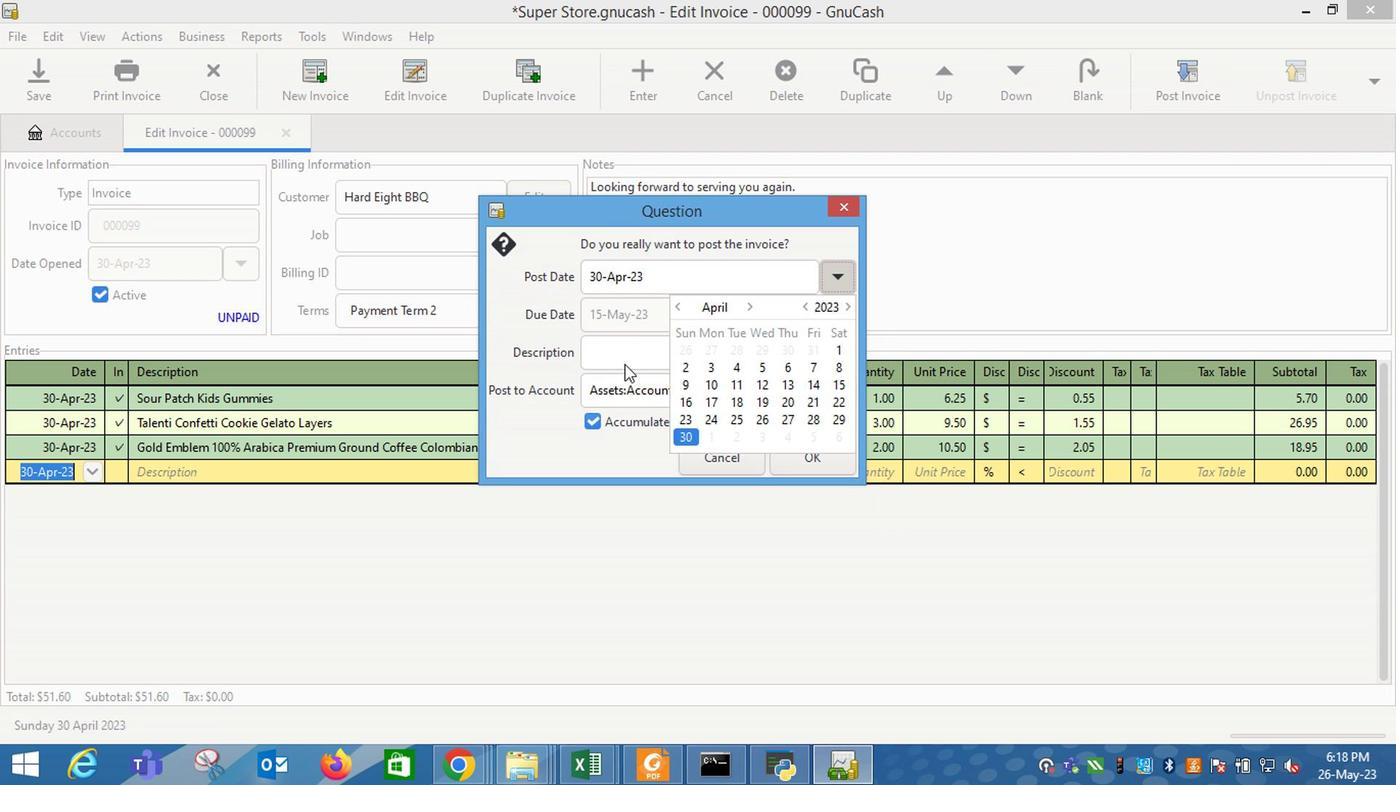 
Action: Mouse pressed left at (644, 338)
Screenshot: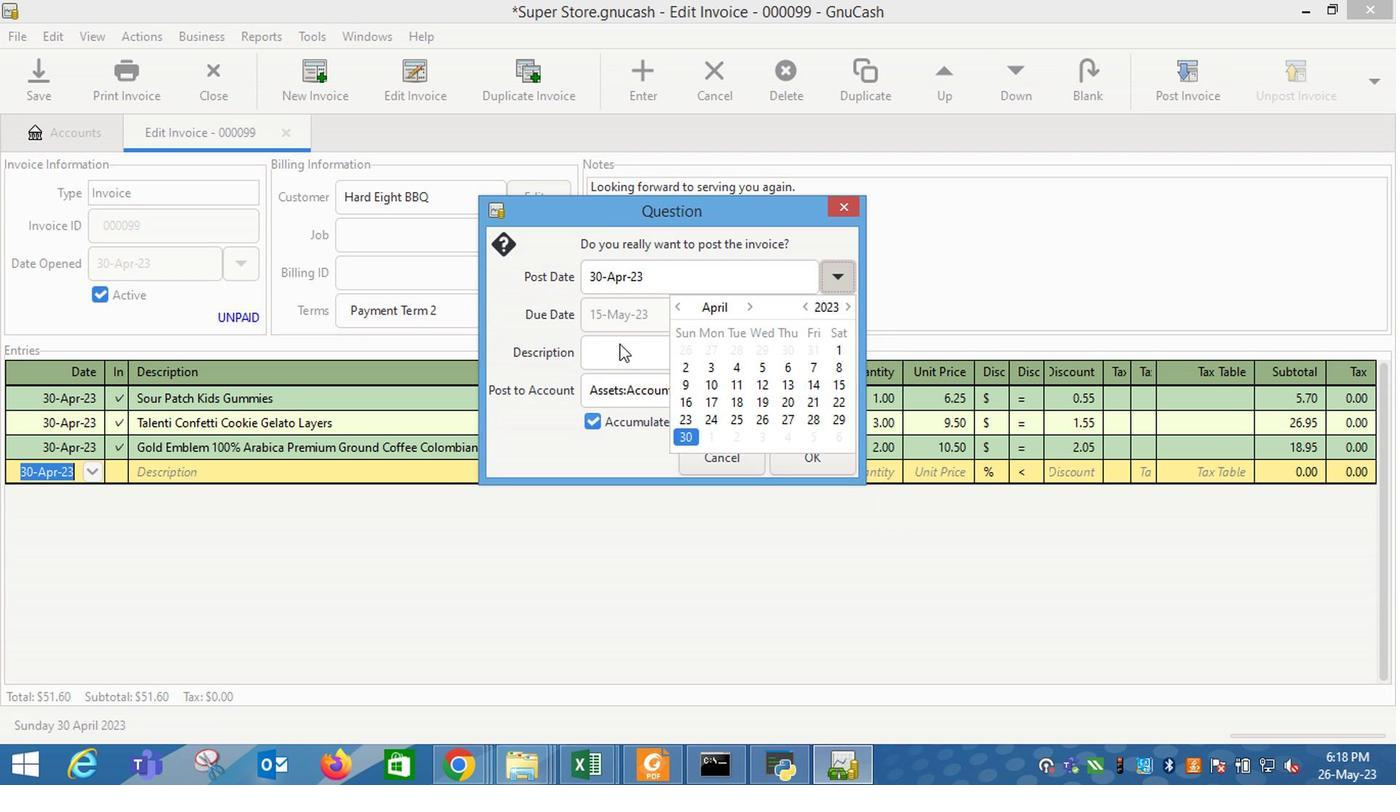 
Action: Mouse moved to (798, 463)
Screenshot: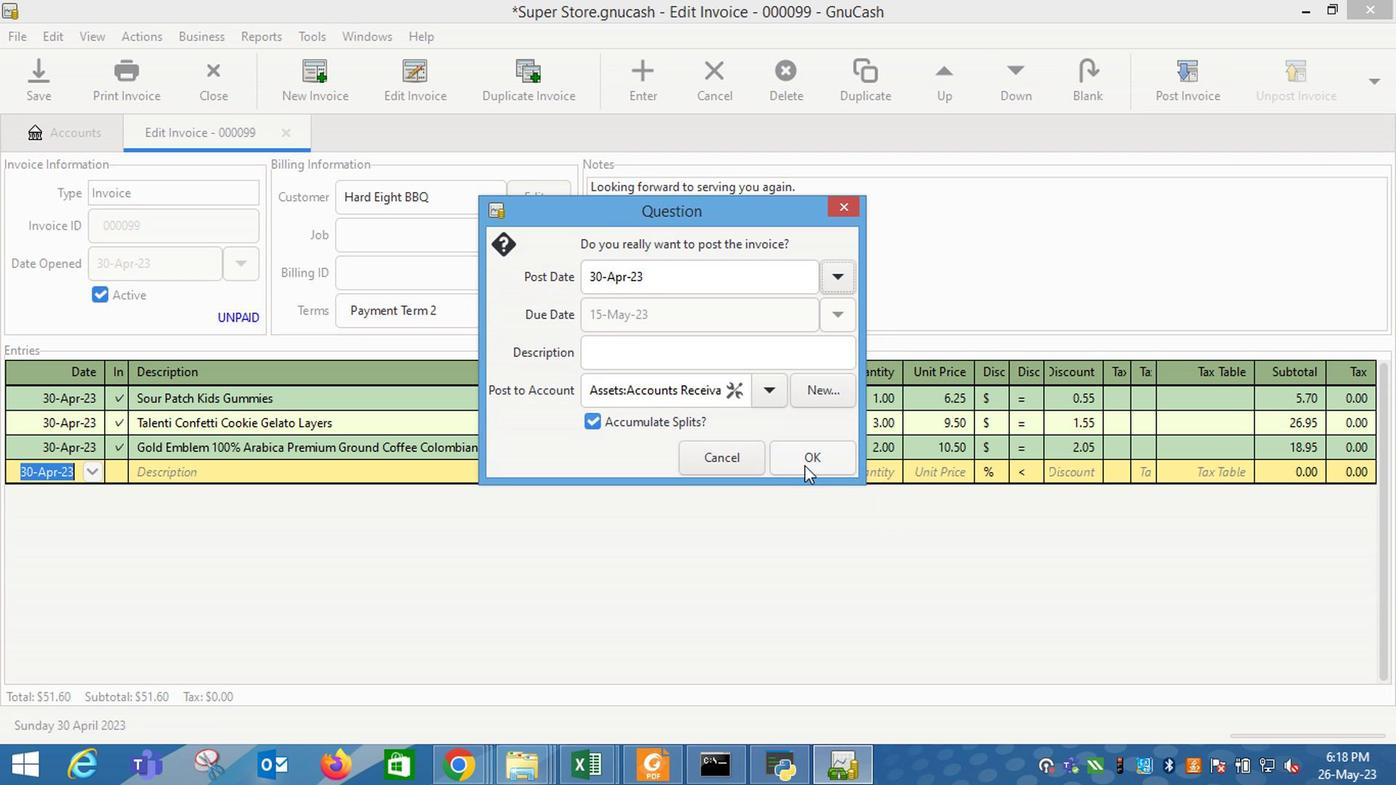 
Action: Mouse pressed left at (798, 463)
Screenshot: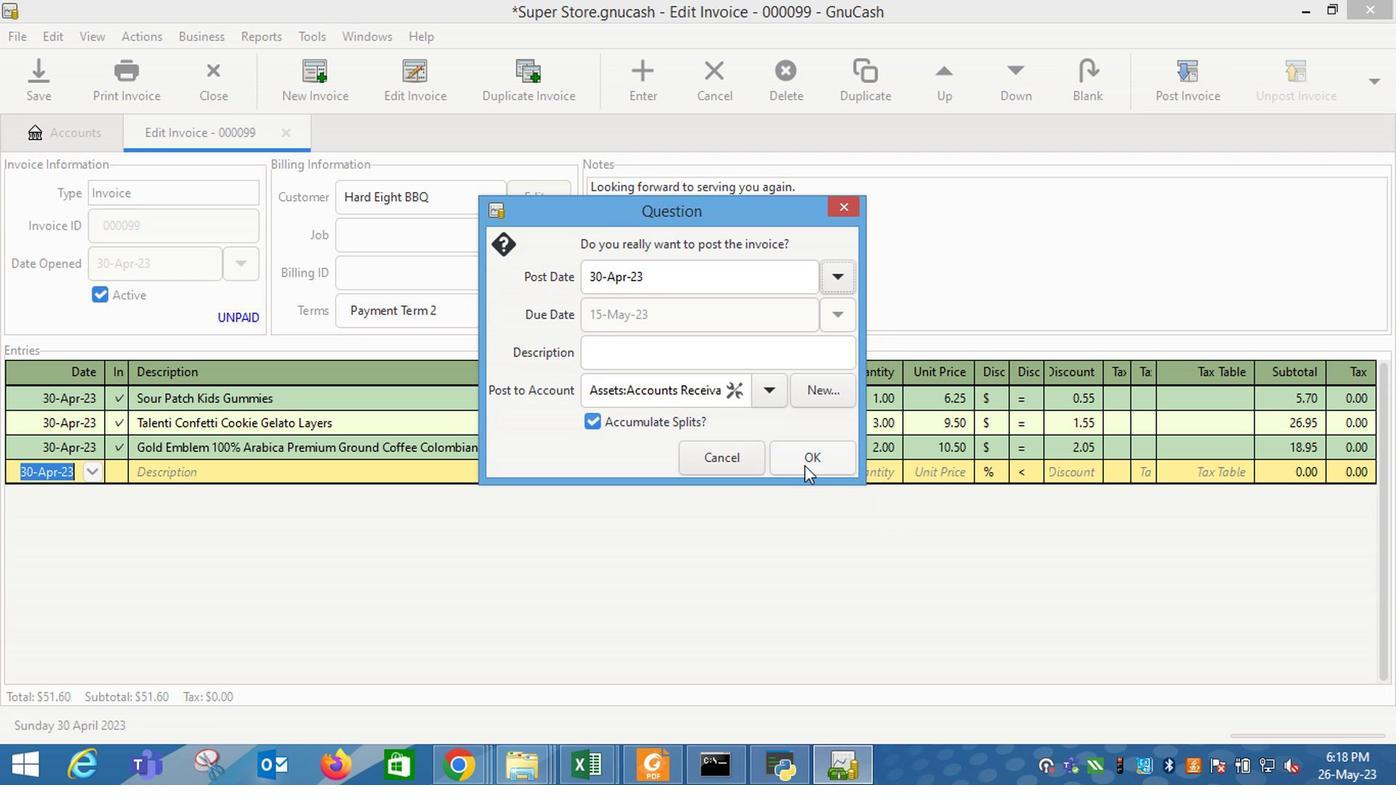 
Action: Mouse moved to (1199, 81)
Screenshot: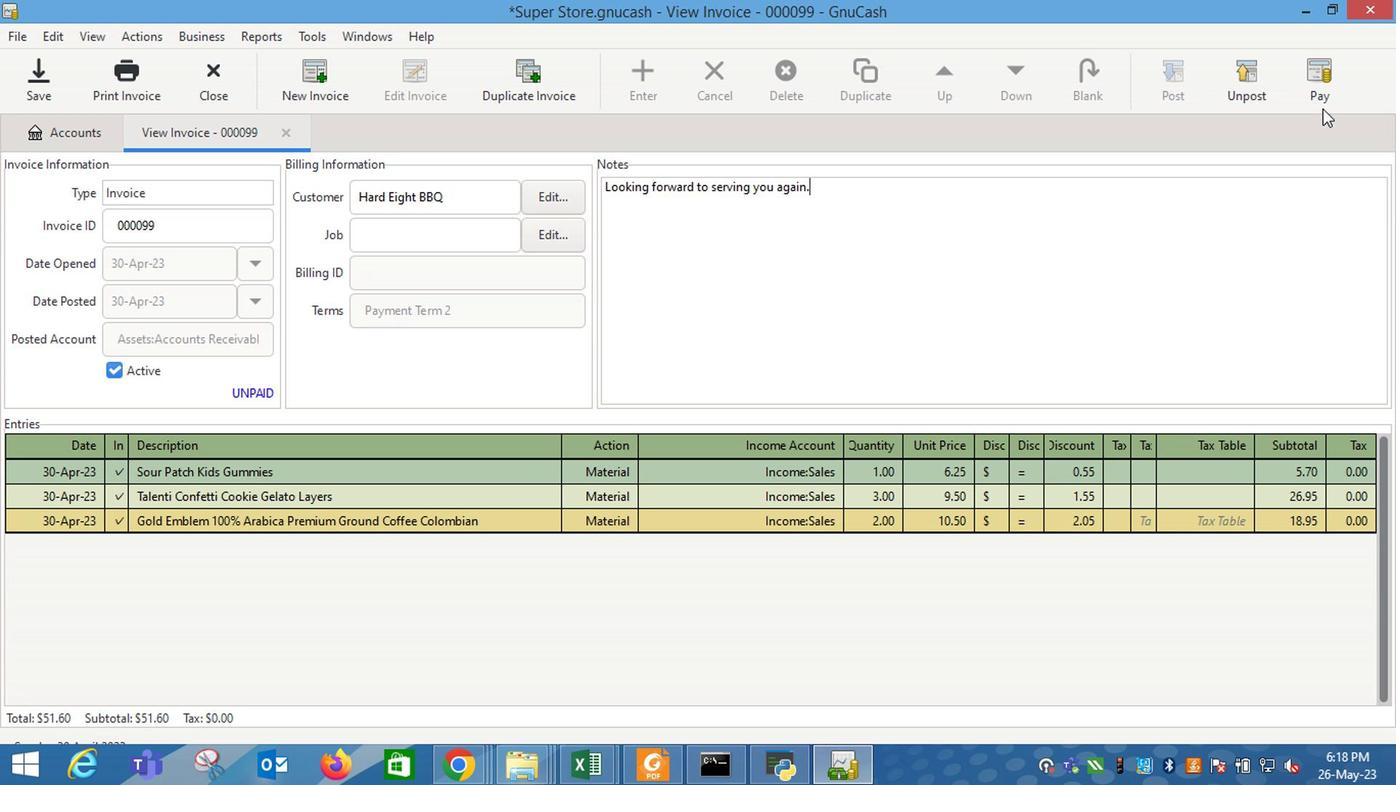
Action: Mouse pressed left at (1199, 81)
Screenshot: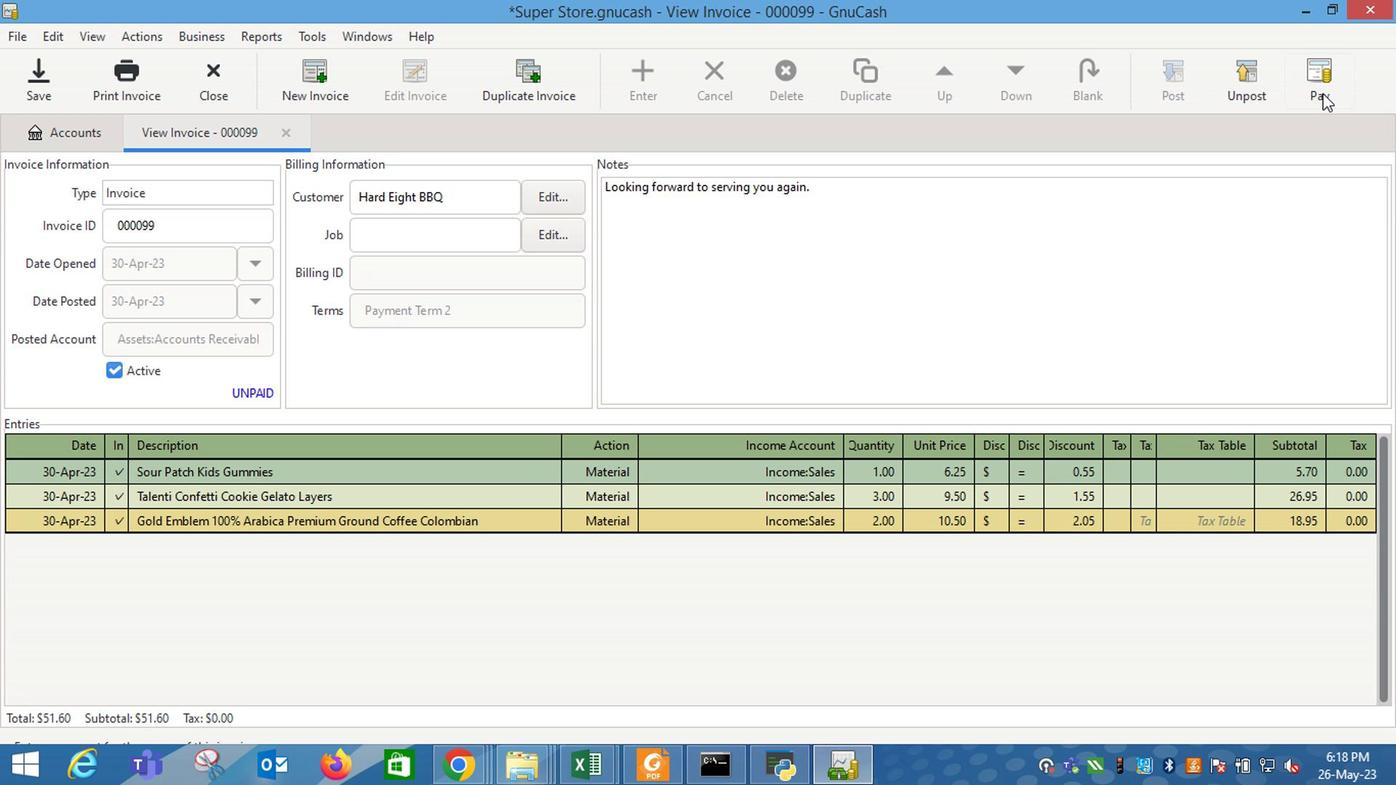 
Action: Mouse moved to (651, 398)
Screenshot: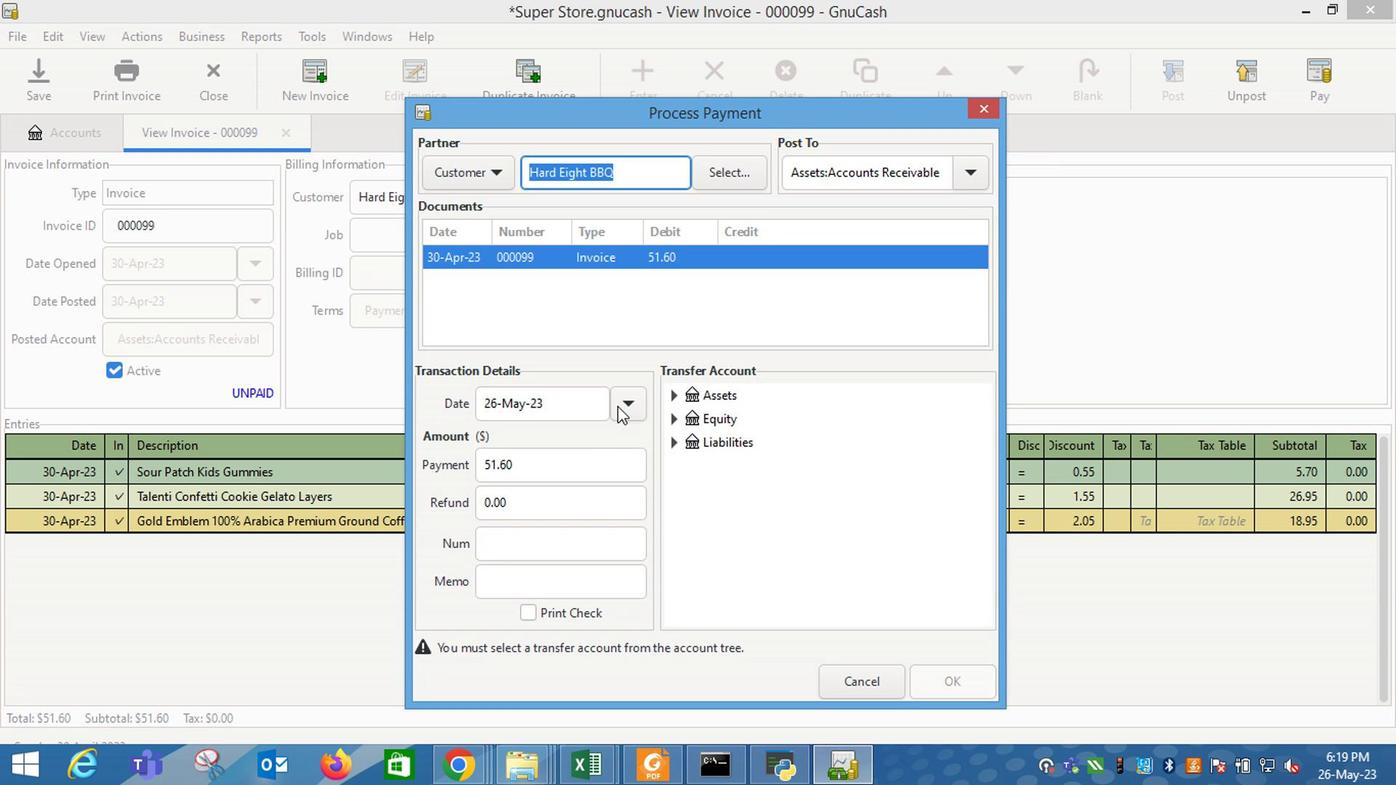 
Action: Mouse pressed left at (651, 398)
Screenshot: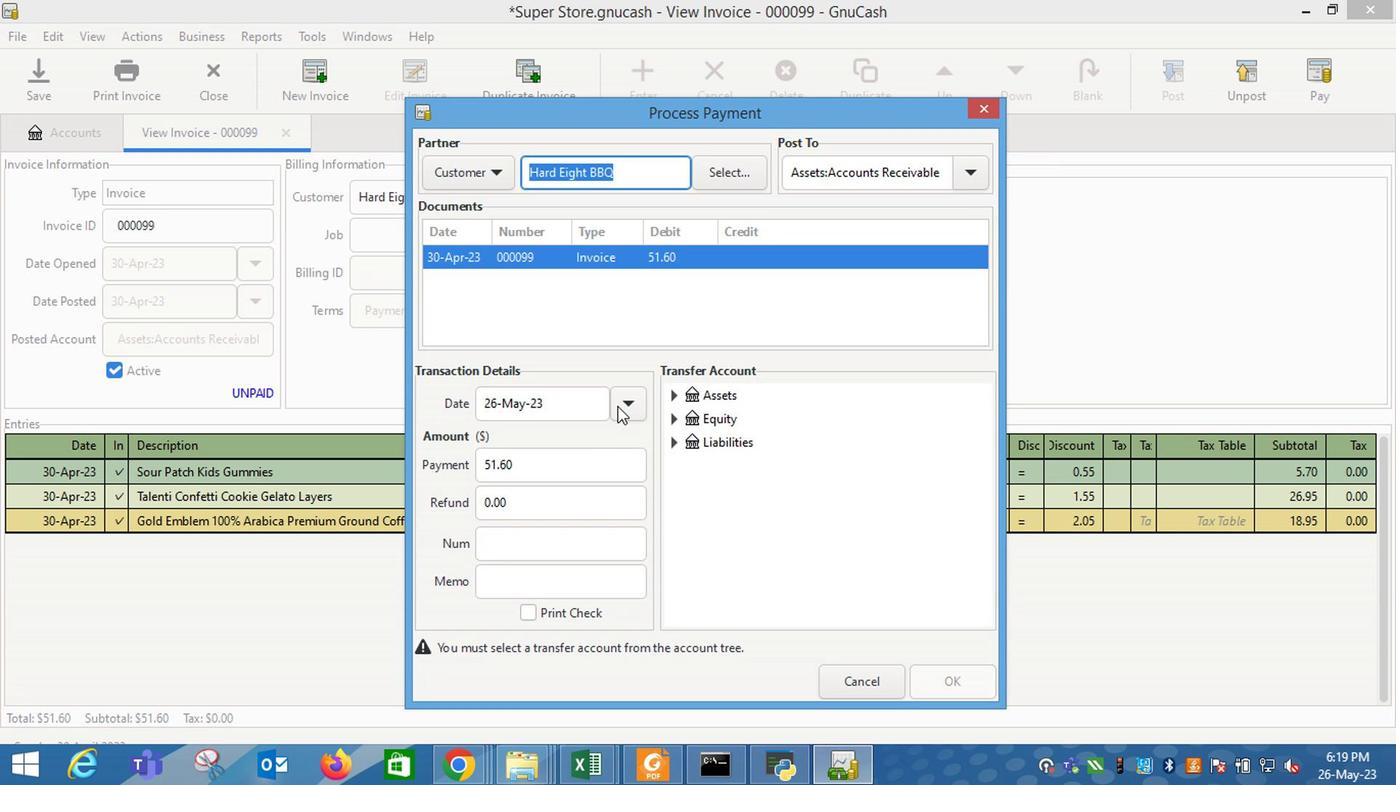 
Action: Mouse moved to (555, 509)
Screenshot: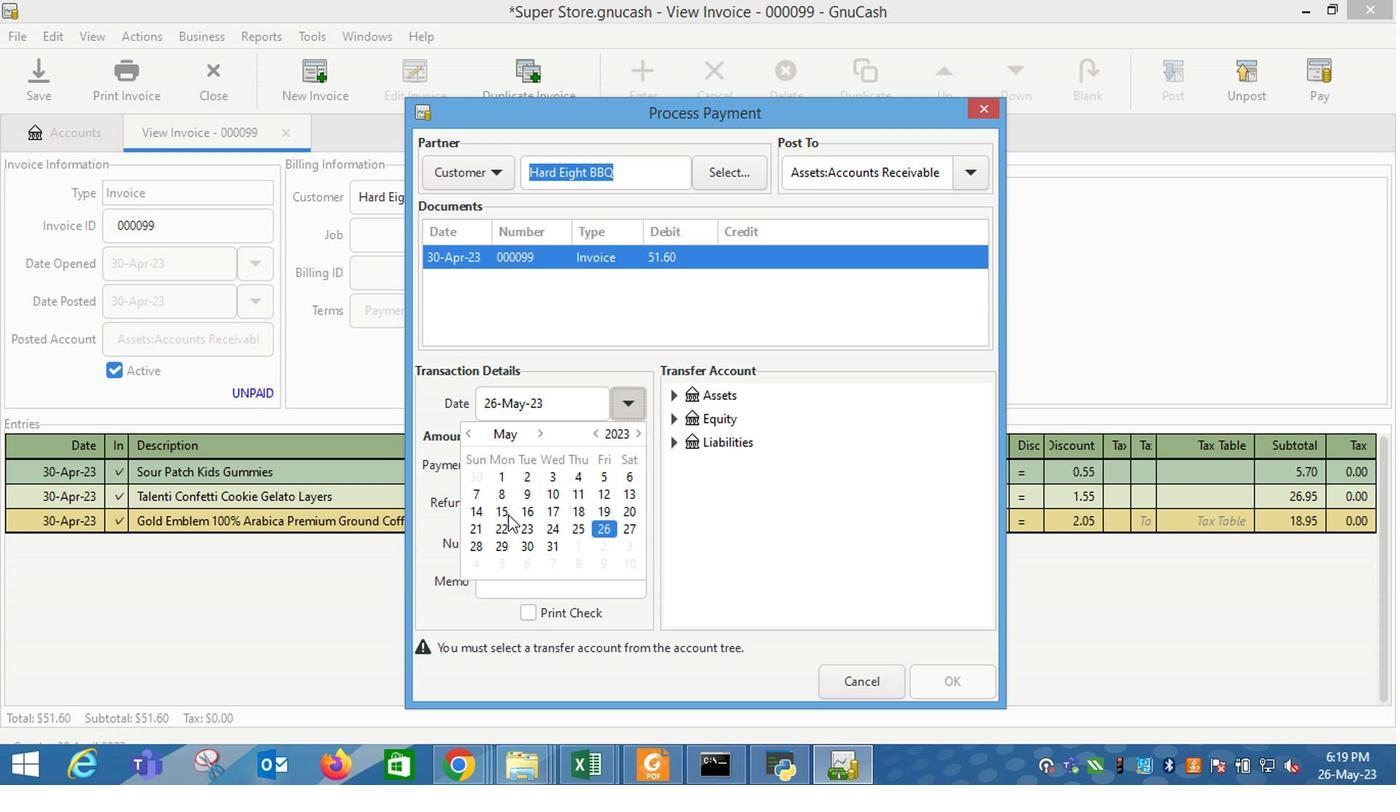 
Action: Mouse pressed left at (555, 509)
Screenshot: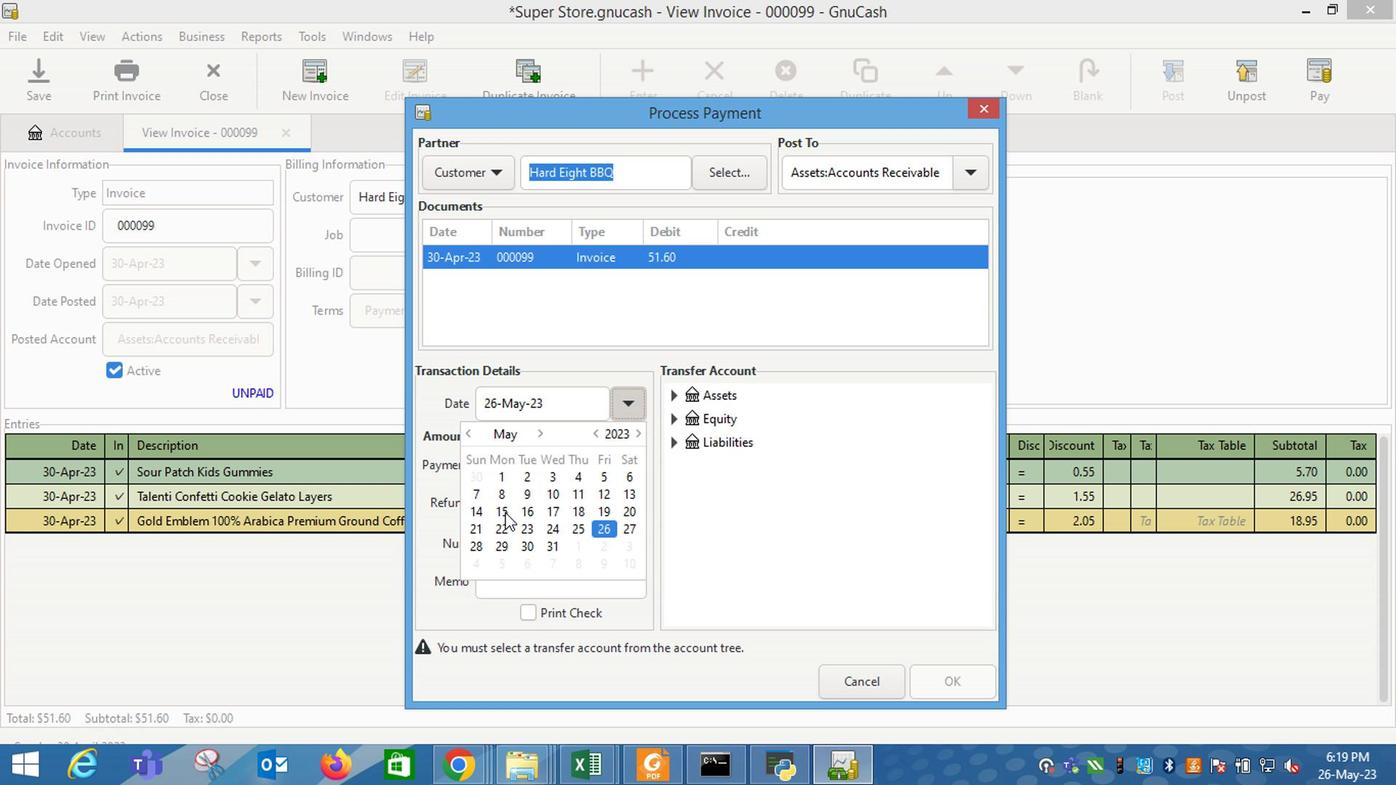 
Action: Mouse moved to (719, 496)
Screenshot: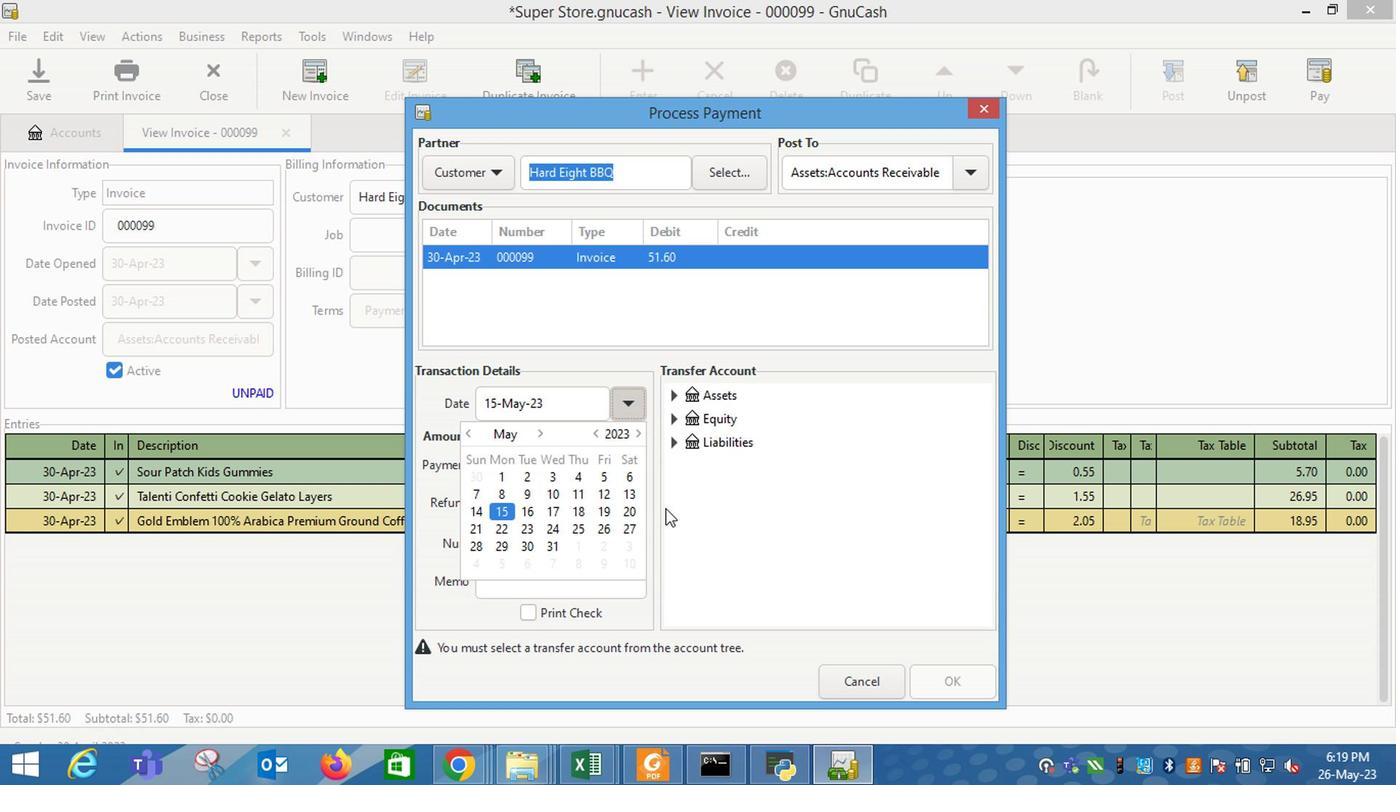 
Action: Mouse pressed left at (719, 496)
Screenshot: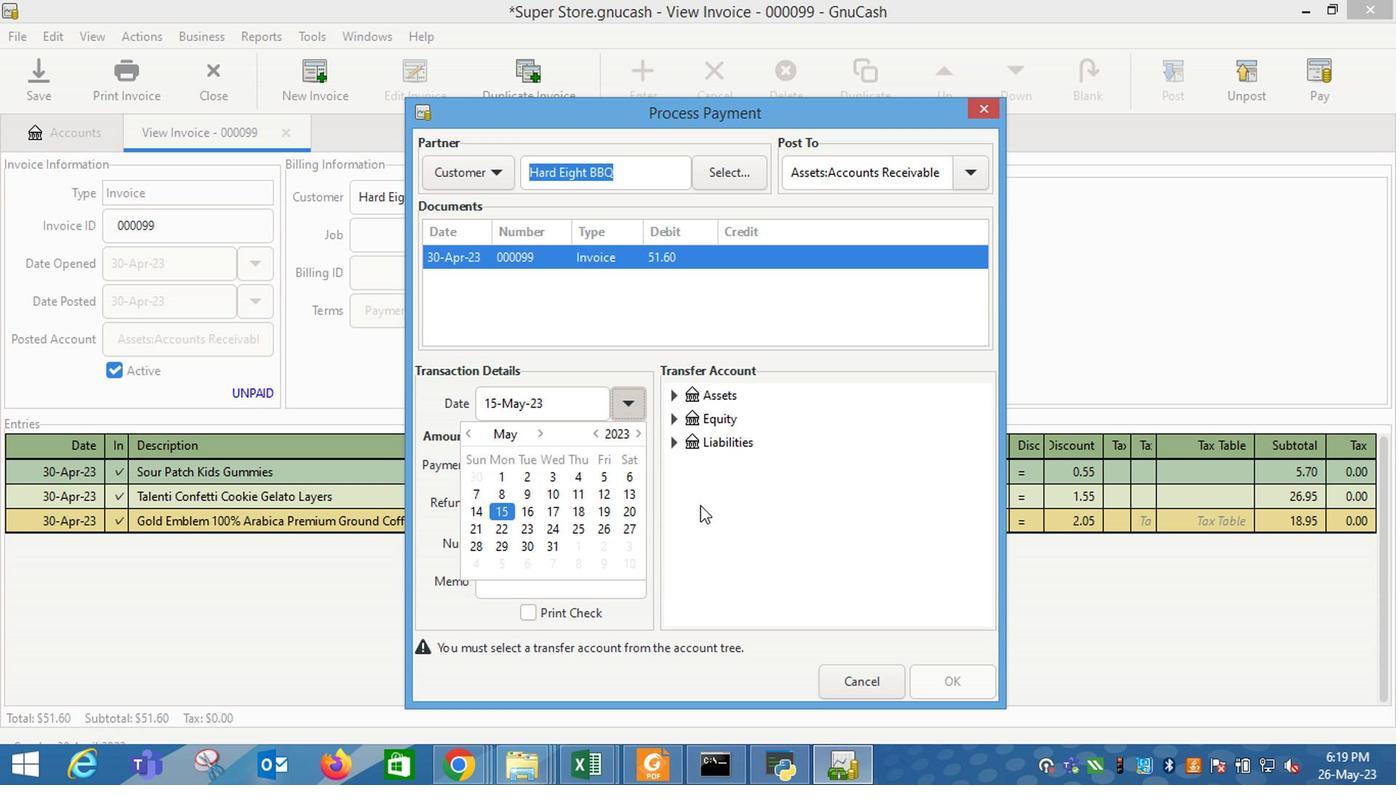 
Action: Mouse moved to (689, 392)
Screenshot: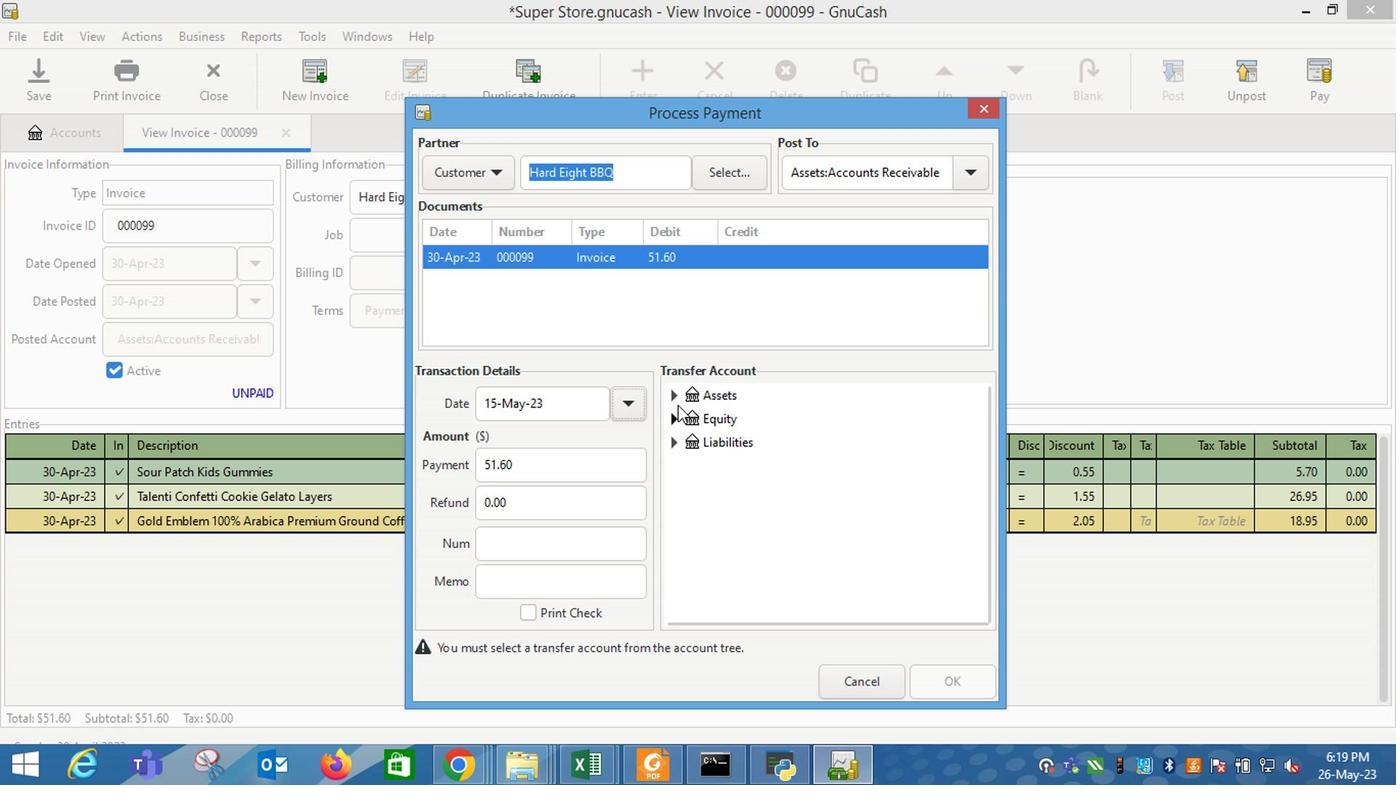 
Action: Mouse pressed left at (689, 392)
Screenshot: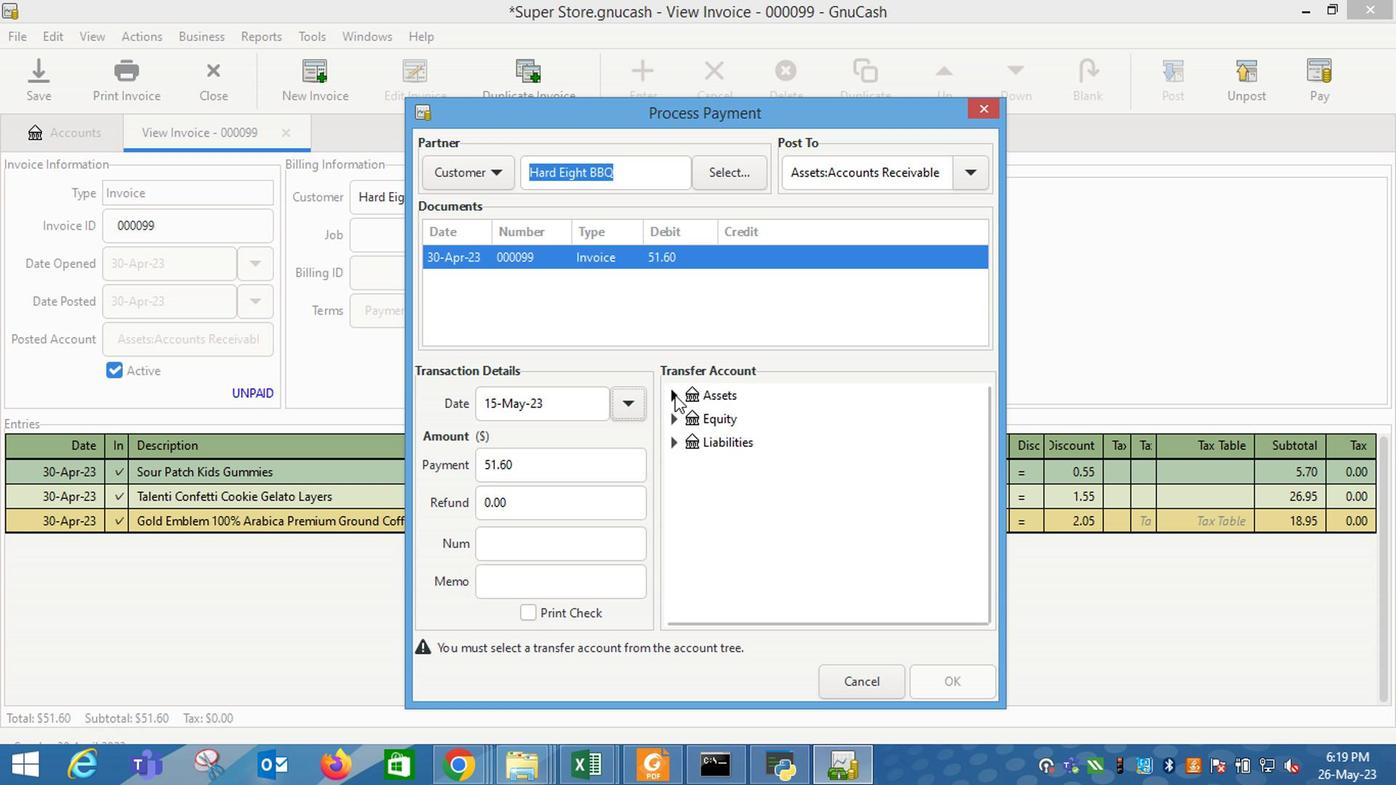 
Action: Mouse moved to (704, 416)
Screenshot: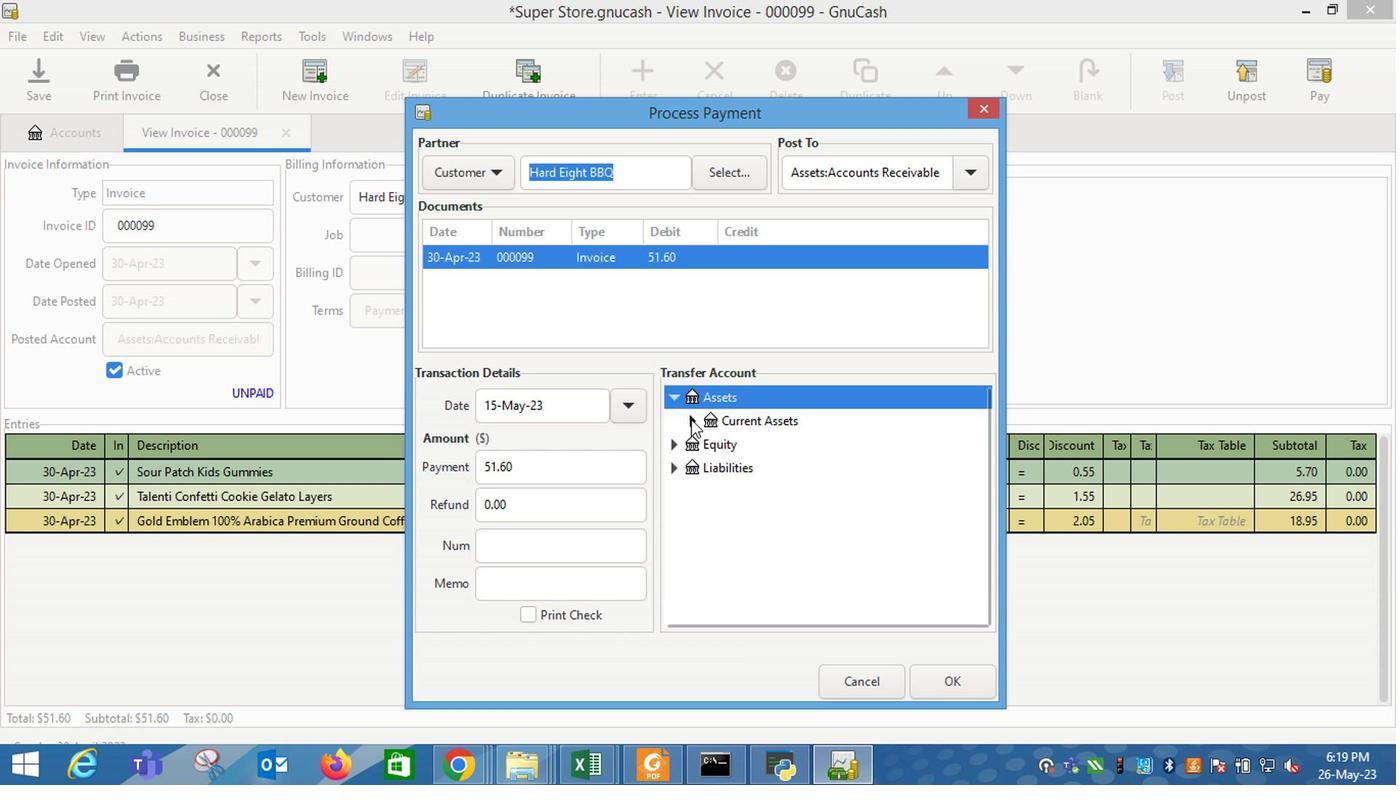 
Action: Mouse pressed left at (704, 416)
Screenshot: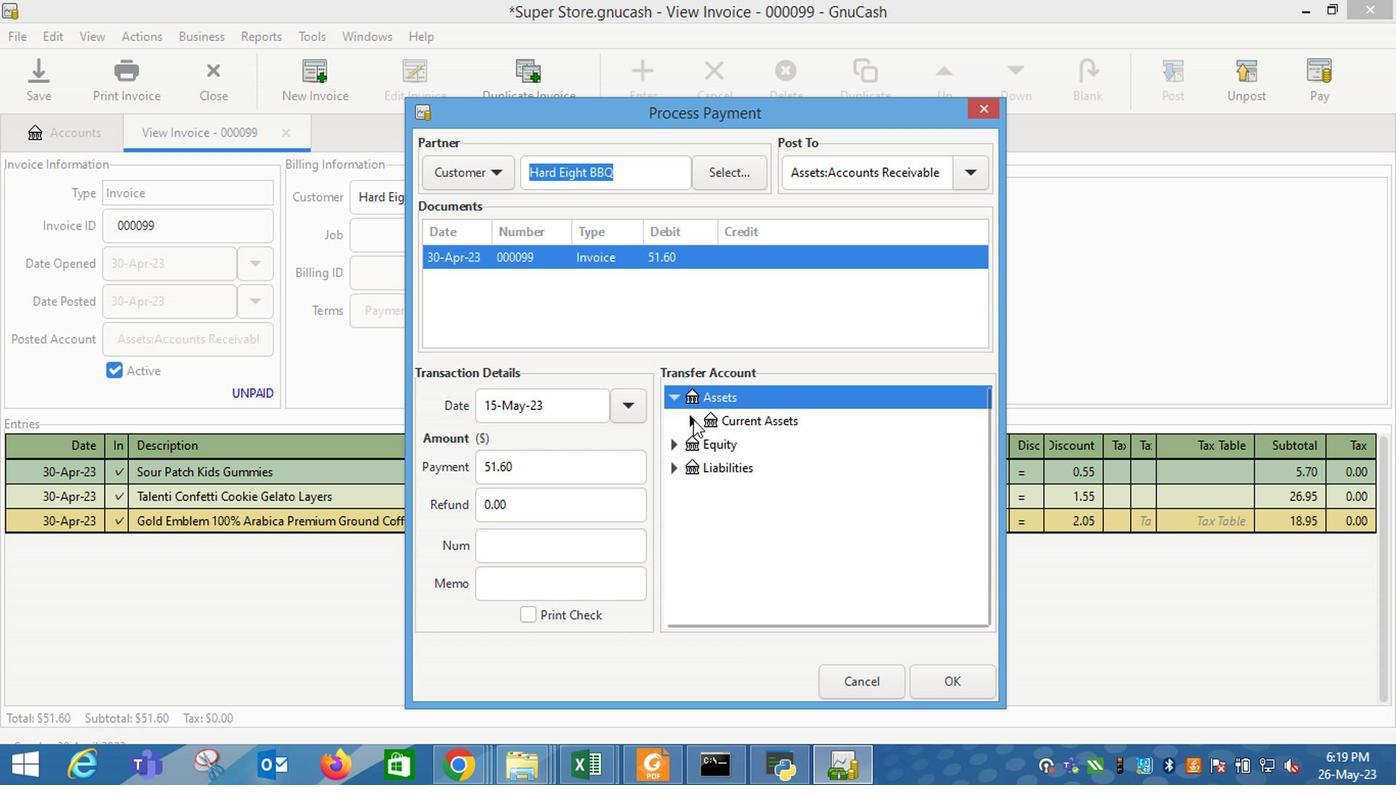 
Action: Mouse moved to (742, 440)
Screenshot: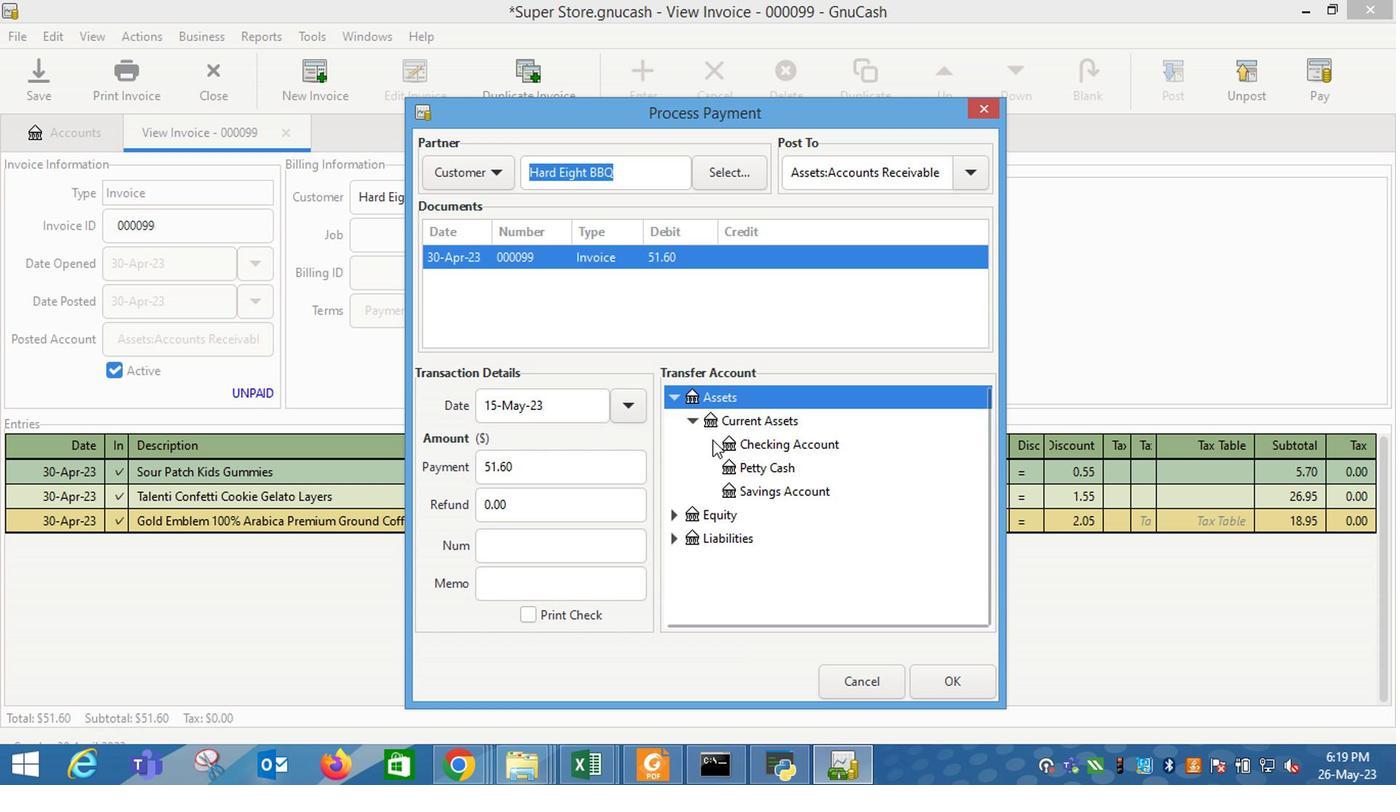 
Action: Mouse pressed left at (742, 440)
Screenshot: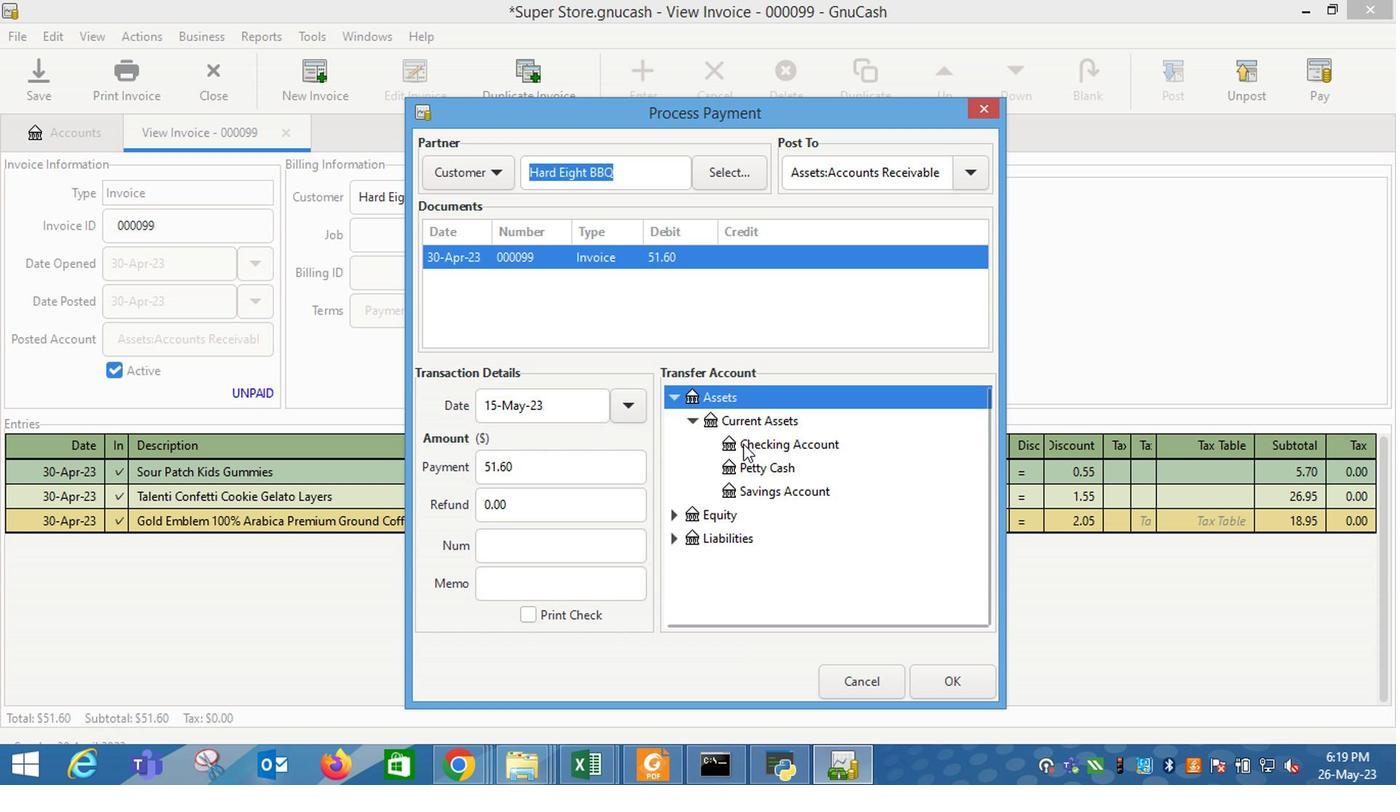 
Action: Mouse moved to (908, 679)
Screenshot: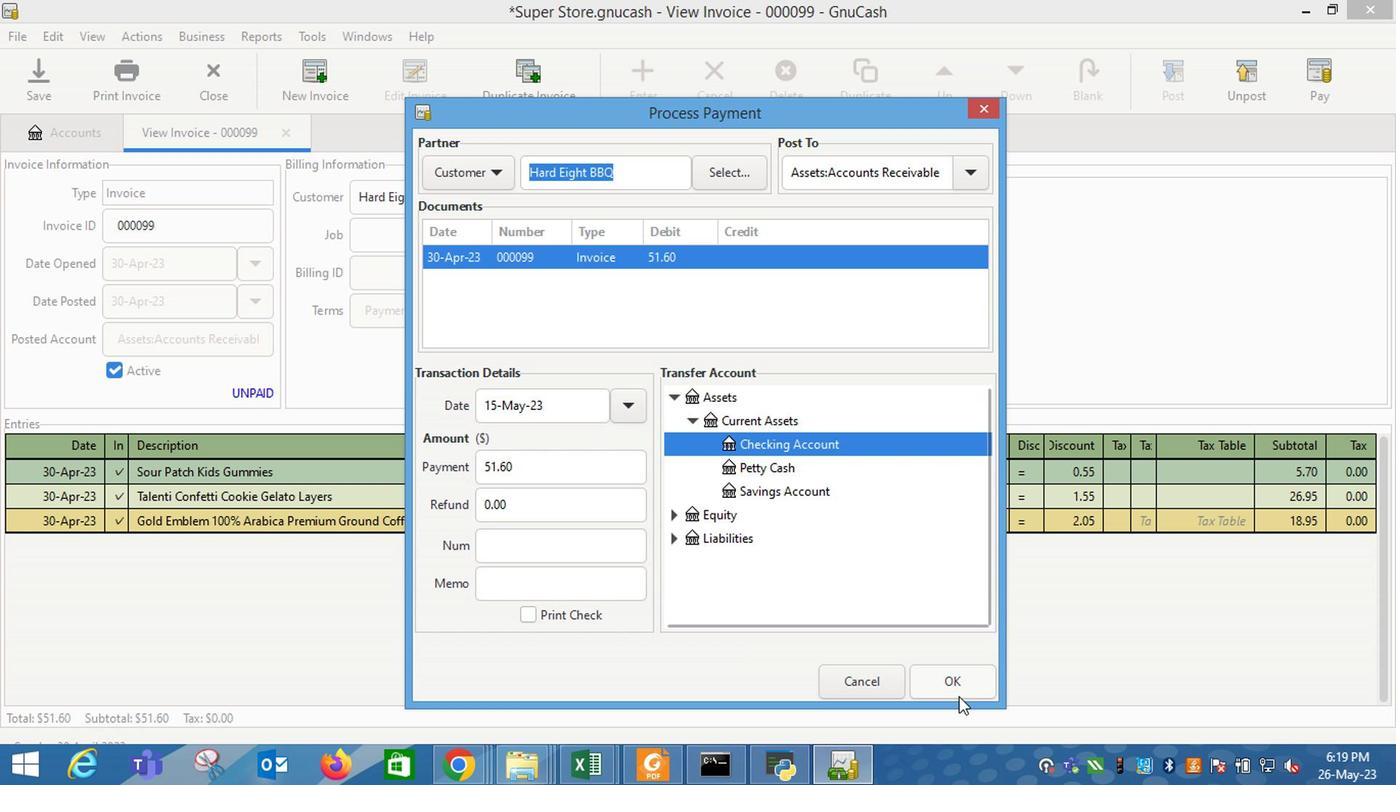 
Action: Mouse pressed left at (908, 679)
Screenshot: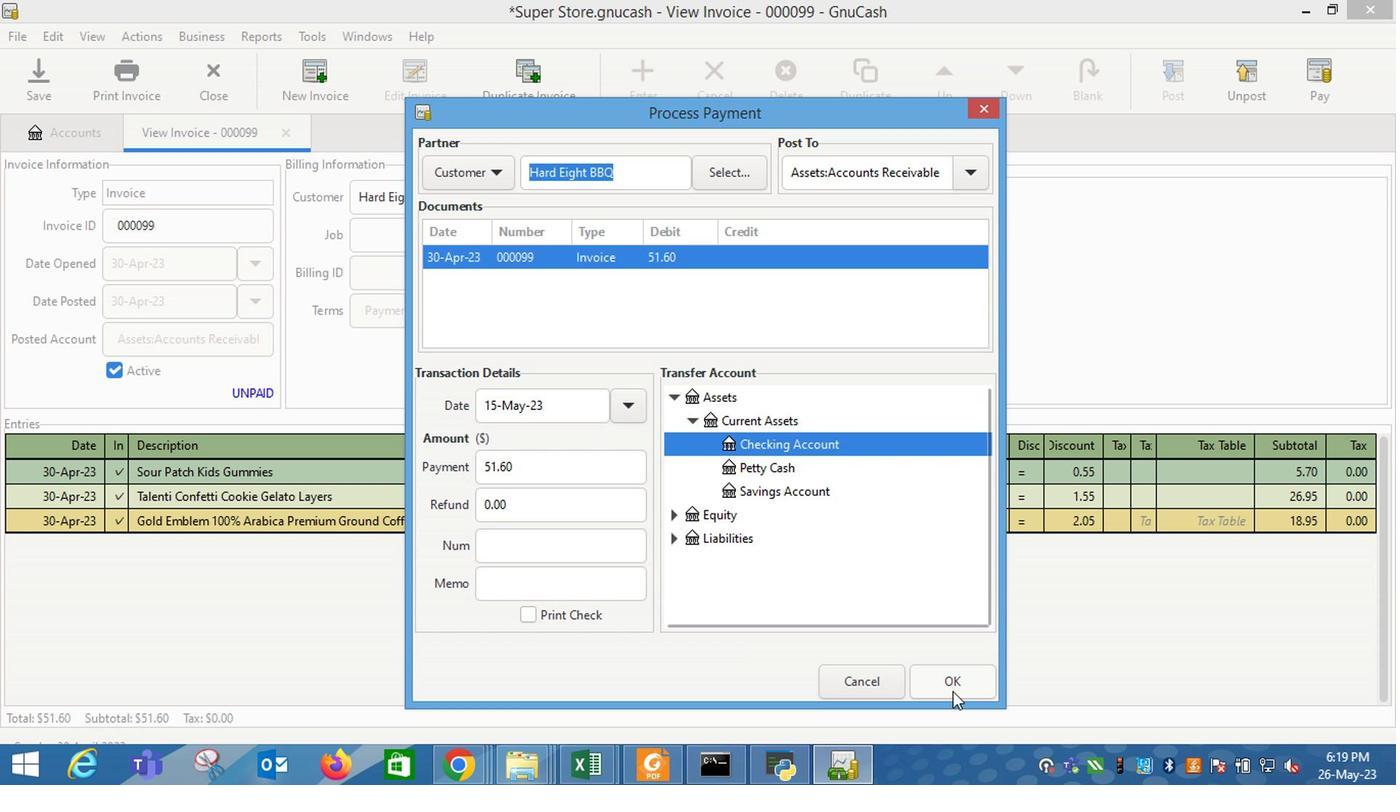 
Action: Mouse moved to (267, 86)
Screenshot: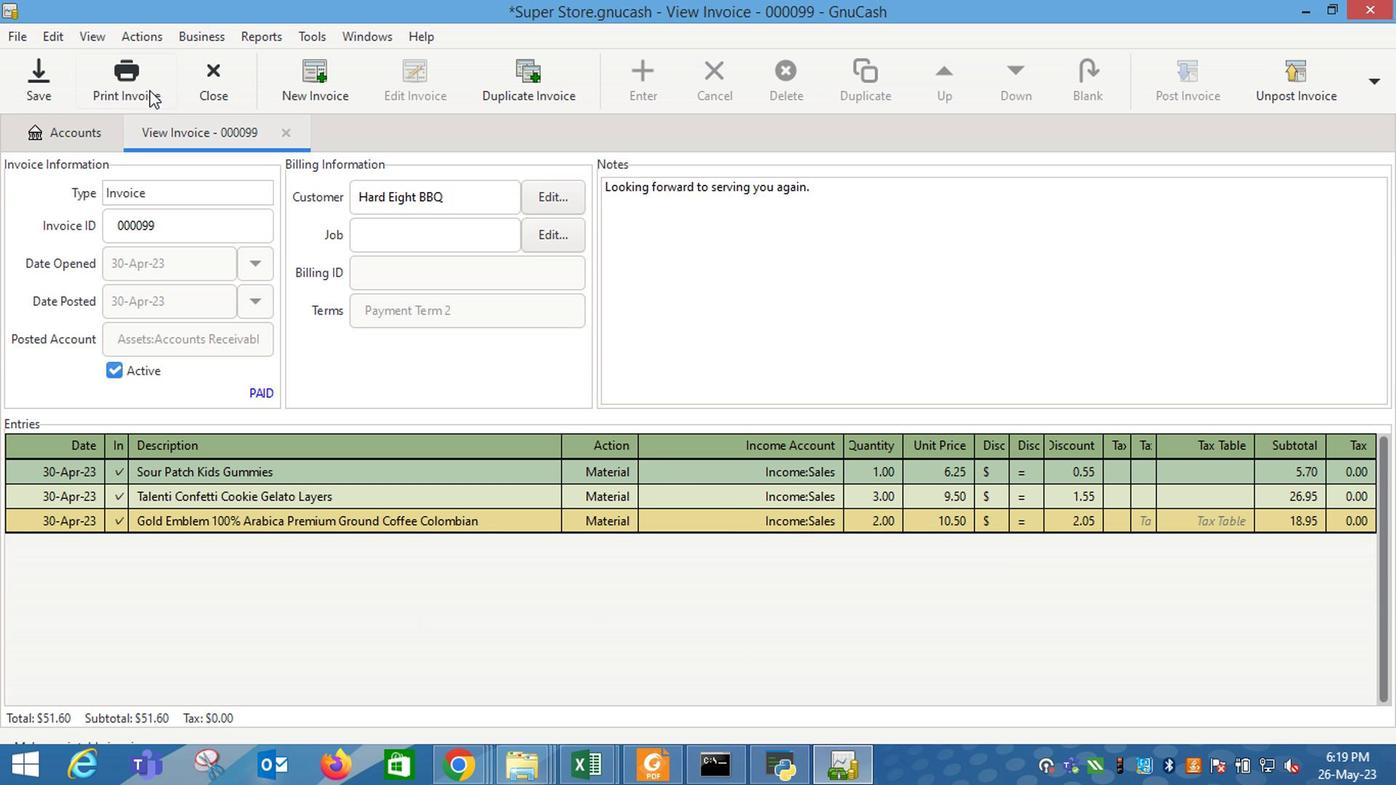 
Action: Mouse pressed left at (267, 86)
Screenshot: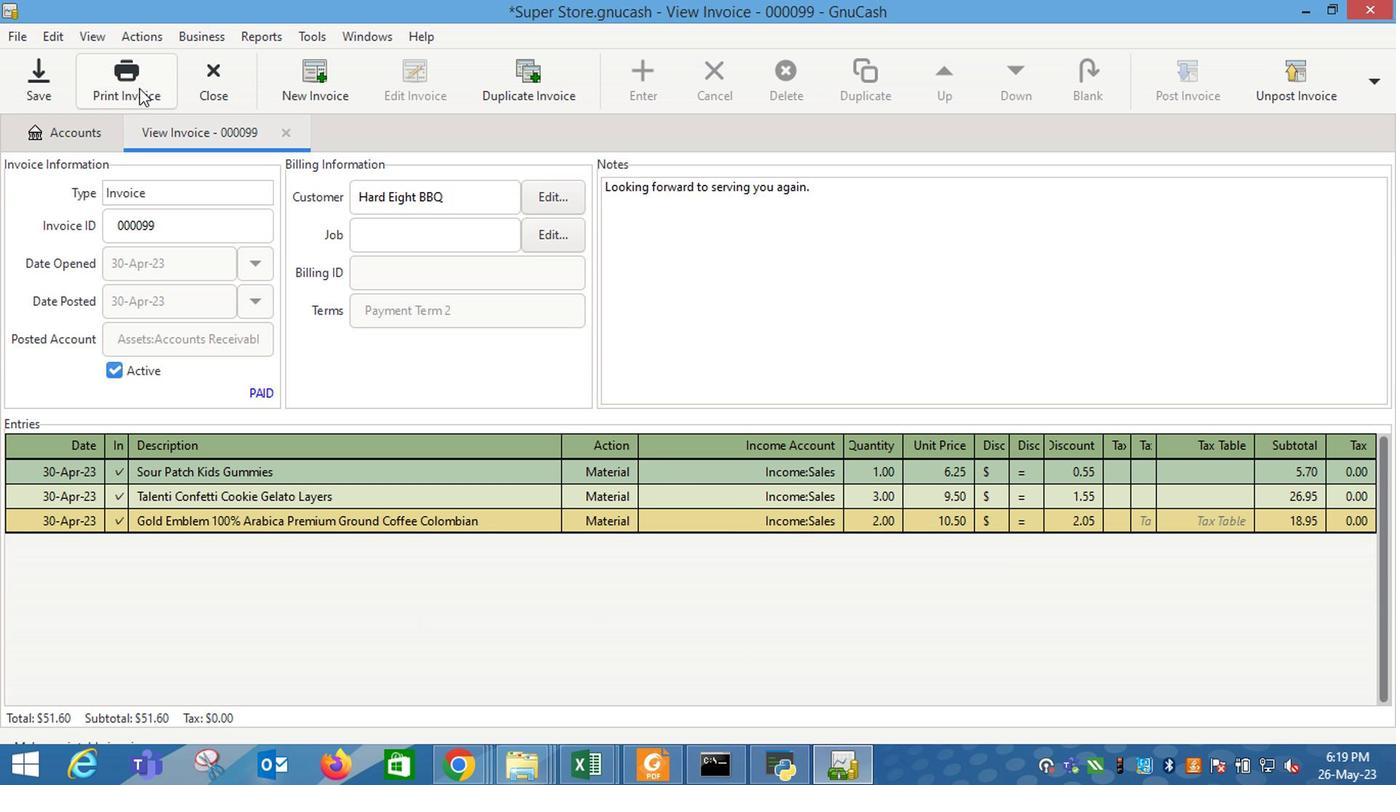 
Action: Mouse moved to (561, 81)
Screenshot: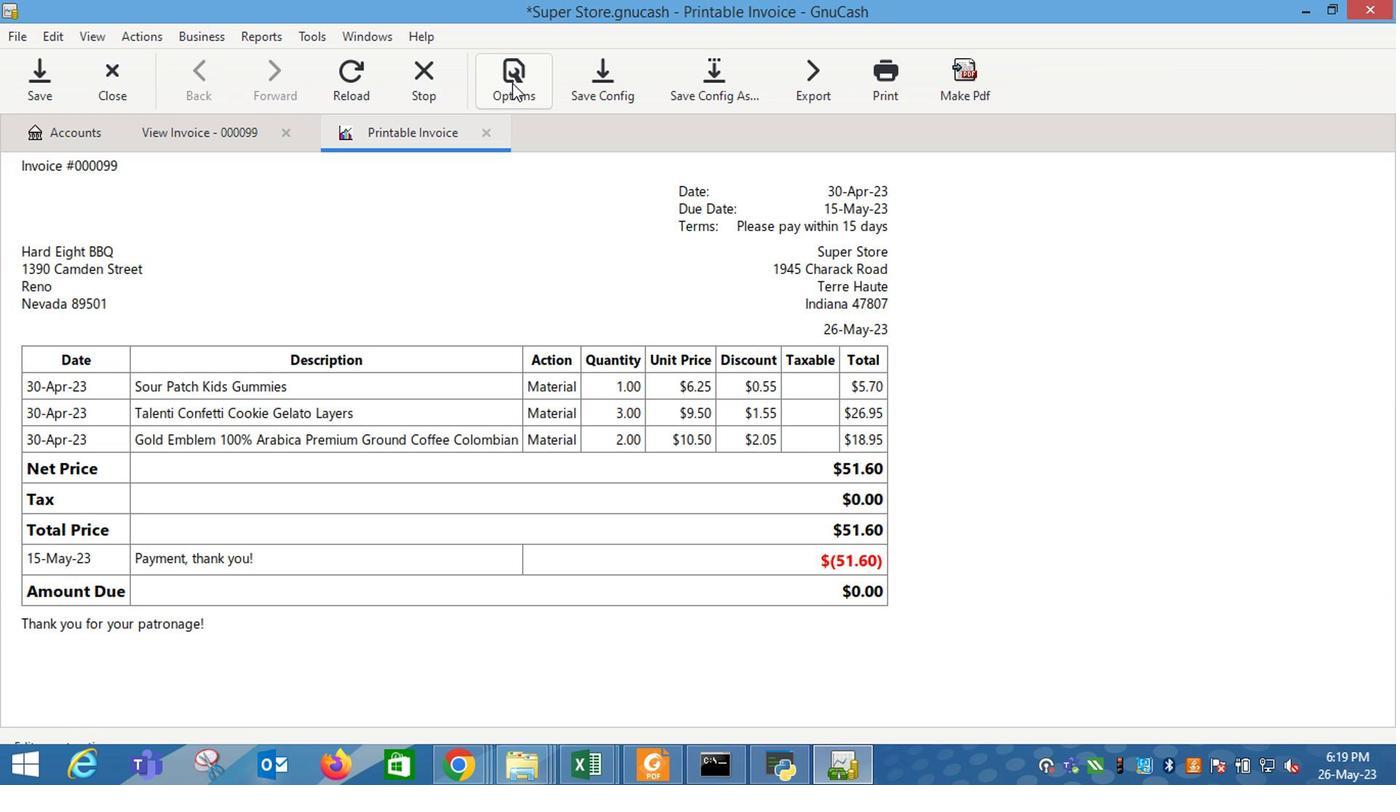 
Action: Mouse pressed left at (561, 81)
Screenshot: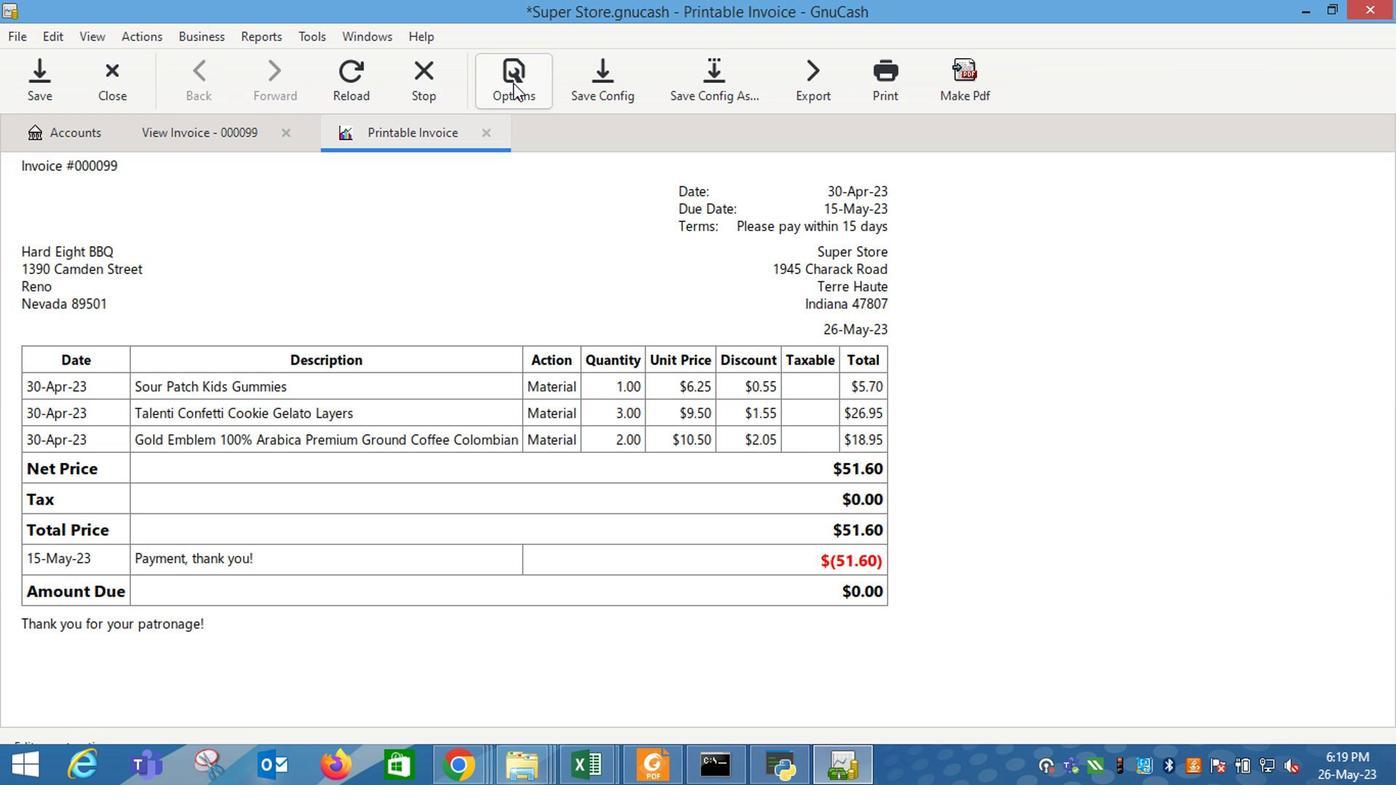 
Action: Mouse moved to (470, 186)
Screenshot: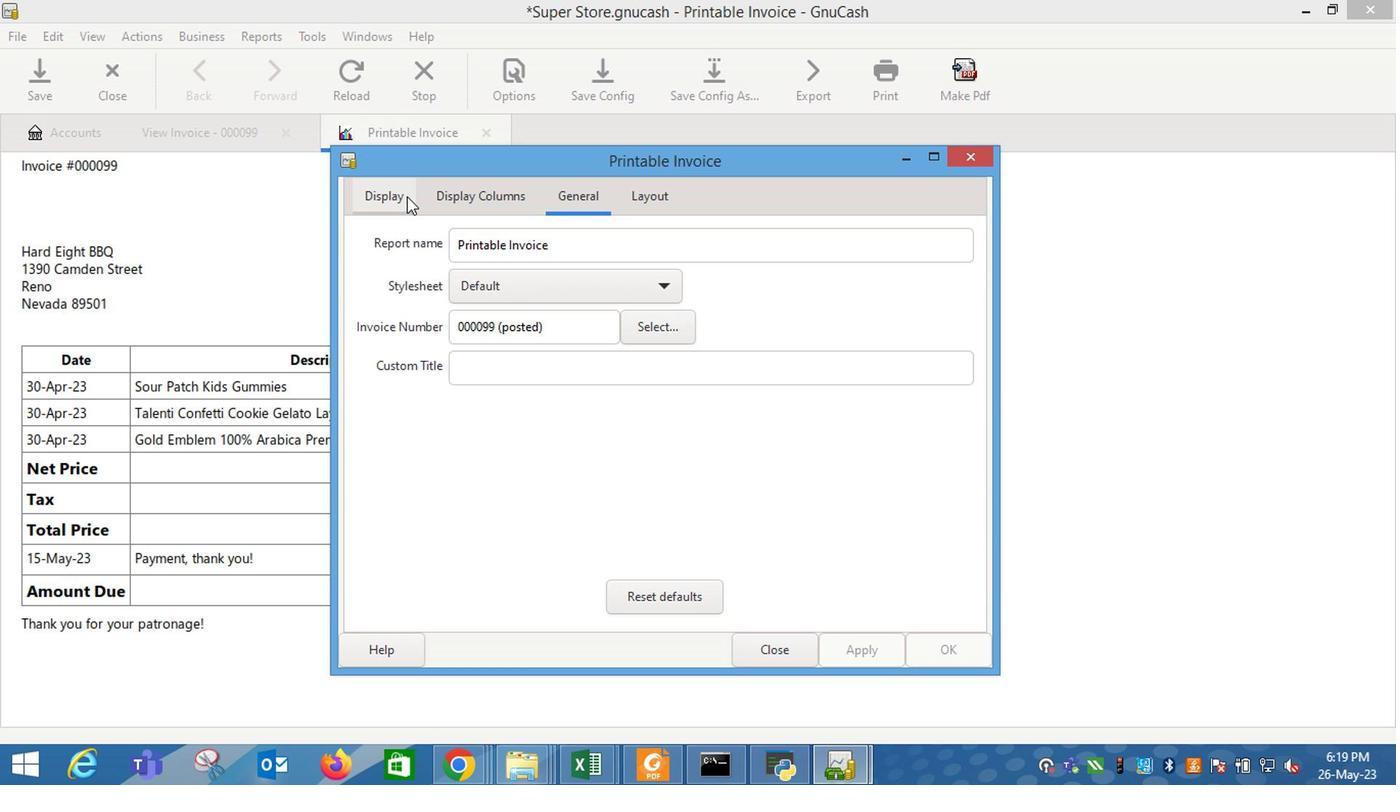 
Action: Mouse pressed left at (470, 186)
Screenshot: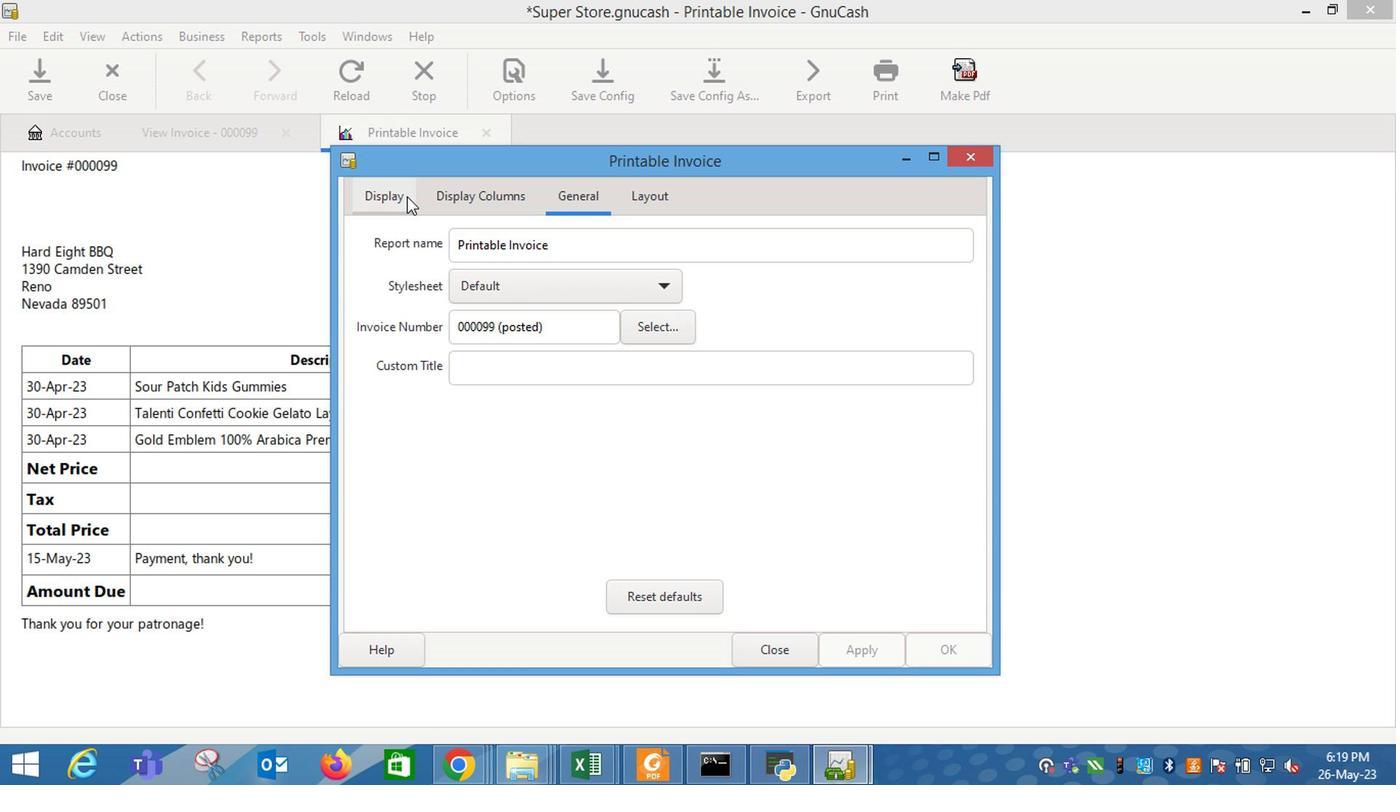 
Action: Mouse moved to (585, 430)
Screenshot: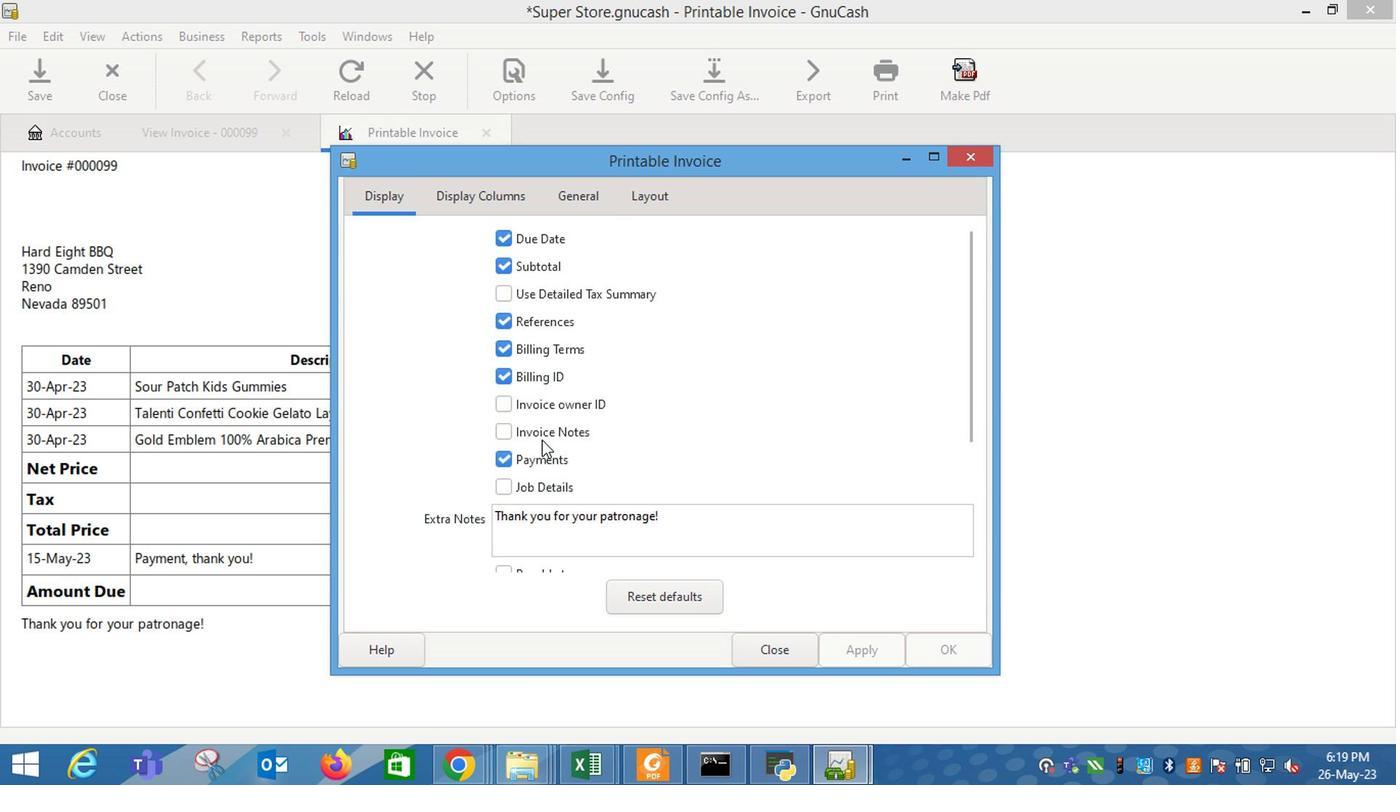 
Action: Mouse pressed left at (585, 430)
Screenshot: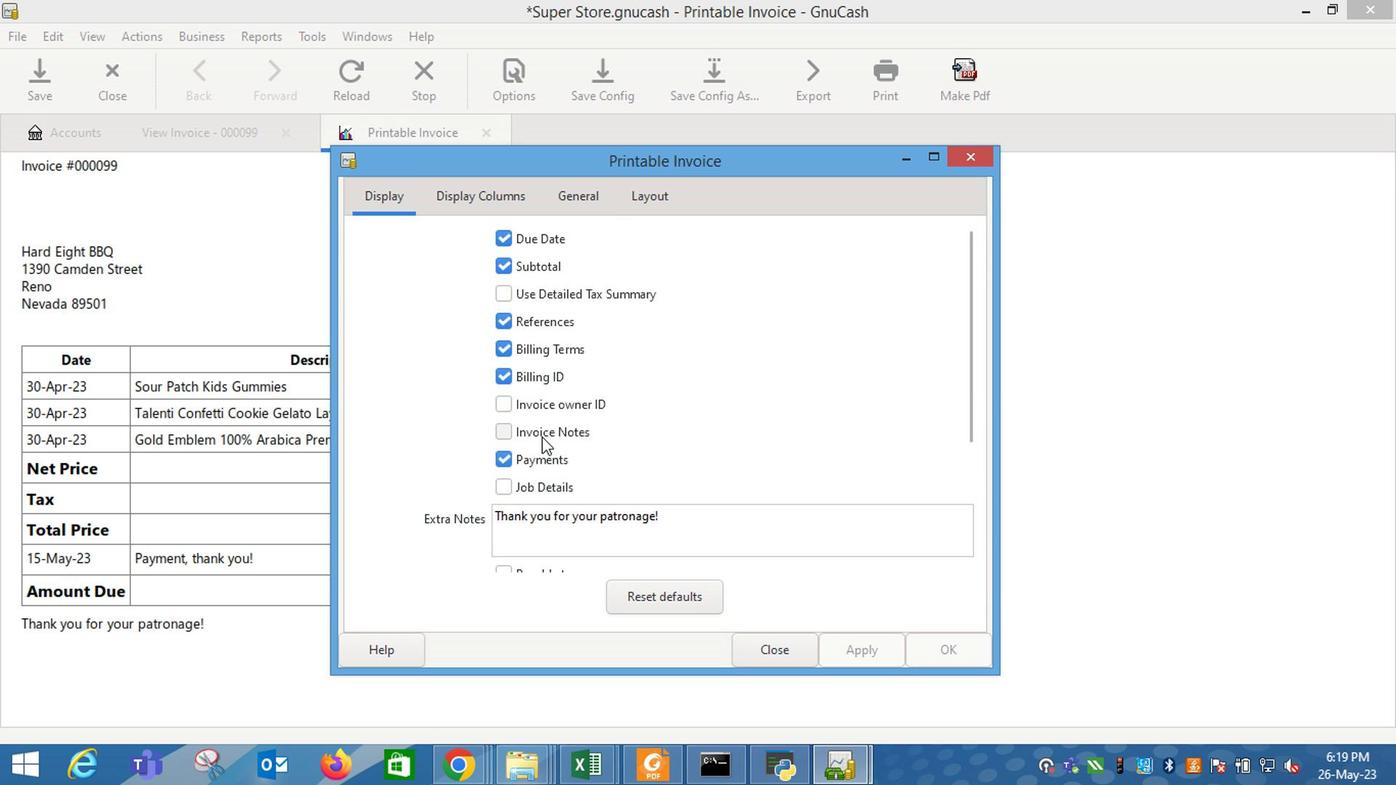 
Action: Mouse moved to (825, 646)
Screenshot: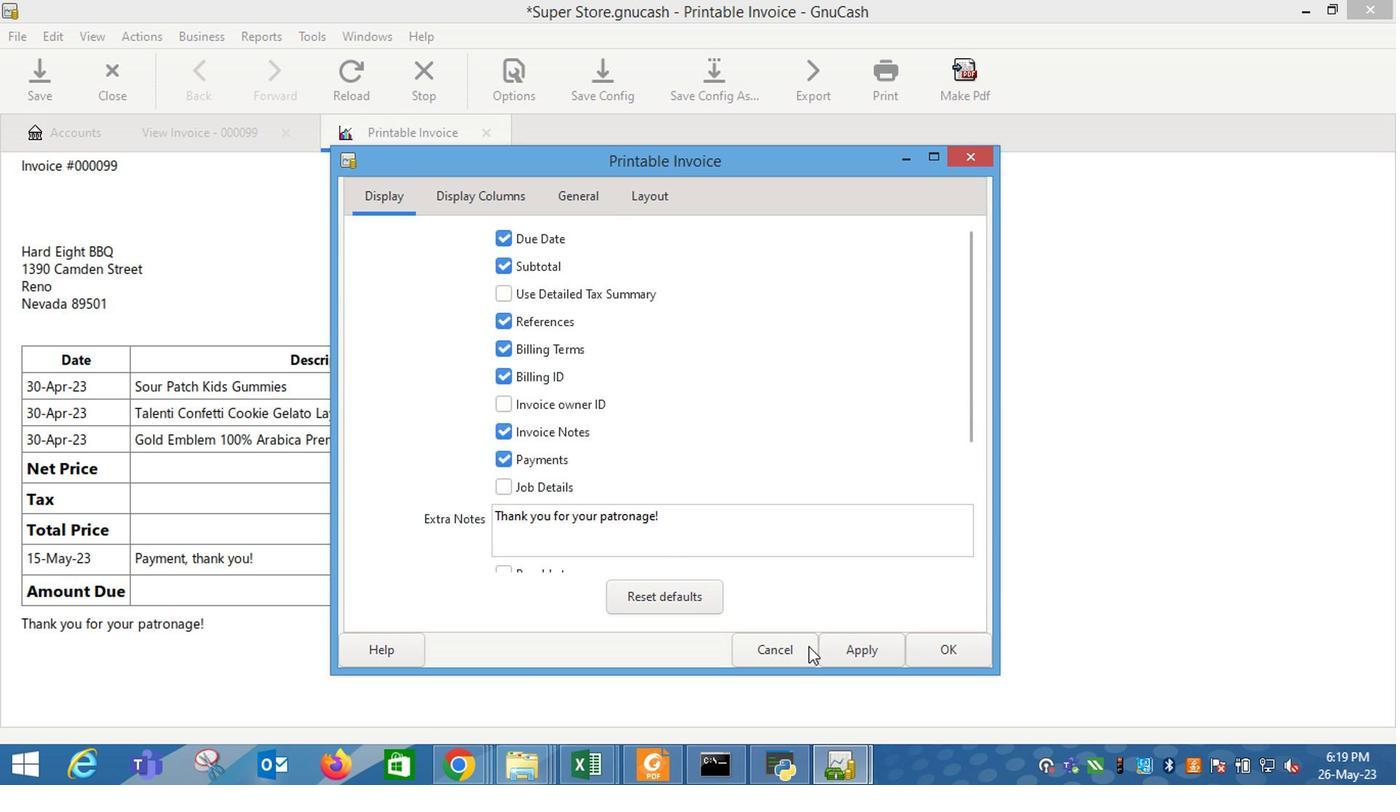 
Action: Mouse pressed left at (825, 646)
Screenshot: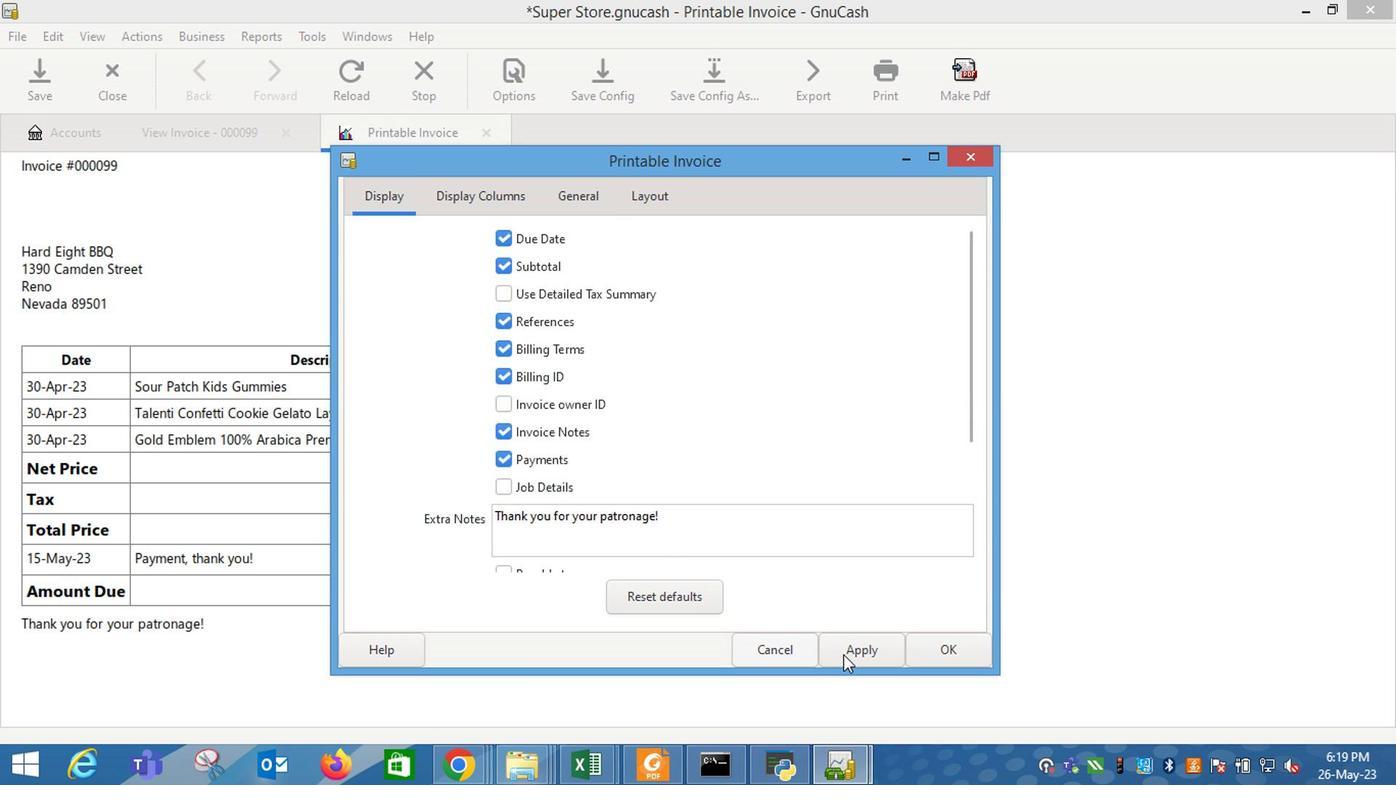 
Action: Mouse moved to (746, 641)
Screenshot: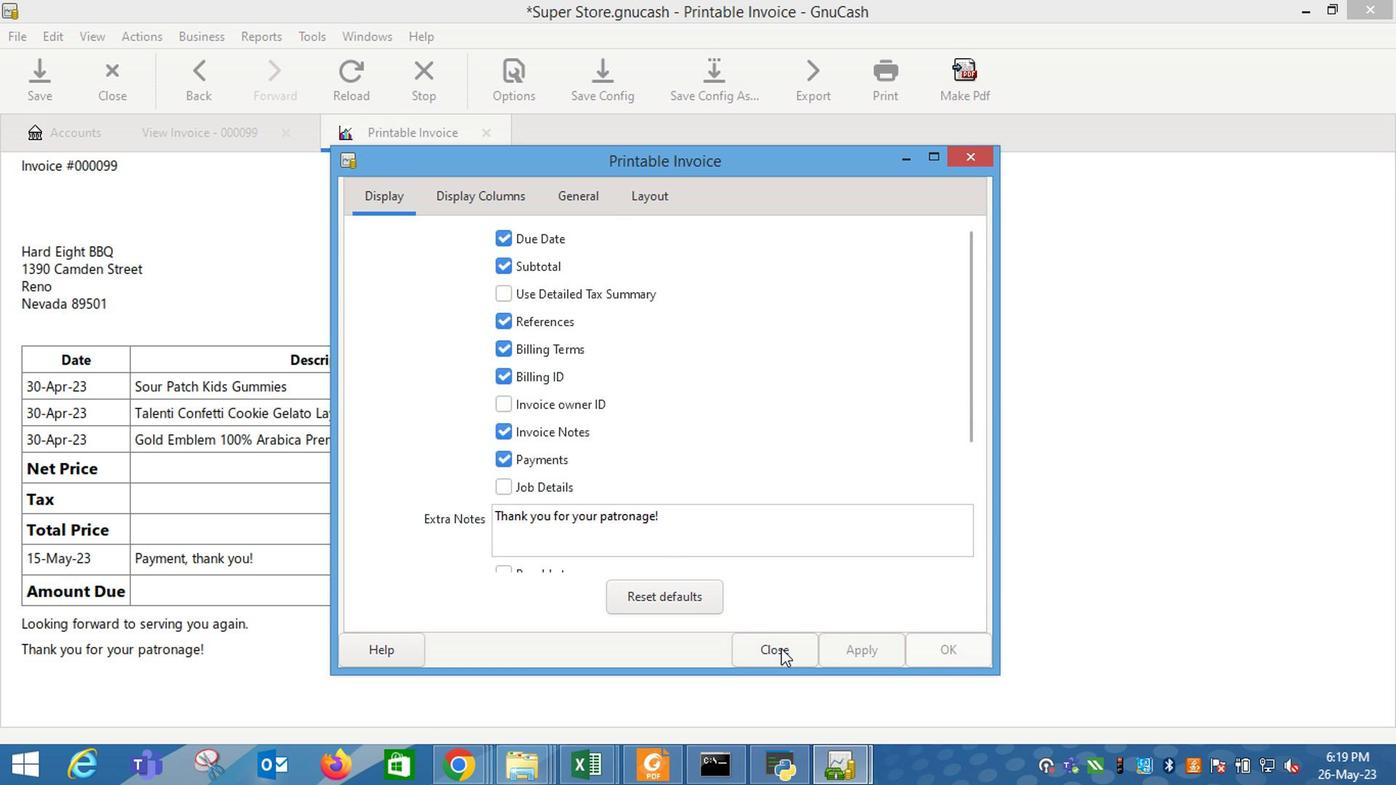 
Action: Mouse pressed left at (746, 641)
Screenshot: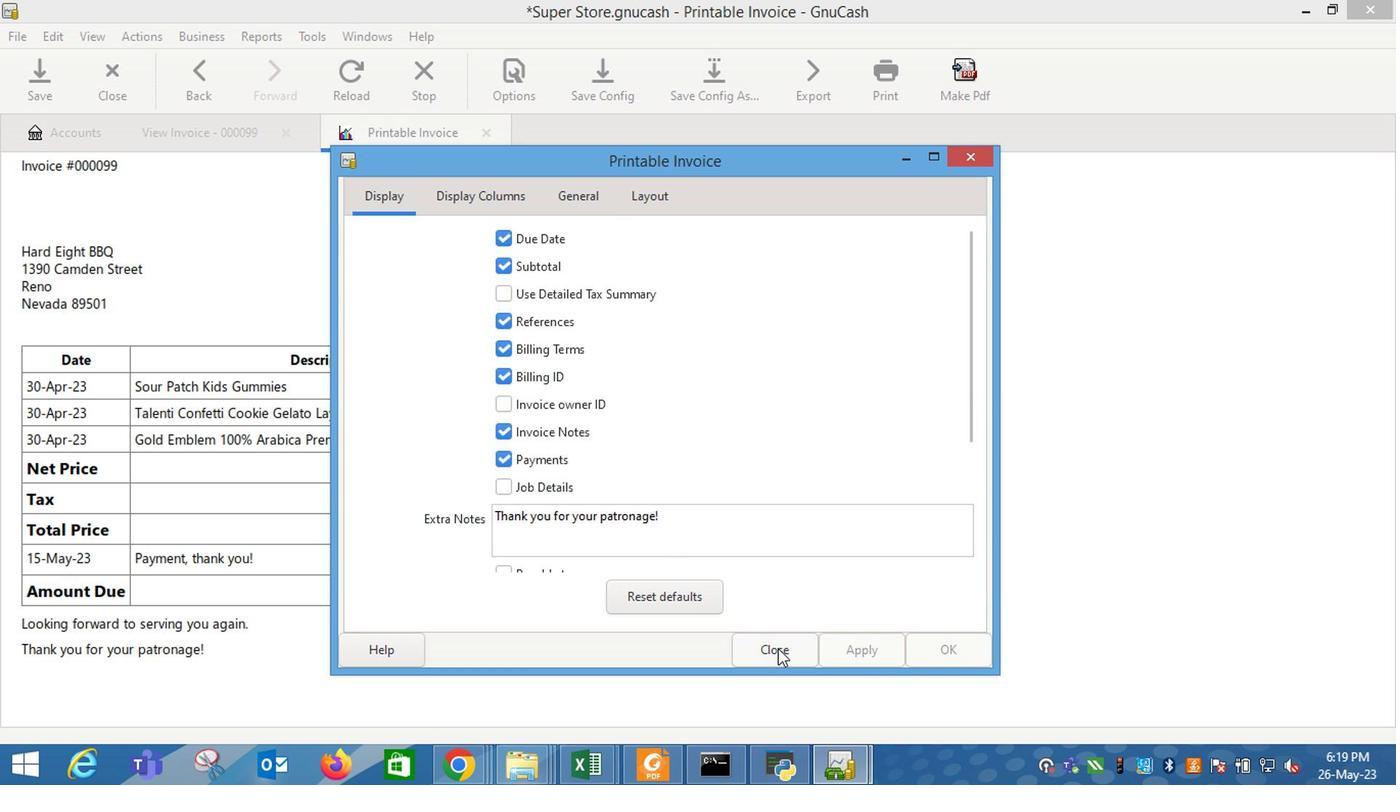 
Action: Mouse moved to (700, 625)
Screenshot: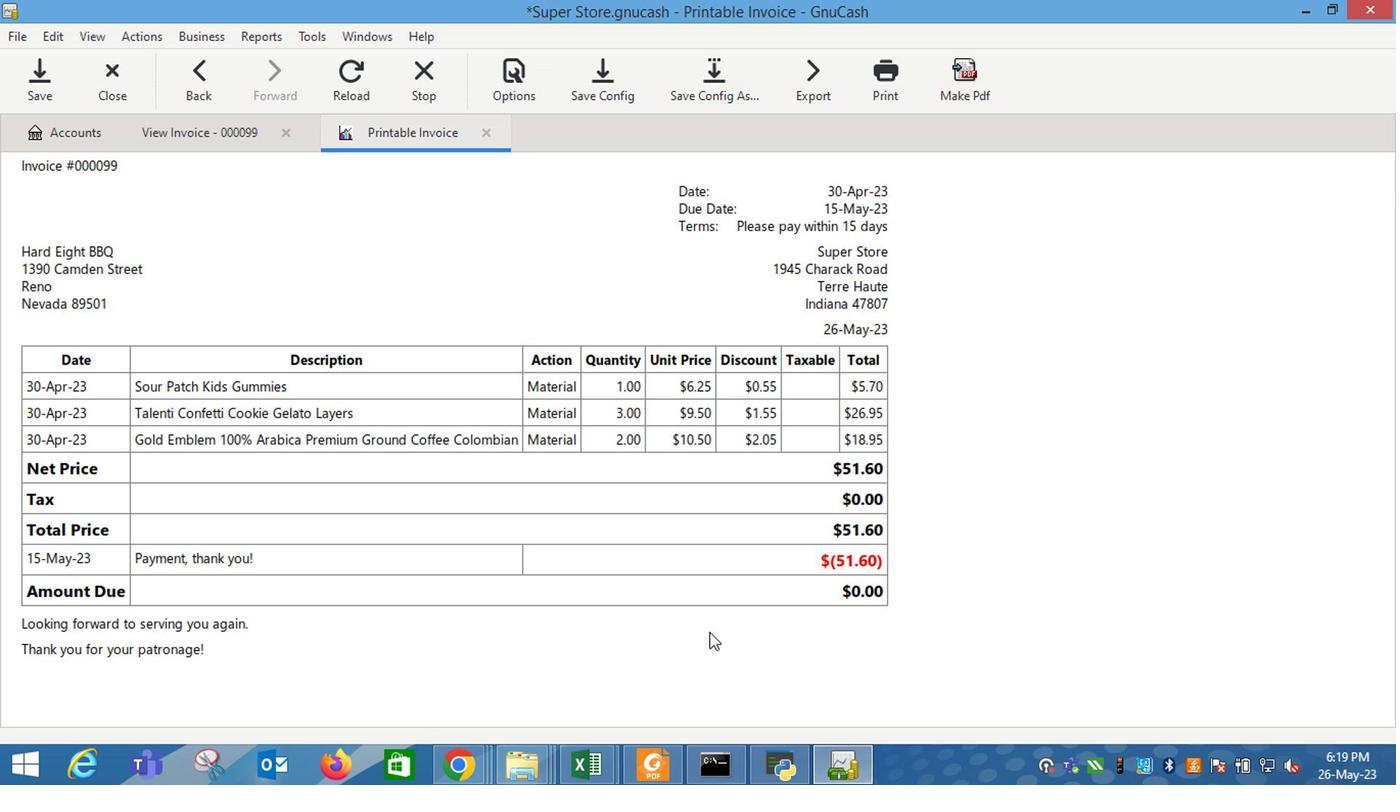 
